 Task: Look for space in Al 'Azīzīyah, Iraq from 6th September, 2023 to 18th September, 2023 for 3 adults in price range Rs.6000 to Rs.12000. Place can be entire place with 2 bedrooms having 2 beds and 2 bathrooms. Property type can be house, flat, guest house, hotel. Booking option can be shelf check-in. Required host language is English.
Action: Mouse moved to (449, 102)
Screenshot: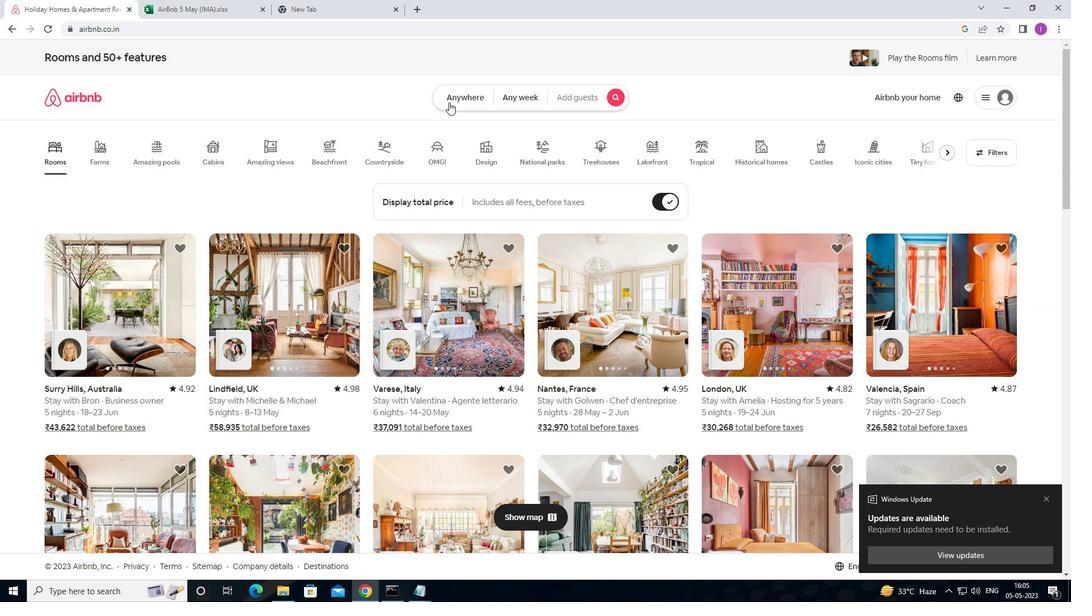 
Action: Mouse pressed left at (449, 102)
Screenshot: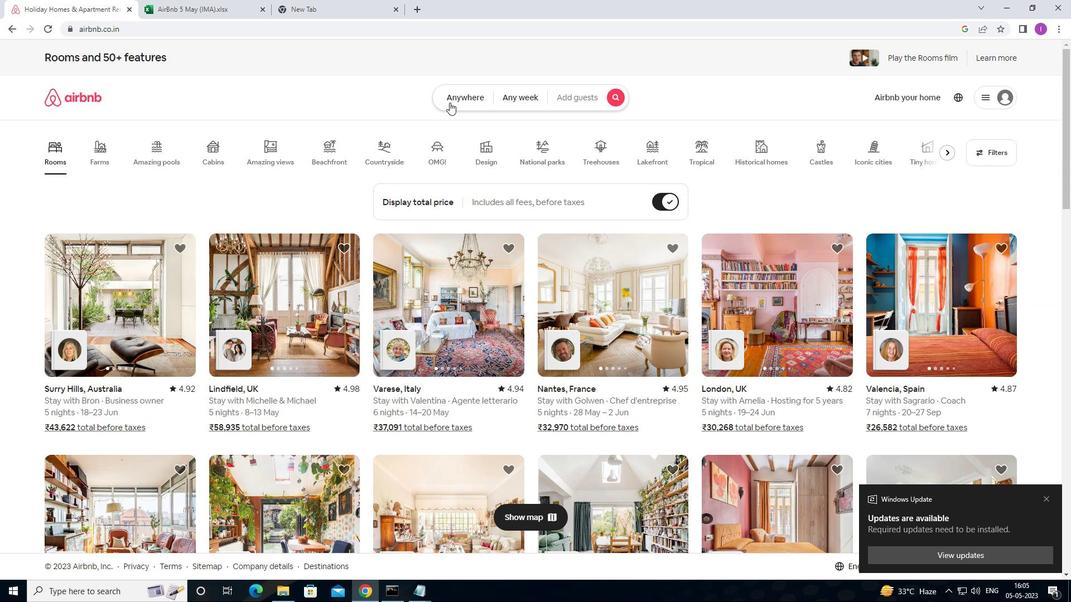 
Action: Mouse moved to (377, 148)
Screenshot: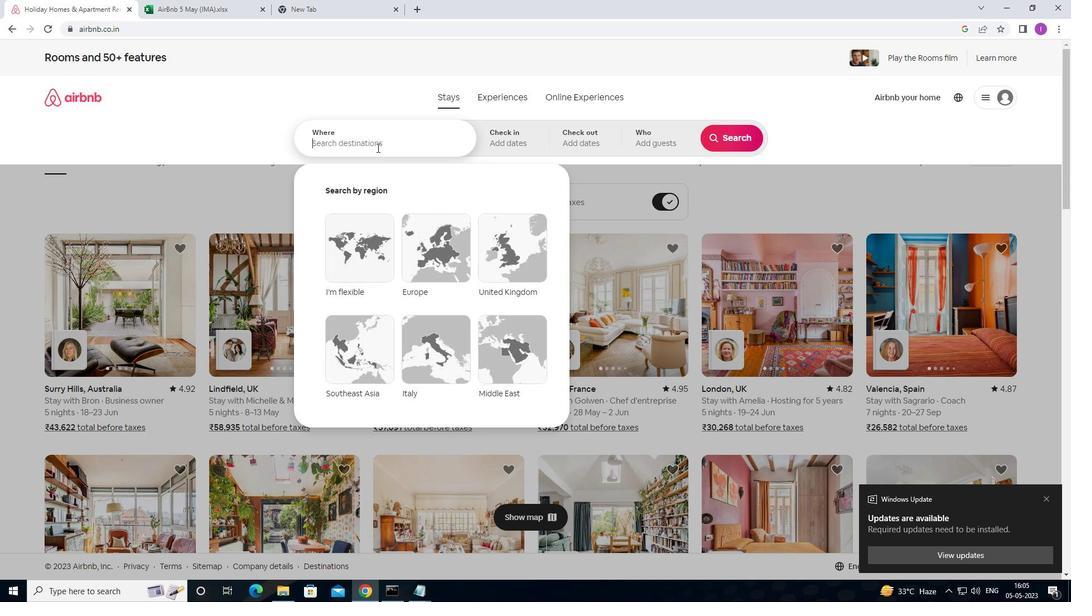 
Action: Mouse pressed left at (377, 148)
Screenshot: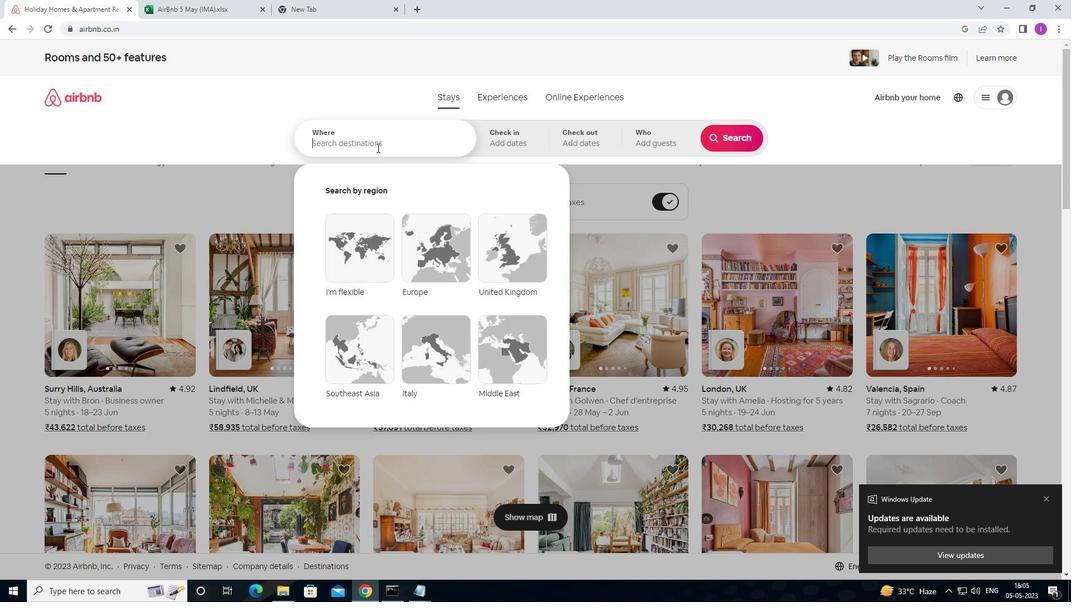 
Action: Mouse moved to (377, 147)
Screenshot: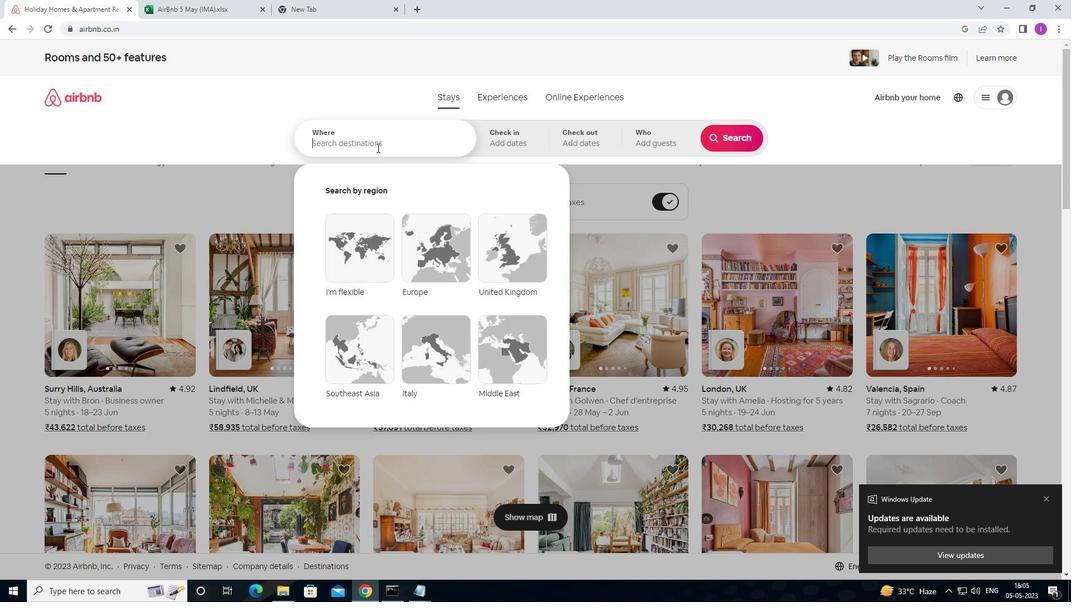 
Action: Key pressed <Key.shift>A<Key.shift>L<Key.space><Key.shift>AZIZIYAH,<Key.shift>IRAQ
Screenshot: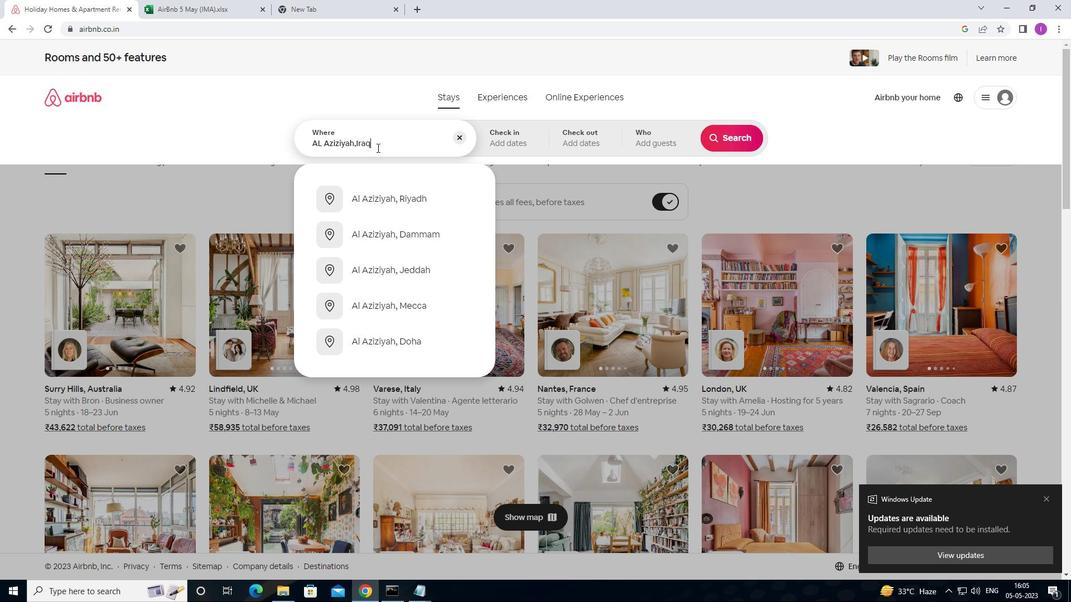 
Action: Mouse moved to (382, 198)
Screenshot: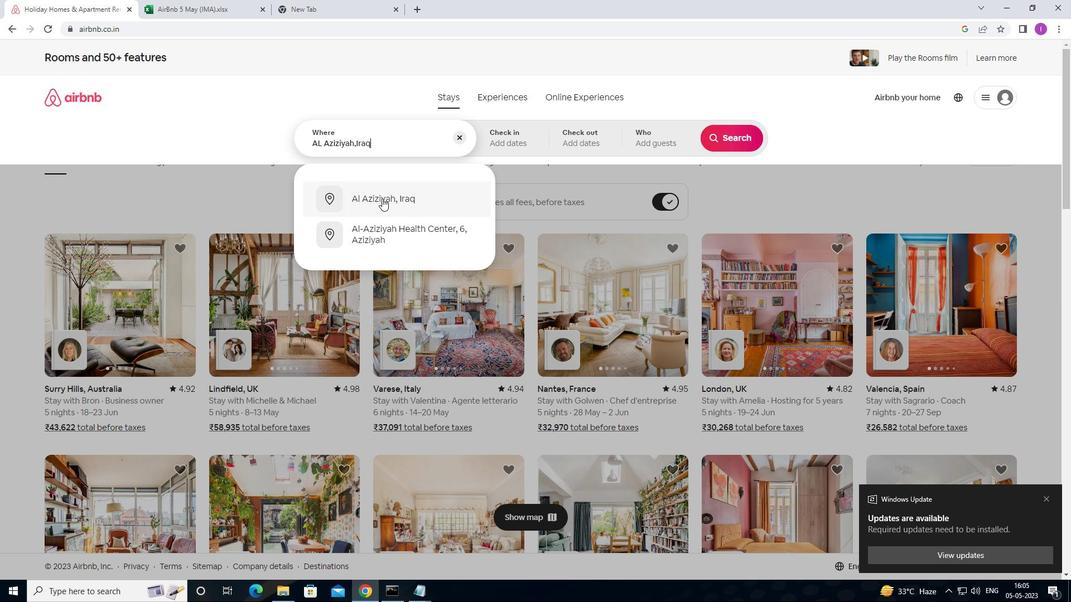 
Action: Mouse pressed left at (382, 198)
Screenshot: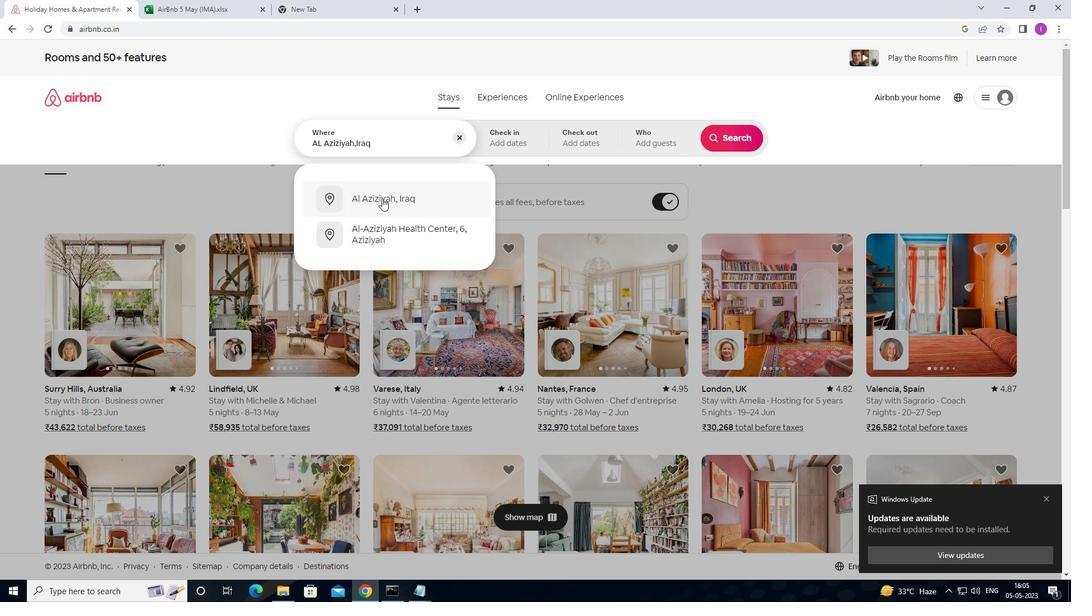 
Action: Mouse moved to (729, 227)
Screenshot: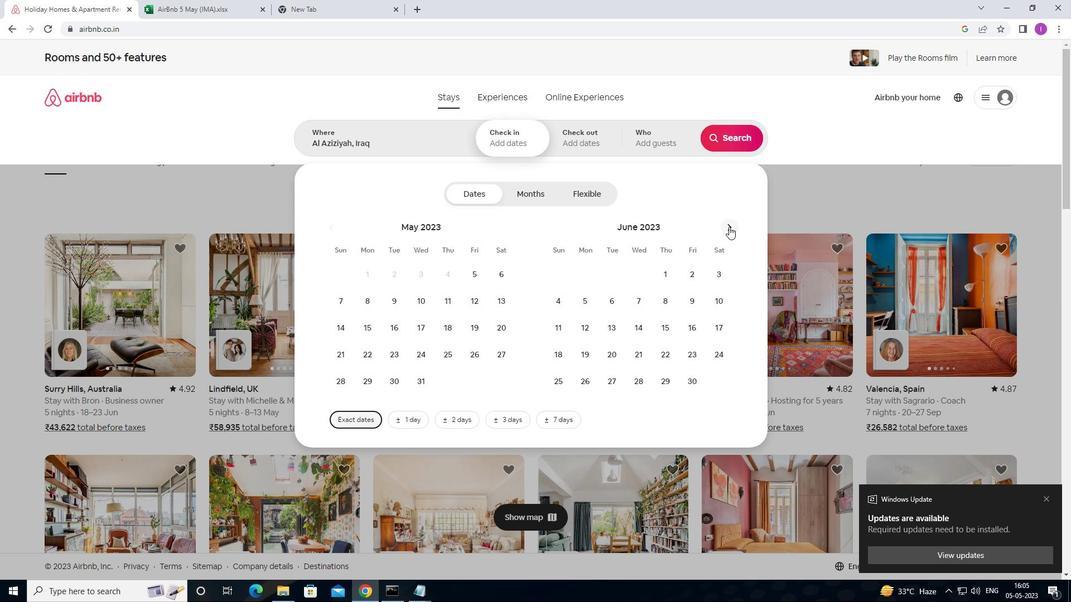 
Action: Mouse pressed left at (729, 227)
Screenshot: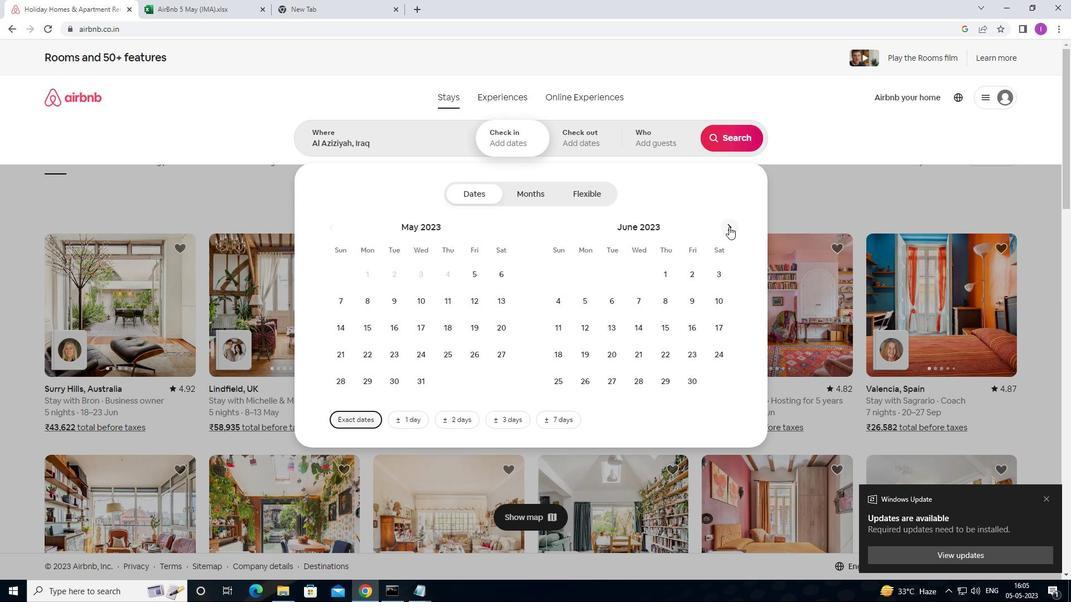 
Action: Mouse pressed left at (729, 227)
Screenshot: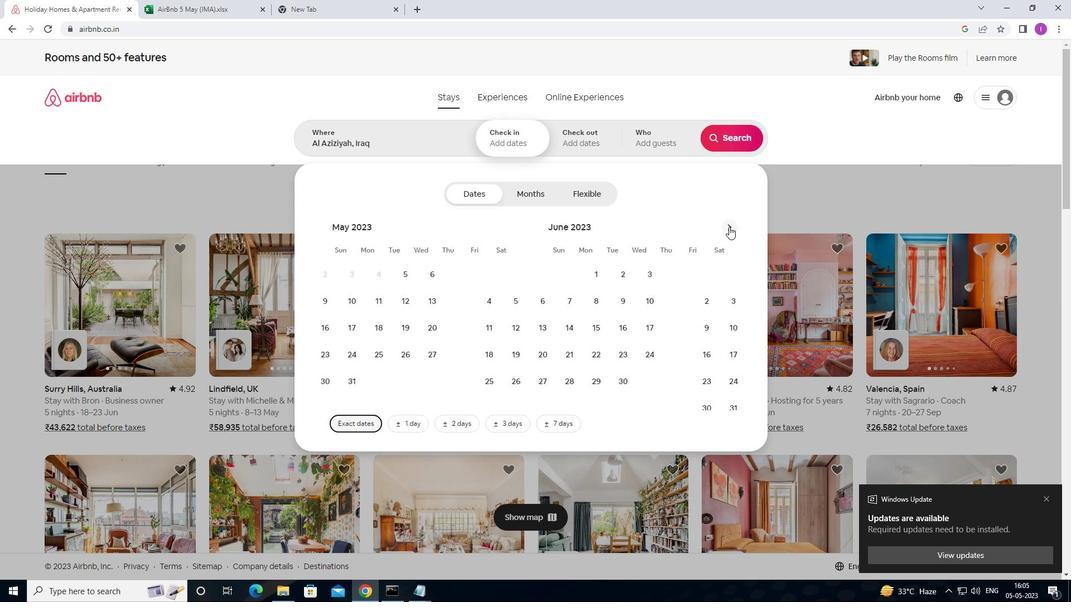 
Action: Mouse pressed left at (729, 227)
Screenshot: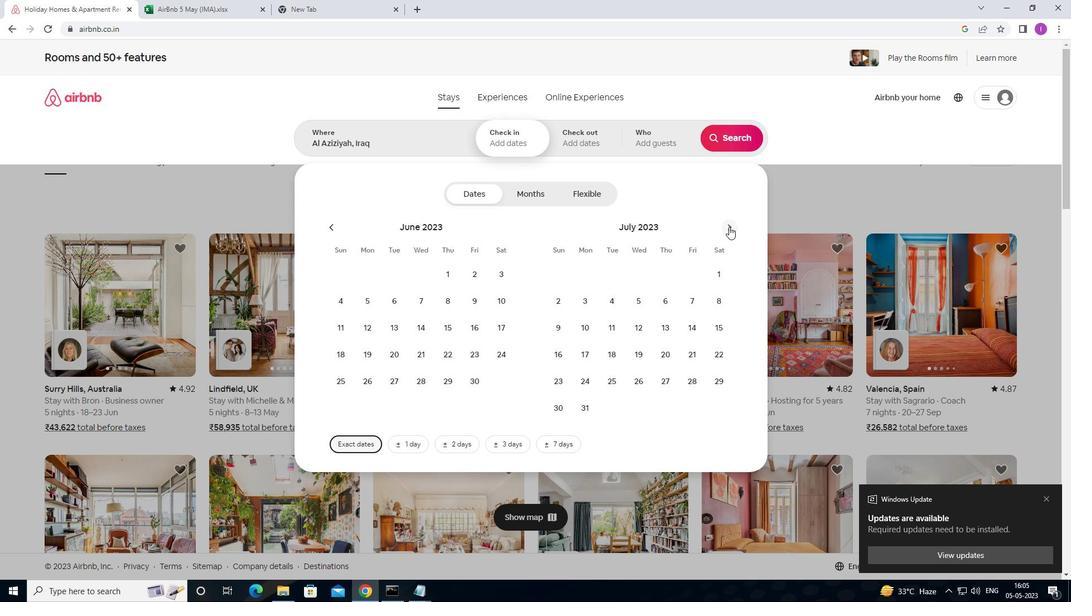
Action: Mouse pressed left at (729, 227)
Screenshot: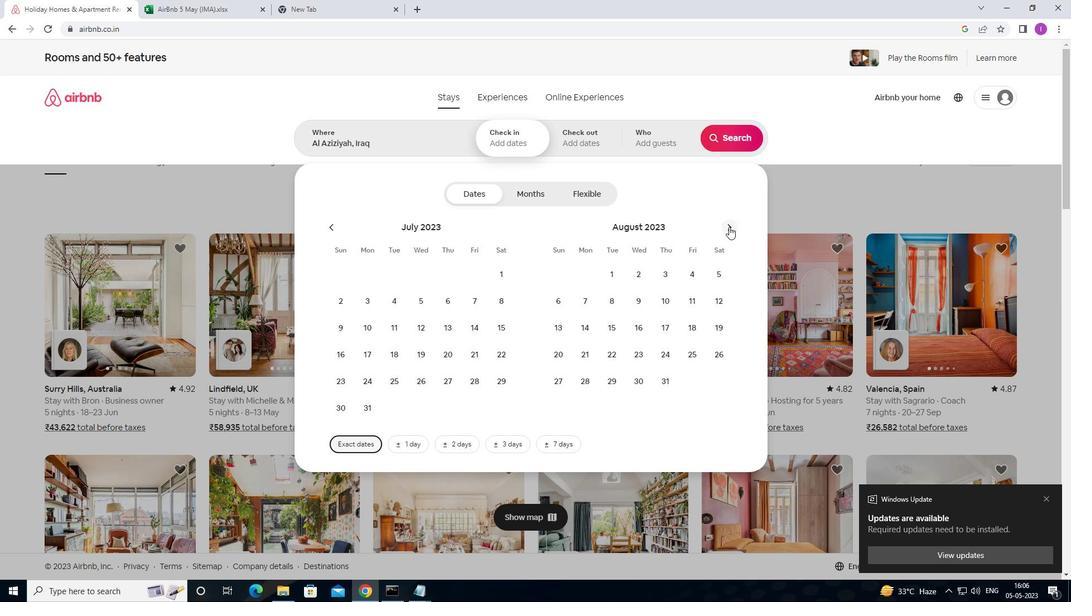 
Action: Mouse moved to (634, 302)
Screenshot: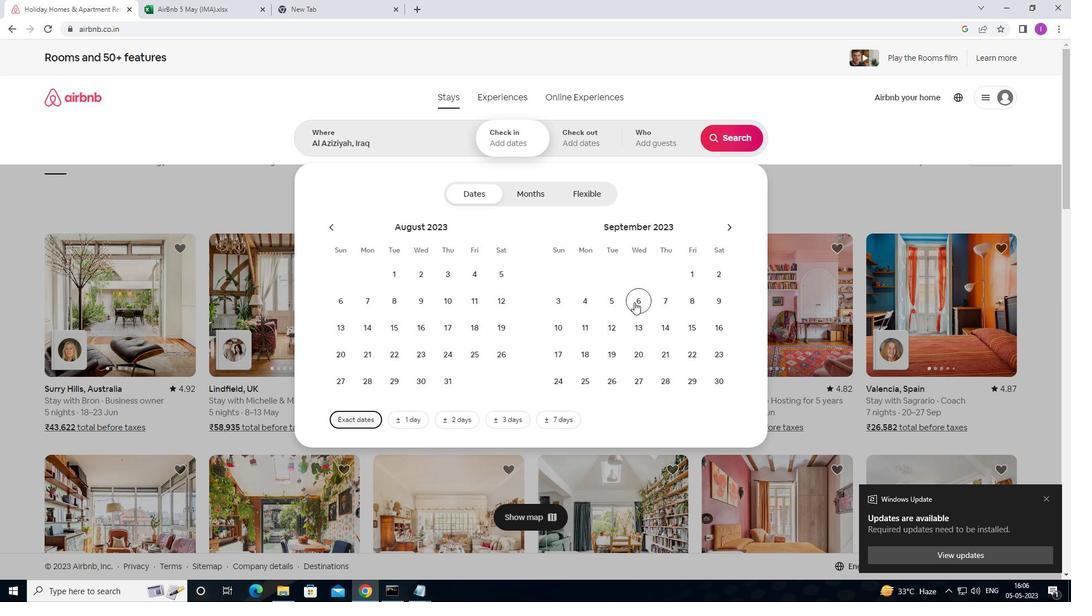 
Action: Mouse pressed left at (634, 302)
Screenshot: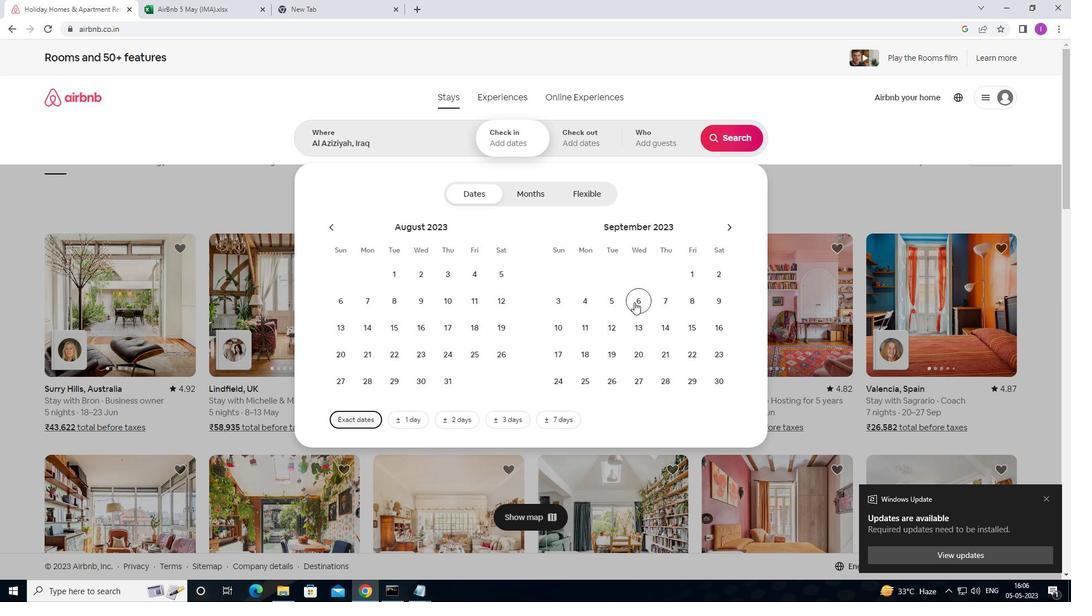 
Action: Mouse moved to (582, 354)
Screenshot: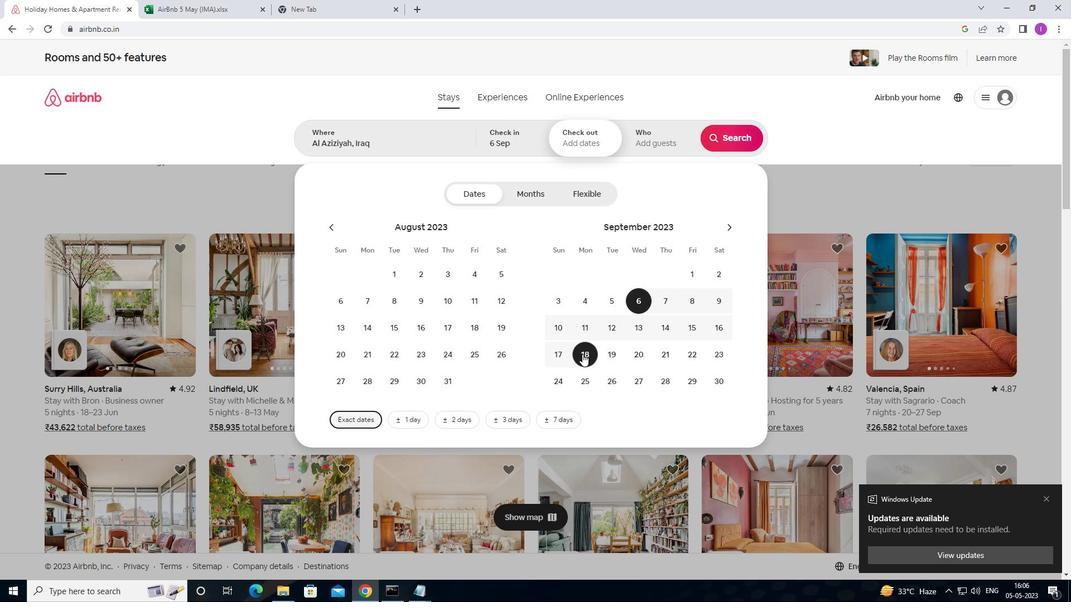 
Action: Mouse pressed left at (582, 354)
Screenshot: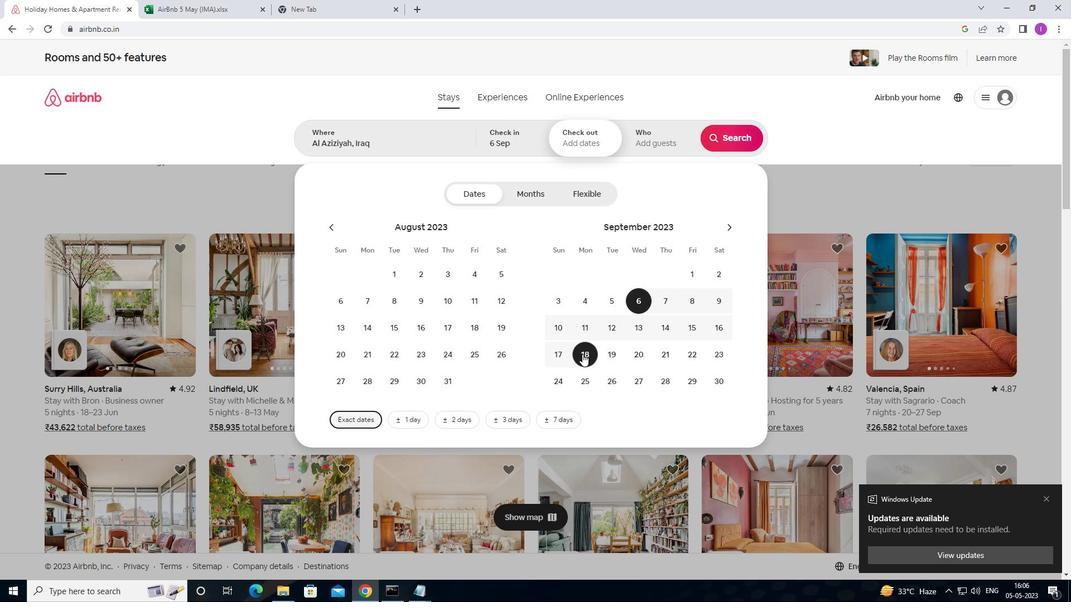 
Action: Mouse moved to (657, 148)
Screenshot: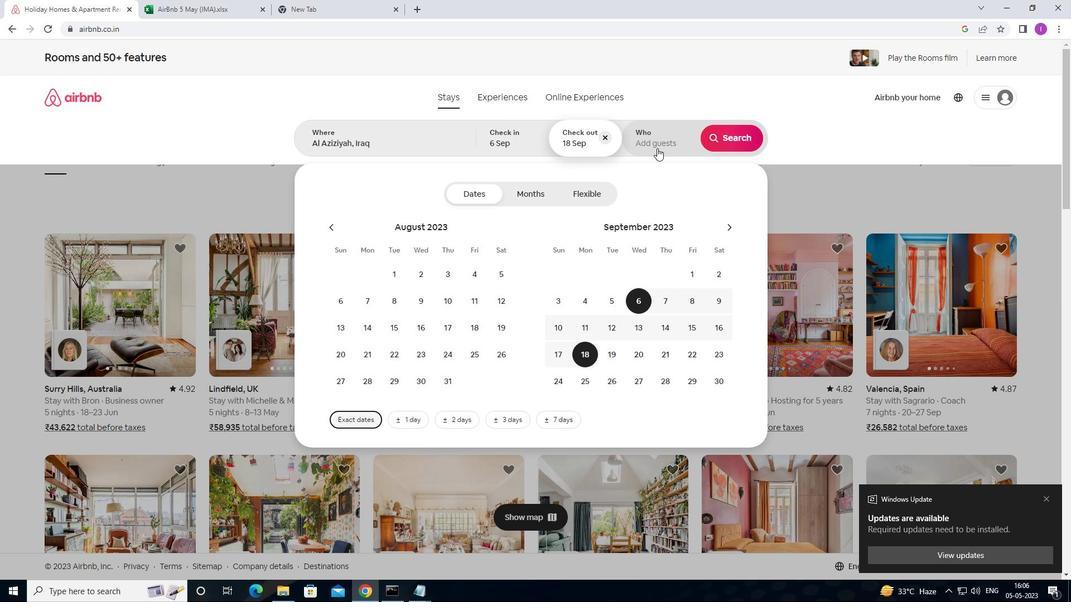 
Action: Mouse pressed left at (657, 148)
Screenshot: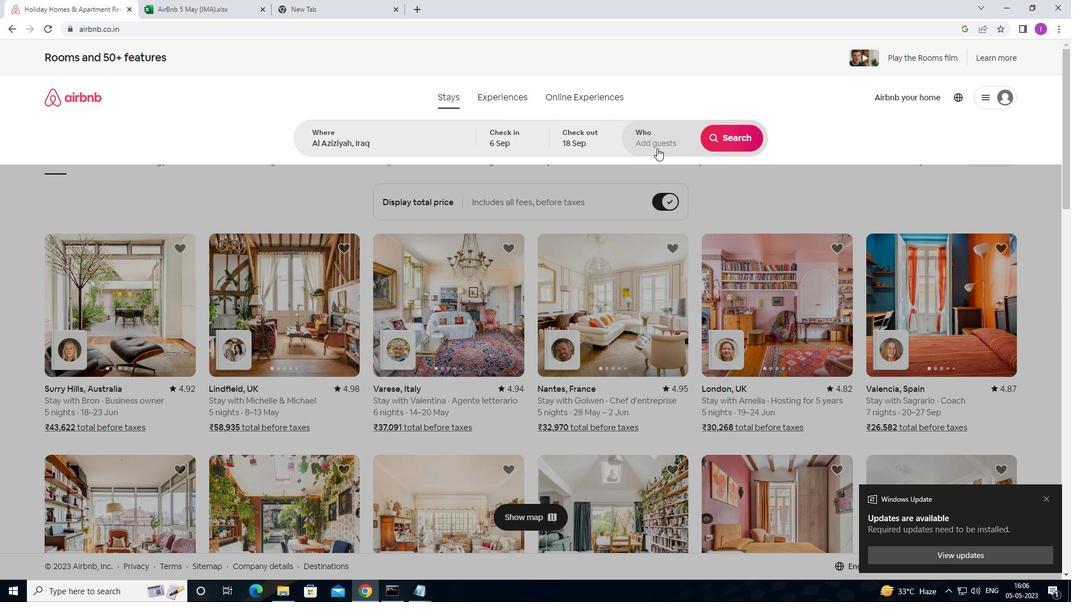 
Action: Mouse moved to (736, 192)
Screenshot: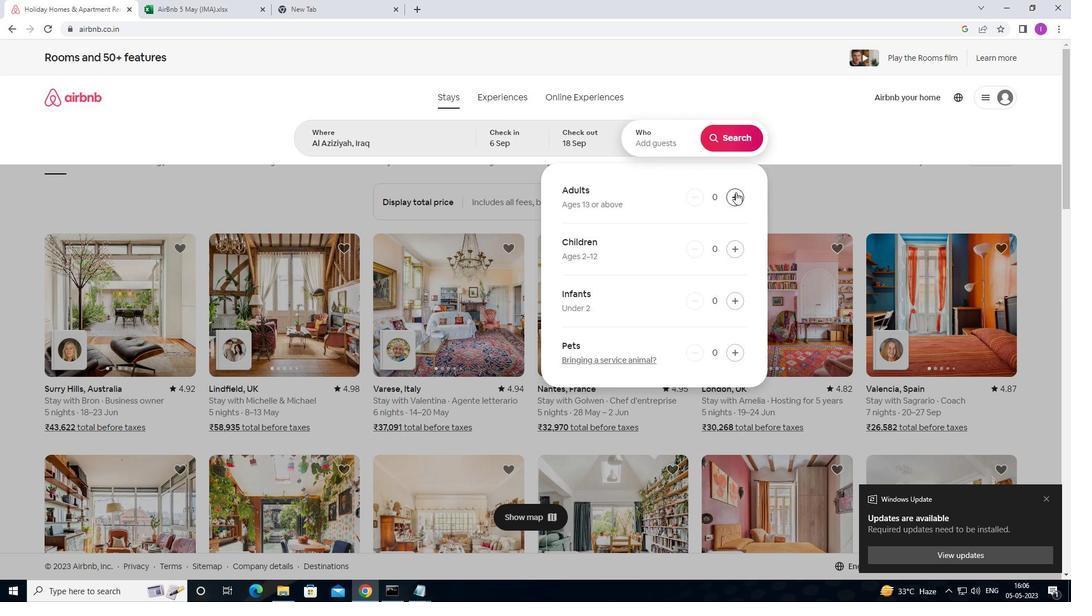 
Action: Mouse pressed left at (736, 192)
Screenshot: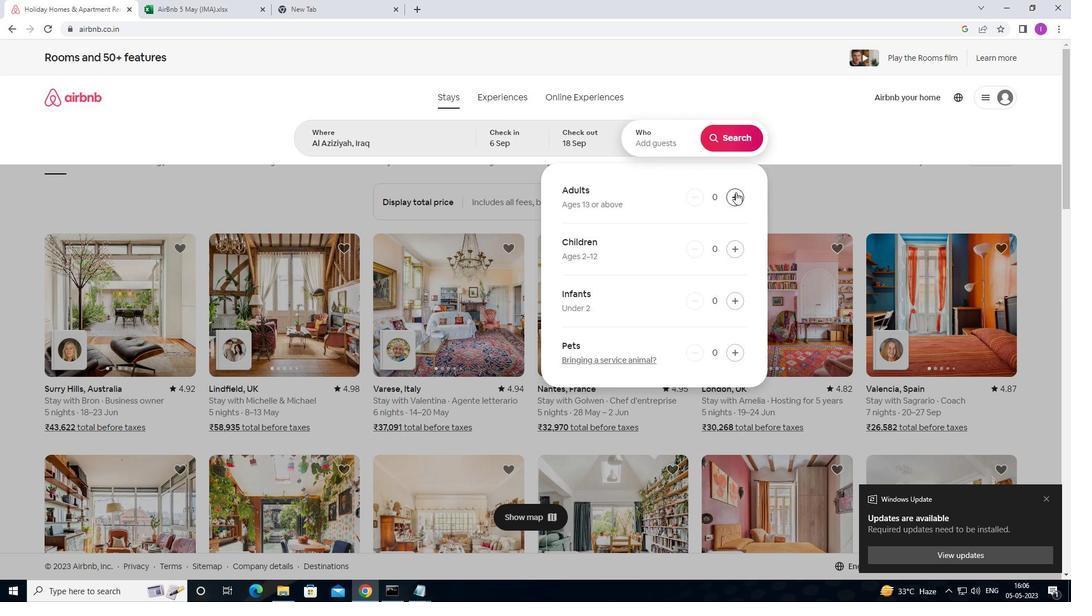 
Action: Mouse pressed left at (736, 192)
Screenshot: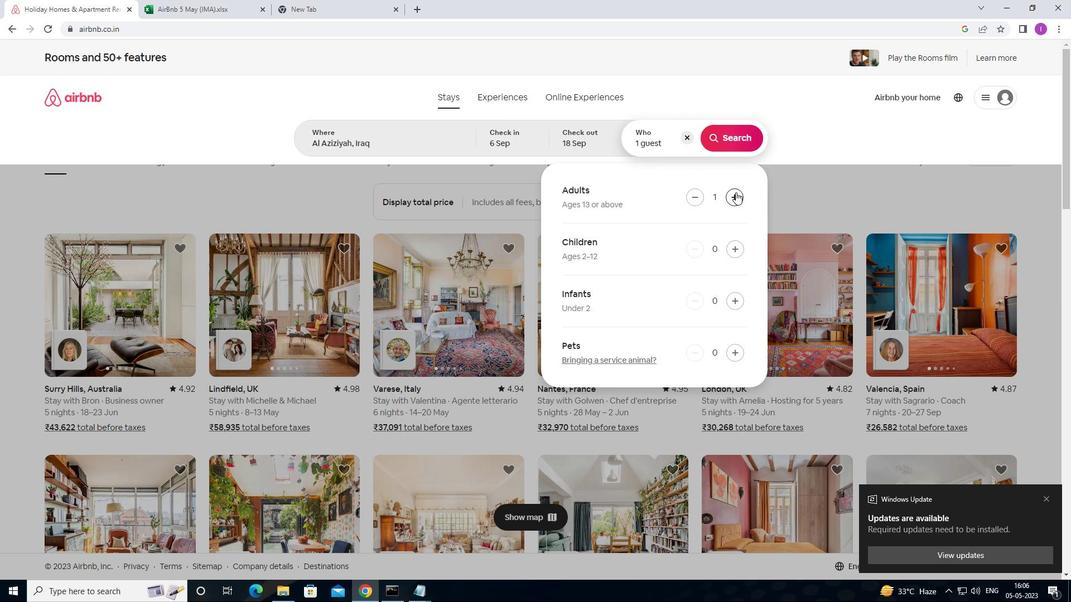 
Action: Mouse moved to (736, 192)
Screenshot: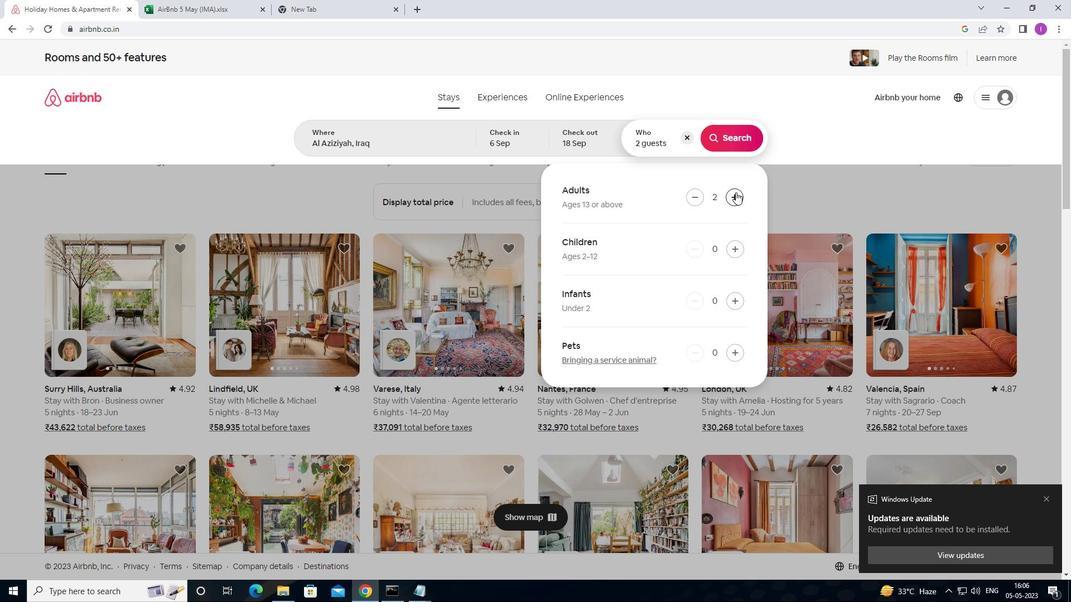 
Action: Mouse pressed left at (736, 192)
Screenshot: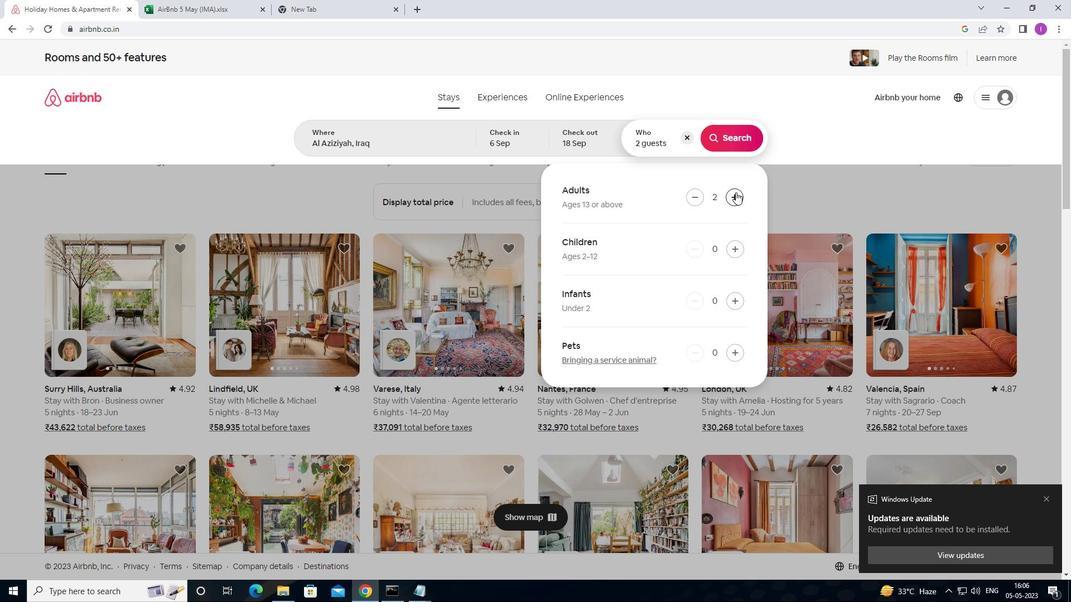 
Action: Mouse moved to (723, 141)
Screenshot: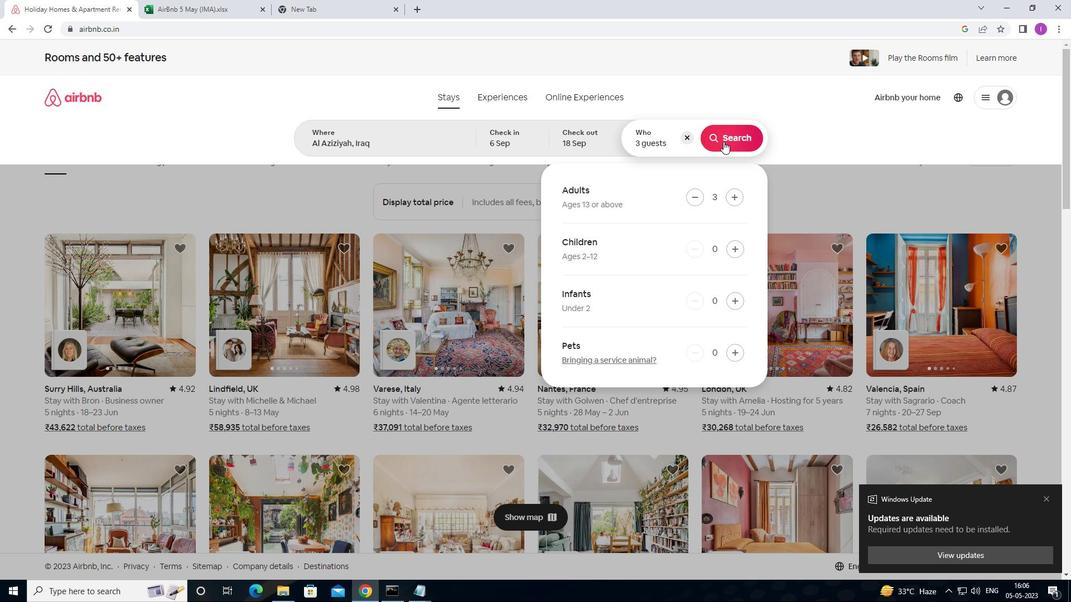 
Action: Mouse pressed left at (723, 141)
Screenshot: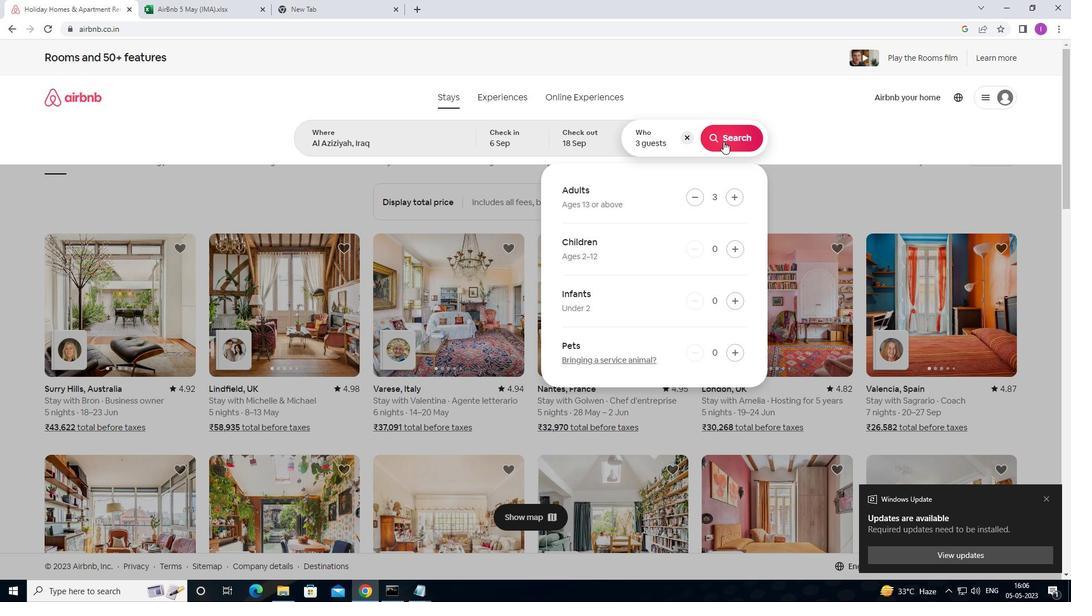 
Action: Mouse moved to (1027, 106)
Screenshot: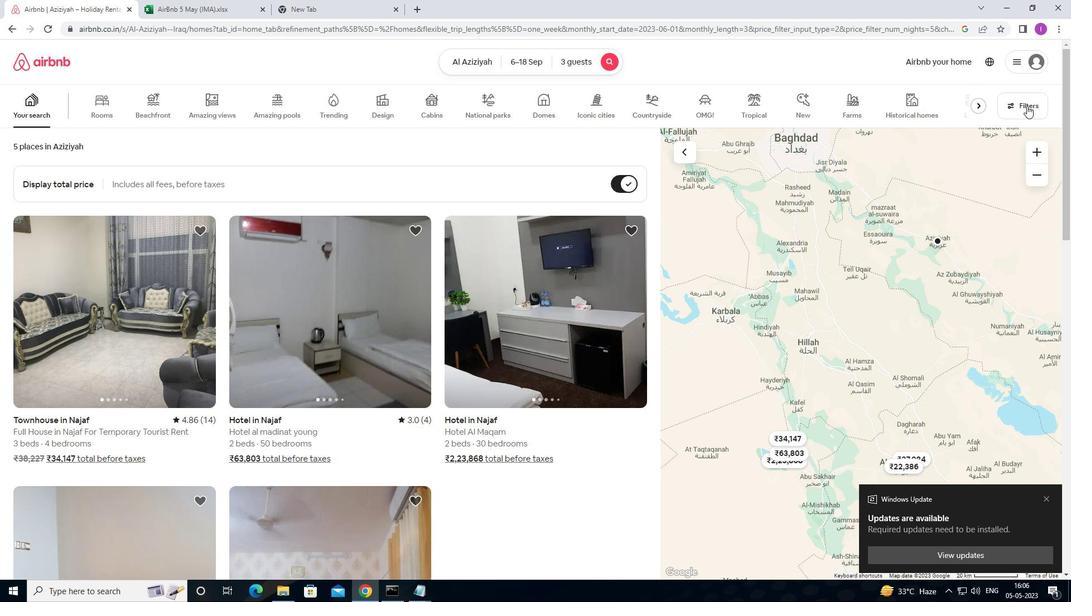 
Action: Mouse pressed left at (1027, 106)
Screenshot: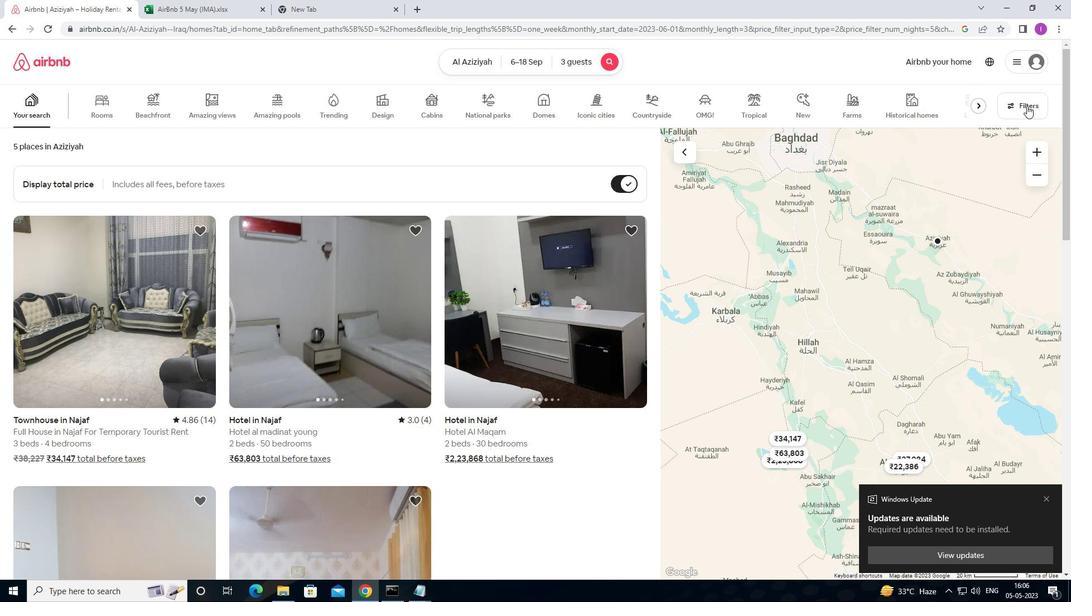 
Action: Mouse moved to (397, 375)
Screenshot: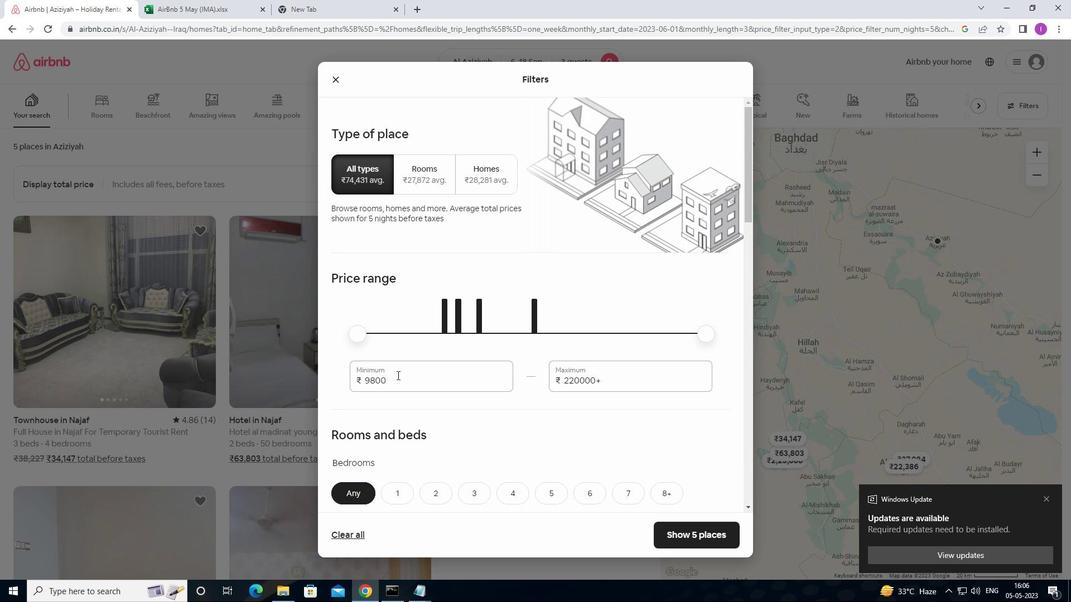 
Action: Mouse pressed left at (397, 375)
Screenshot: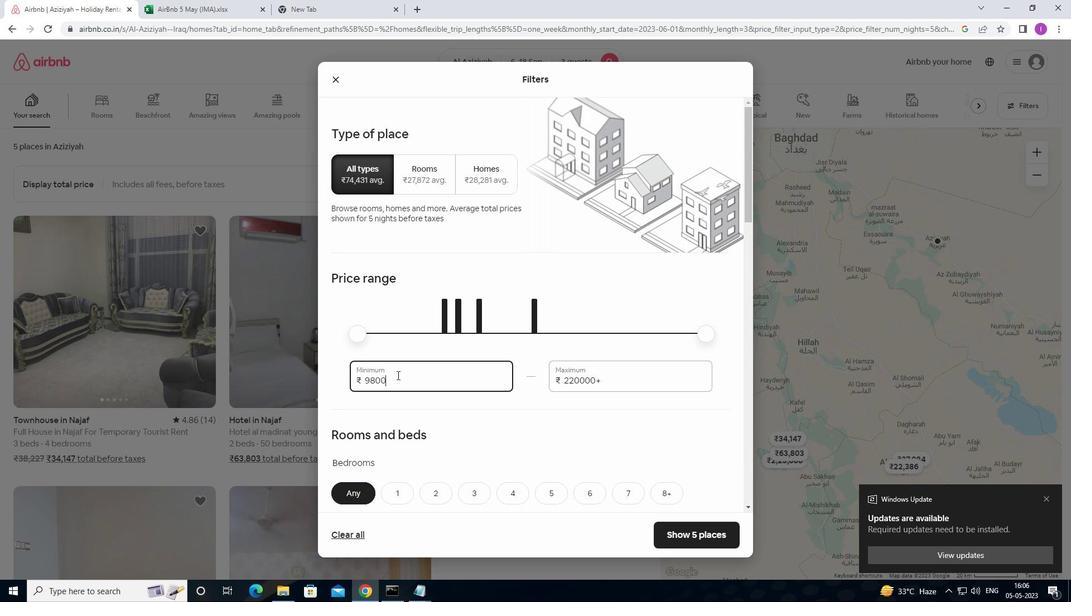
Action: Mouse moved to (370, 351)
Screenshot: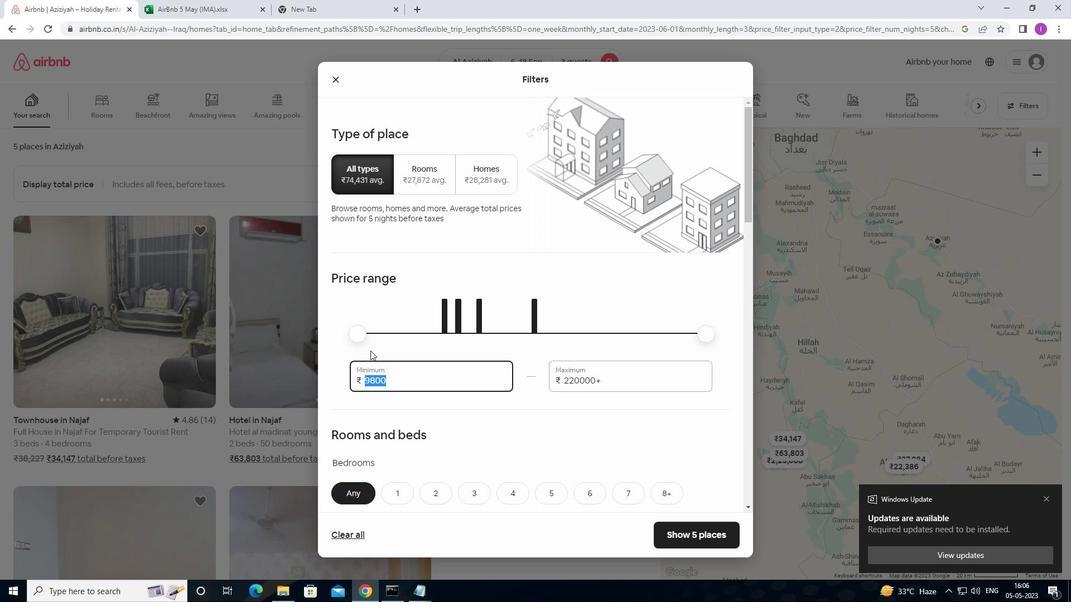 
Action: Key pressed 69
Screenshot: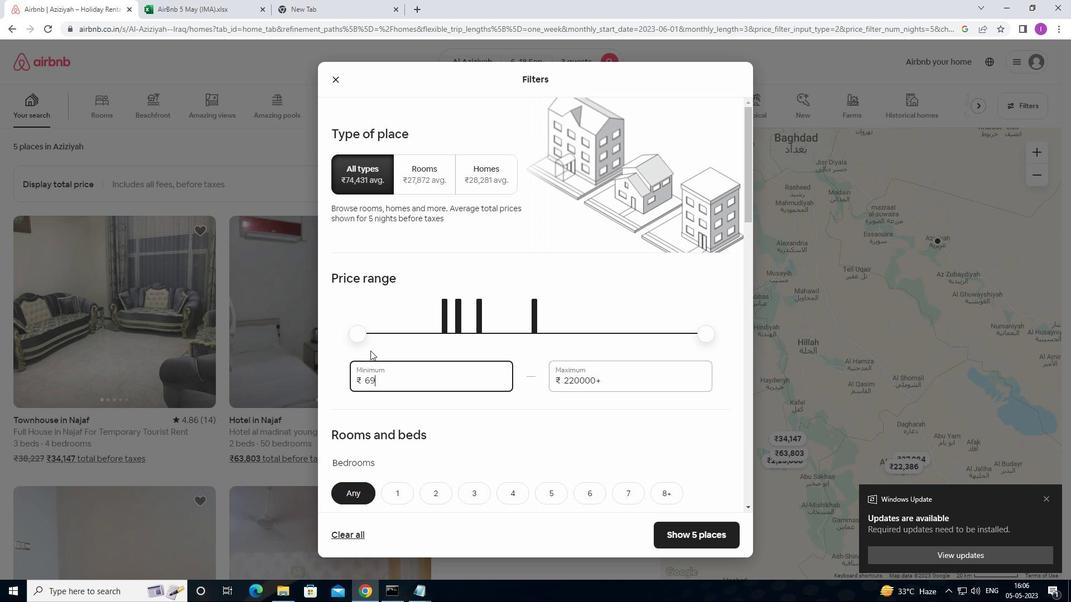 
Action: Mouse moved to (373, 350)
Screenshot: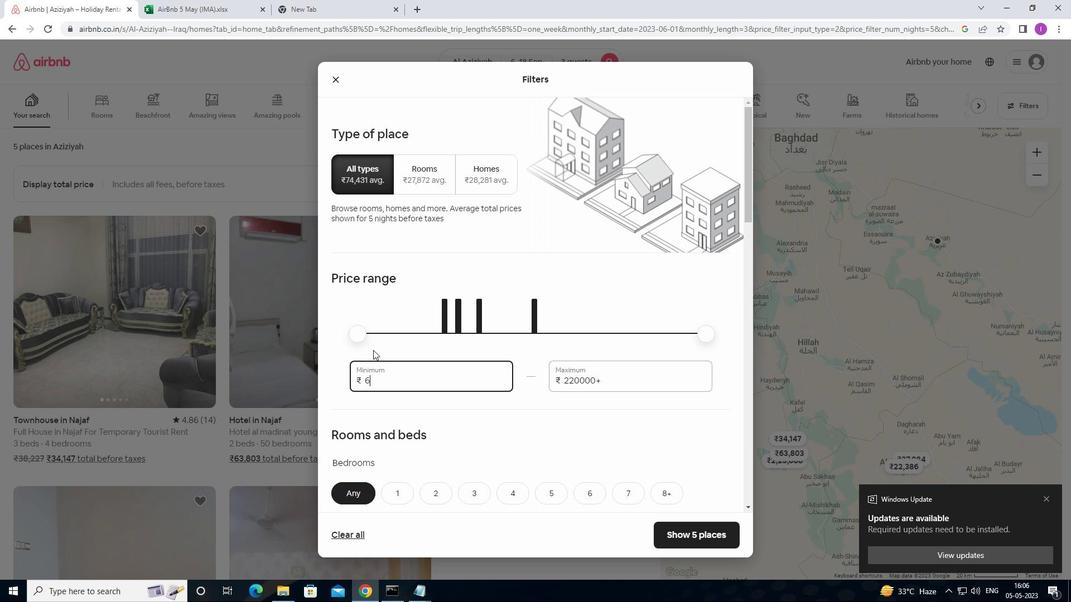 
Action: Key pressed <Key.backspace>
Screenshot: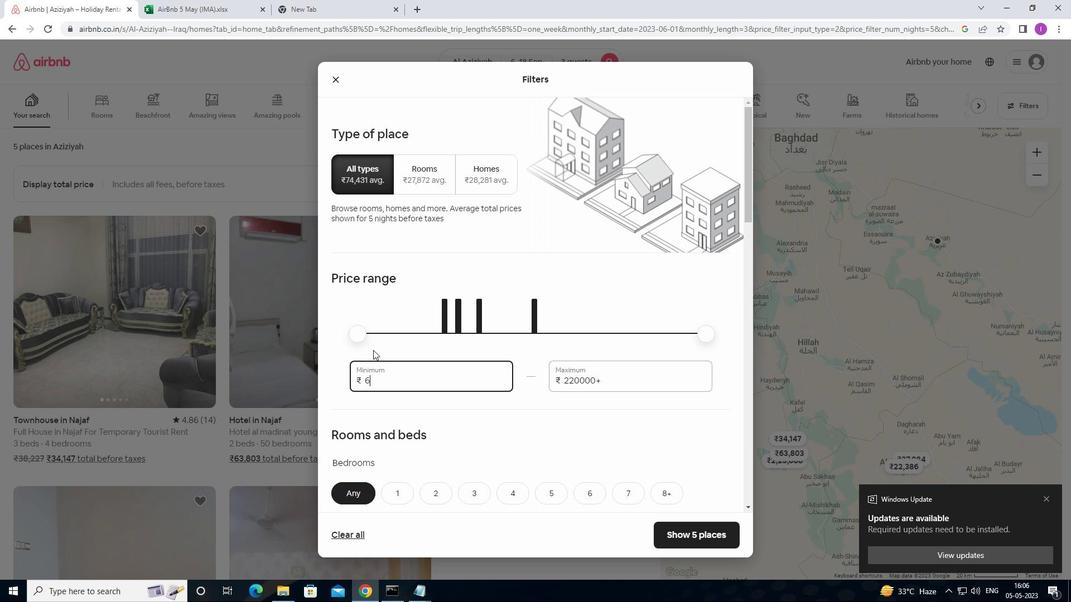 
Action: Mouse moved to (375, 350)
Screenshot: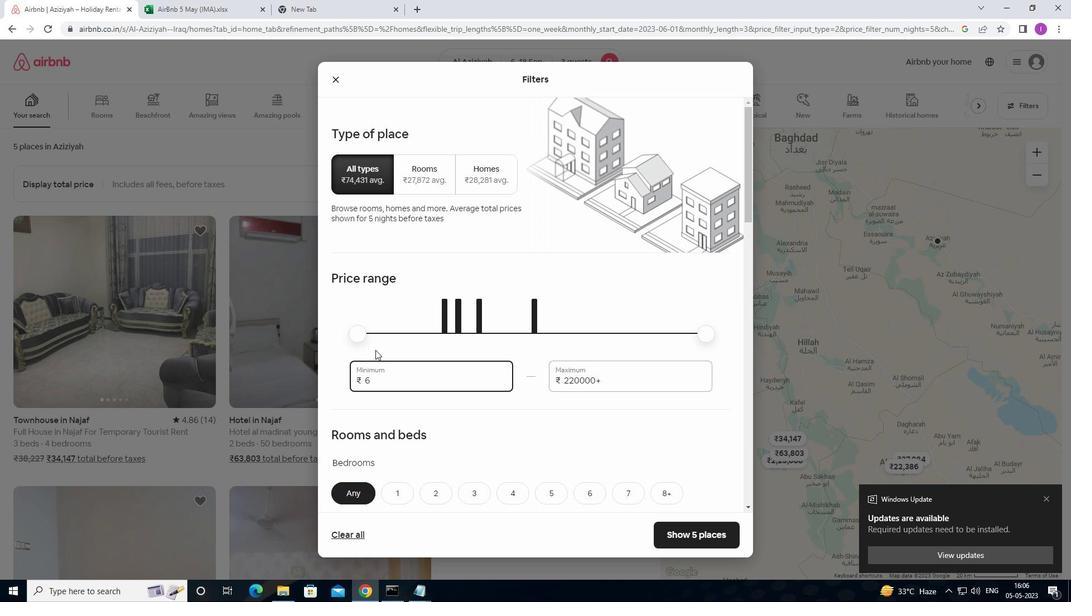 
Action: Key pressed 000
Screenshot: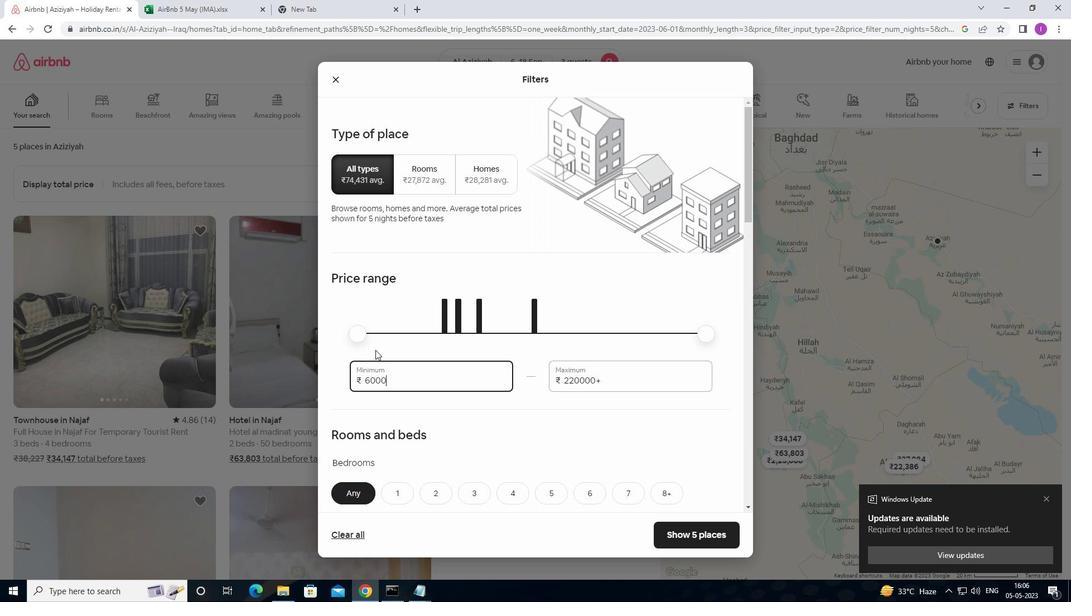 
Action: Mouse moved to (611, 379)
Screenshot: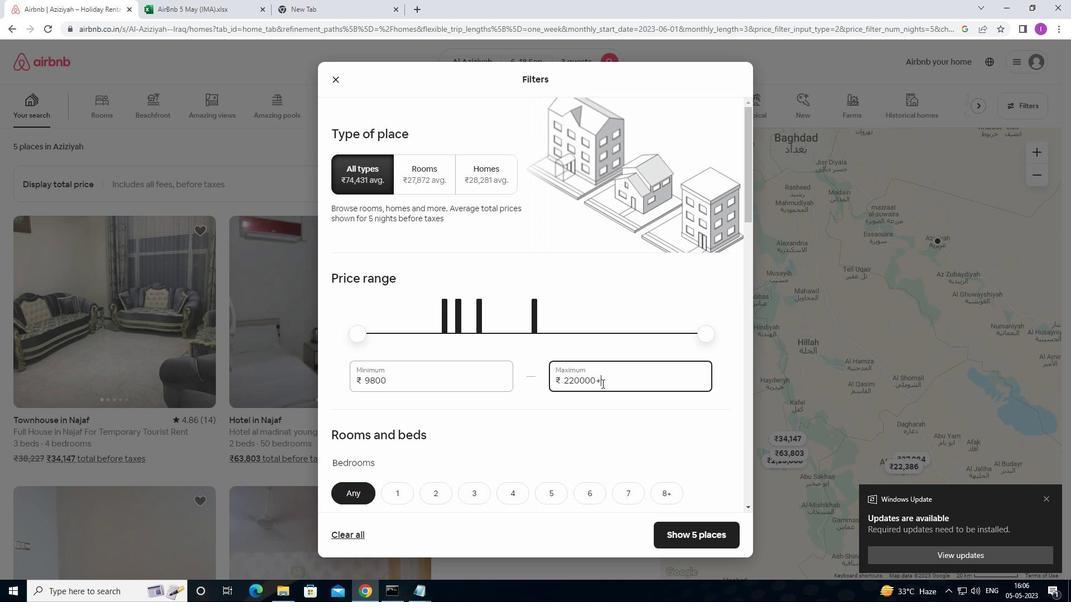 
Action: Mouse pressed left at (611, 379)
Screenshot: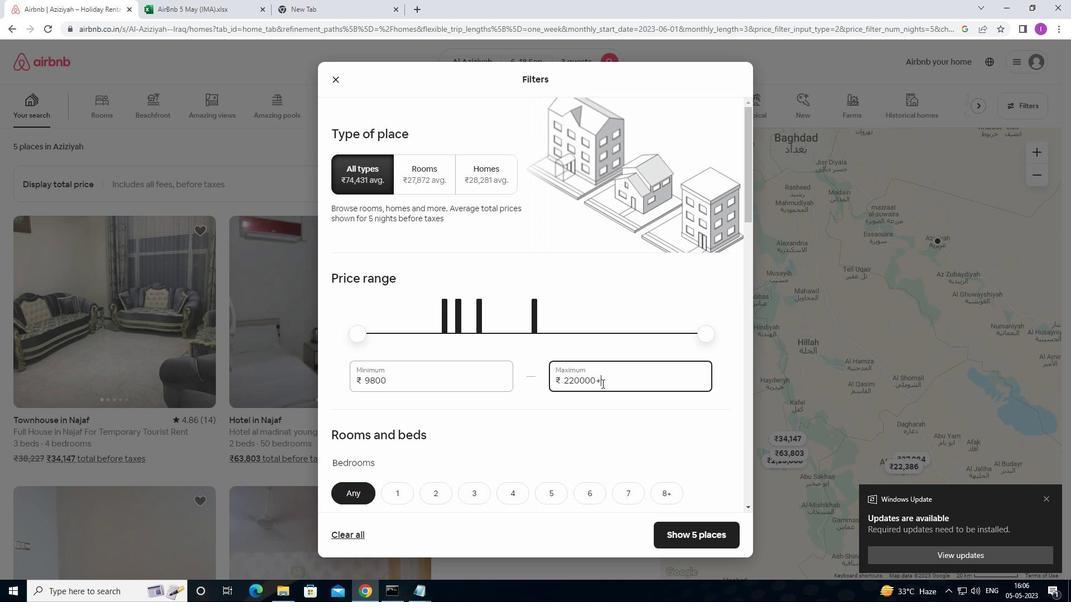 
Action: Mouse moved to (554, 390)
Screenshot: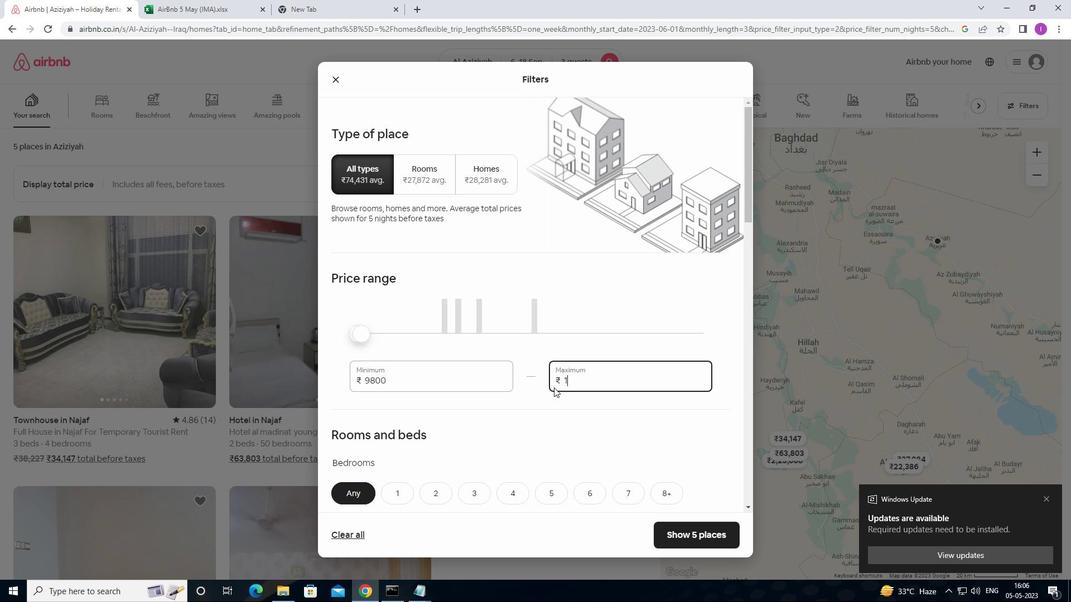 
Action: Key pressed 1
Screenshot: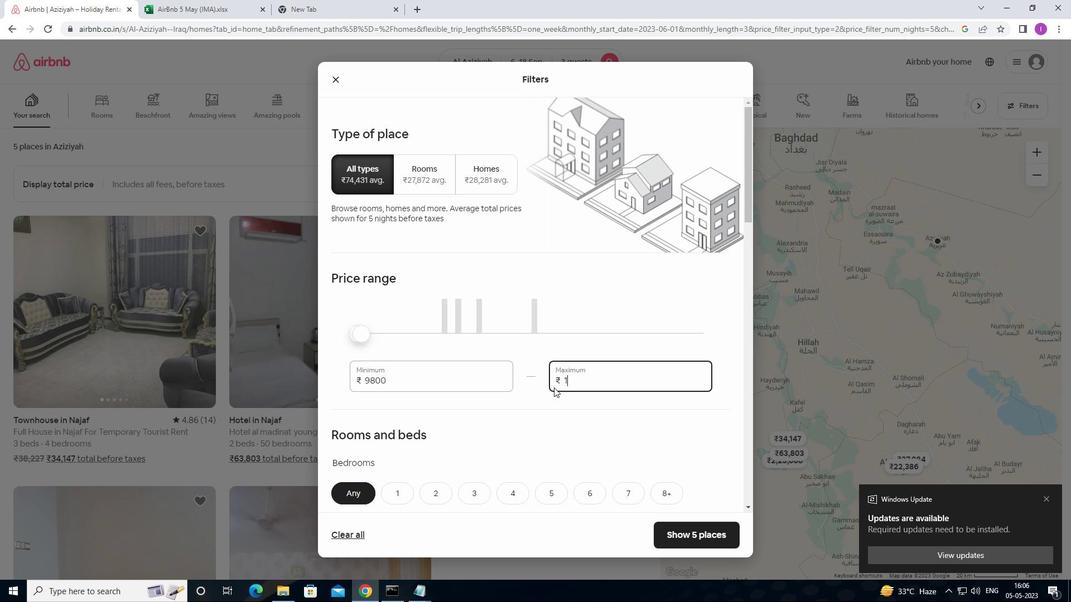 
Action: Mouse moved to (554, 387)
Screenshot: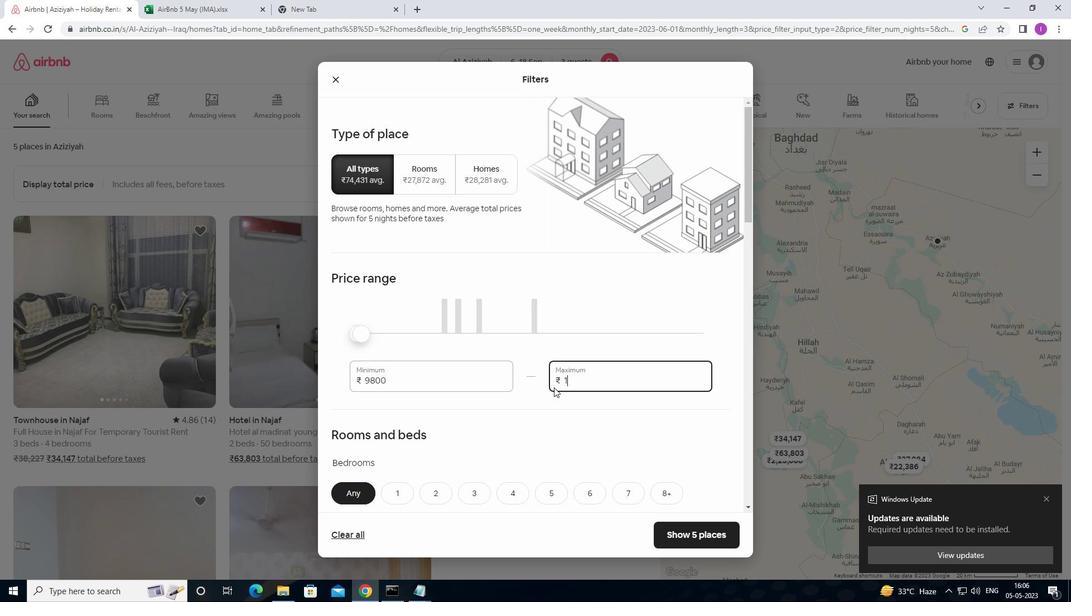 
Action: Key pressed 2
Screenshot: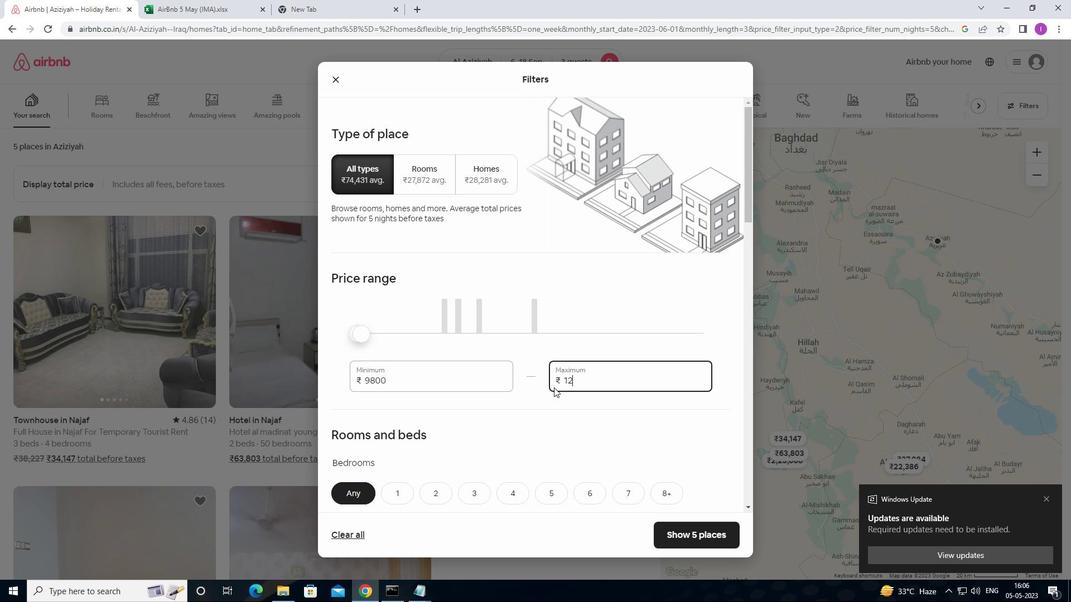 
Action: Mouse moved to (554, 387)
Screenshot: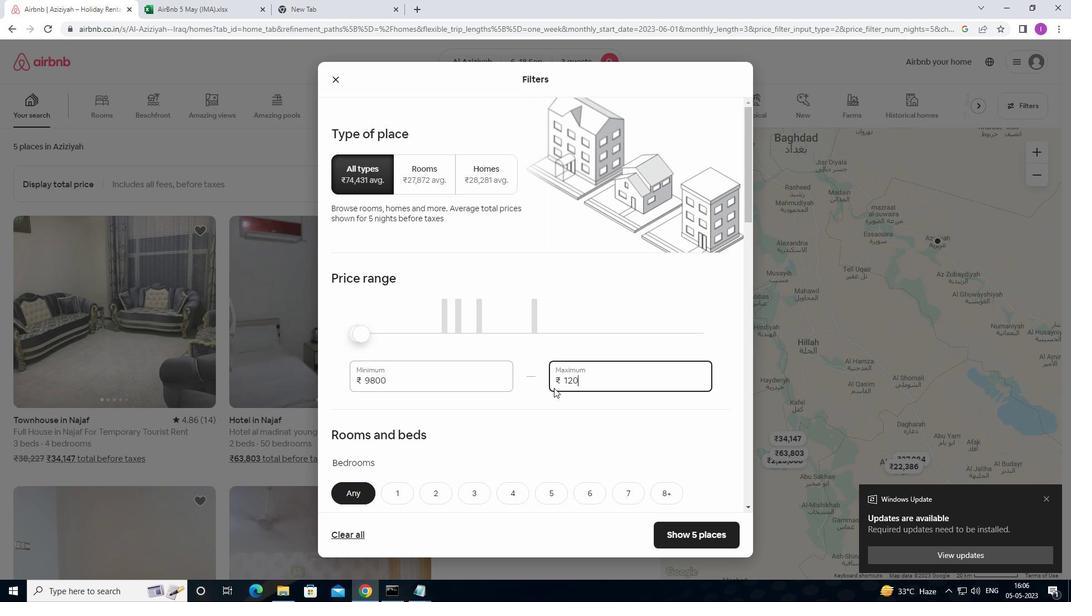 
Action: Key pressed 0
Screenshot: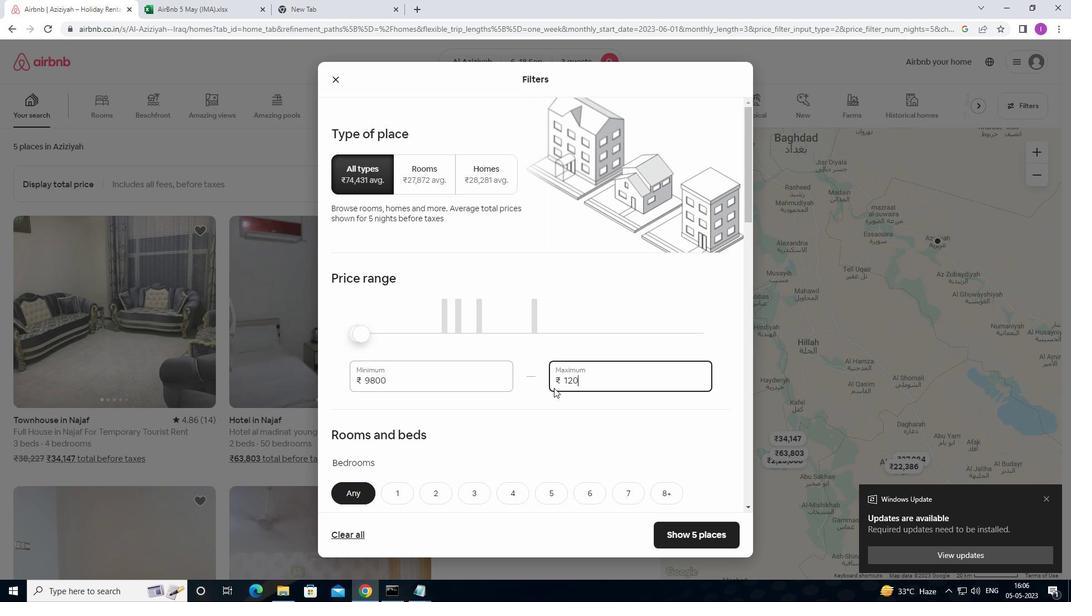 
Action: Mouse moved to (554, 388)
Screenshot: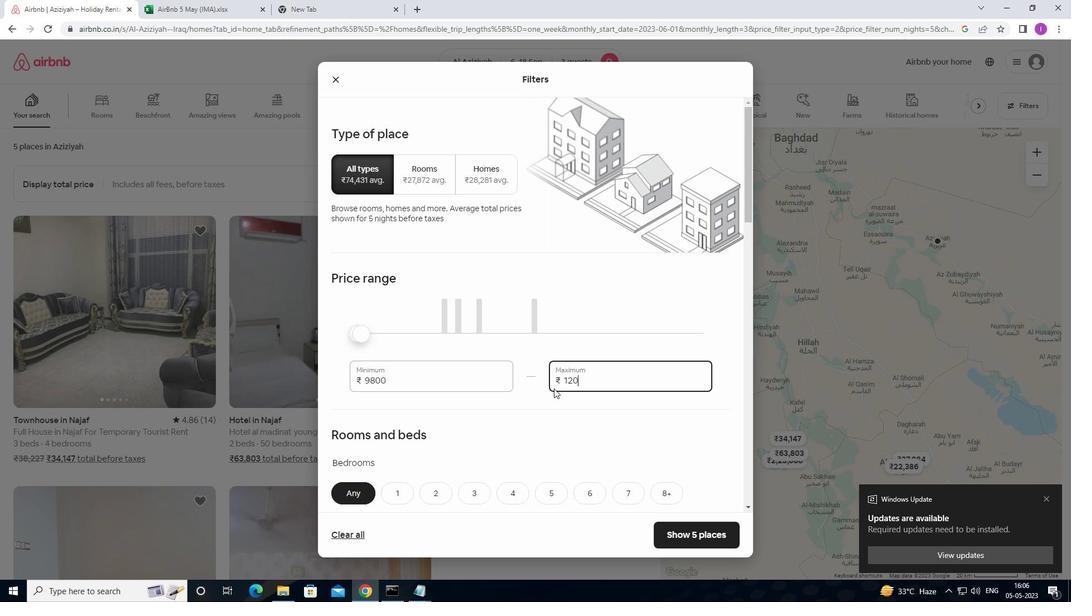 
Action: Key pressed 00
Screenshot: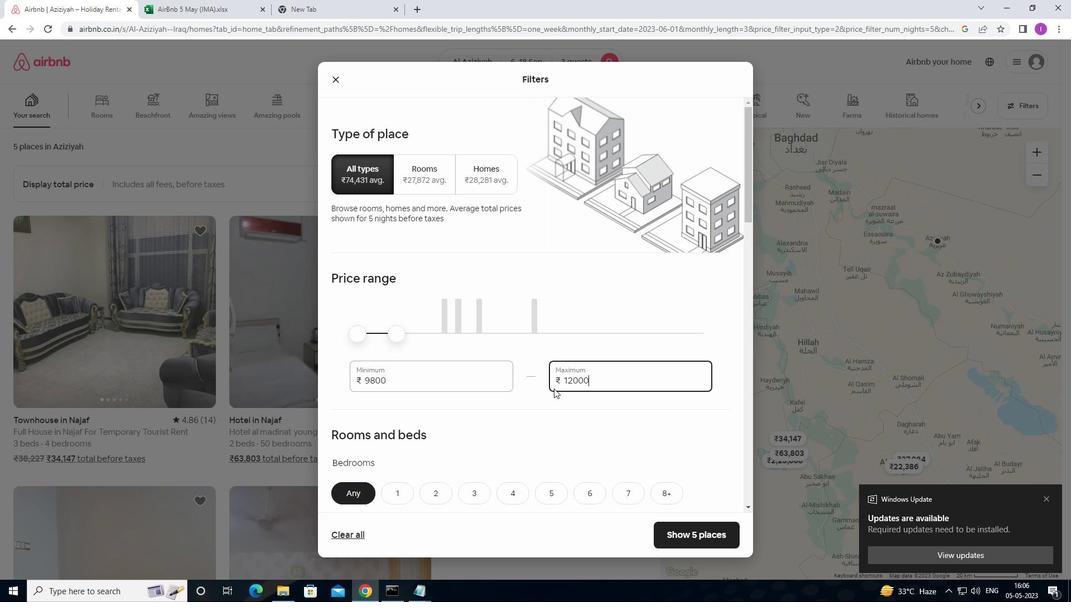 
Action: Mouse moved to (554, 388)
Screenshot: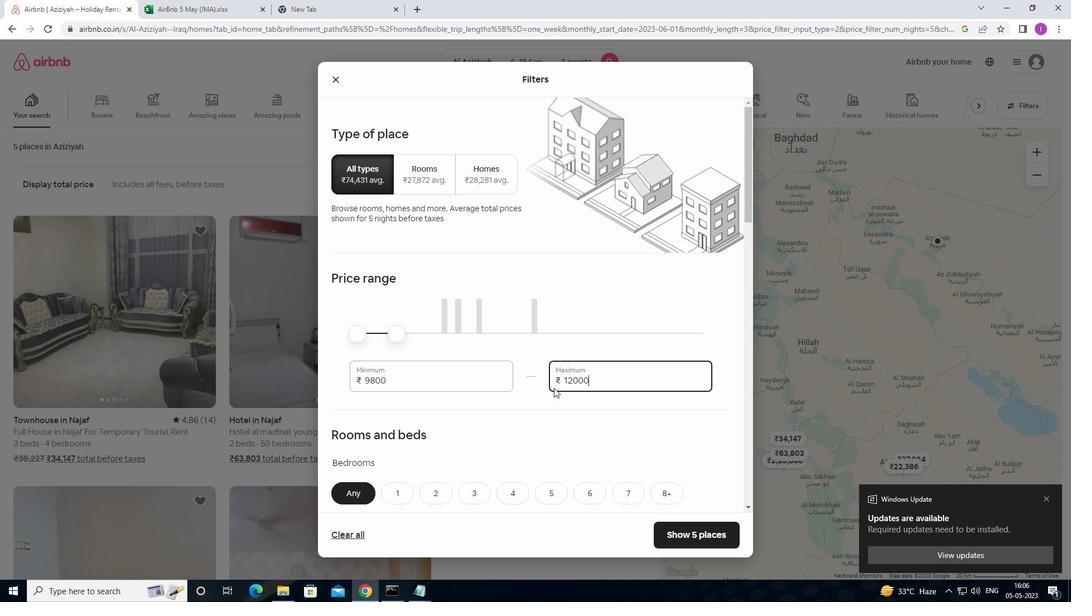
Action: Mouse scrolled (554, 387) with delta (0, 0)
Screenshot: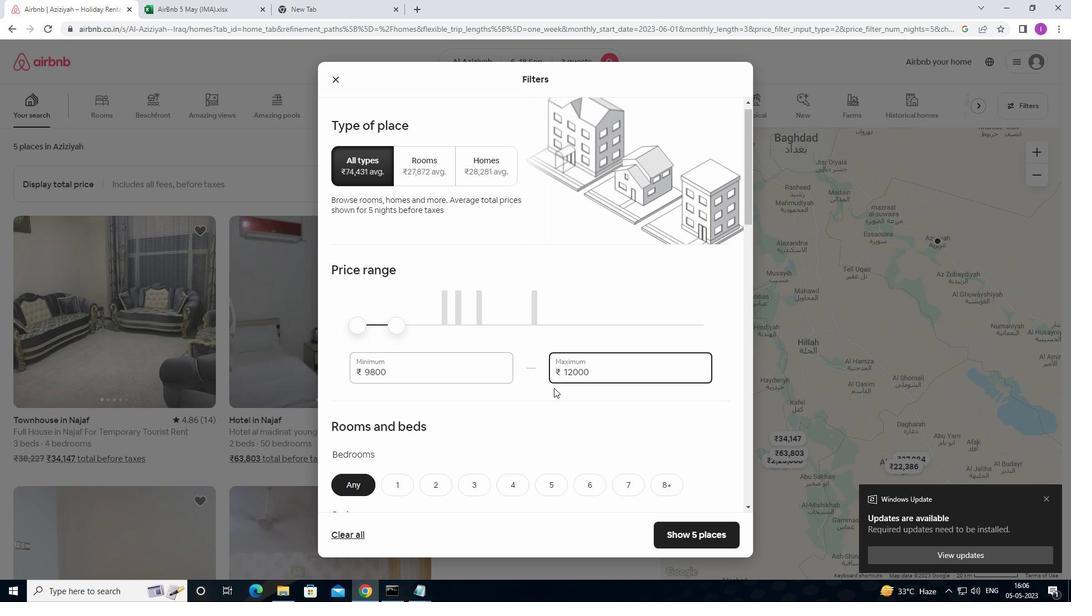 
Action: Mouse moved to (556, 381)
Screenshot: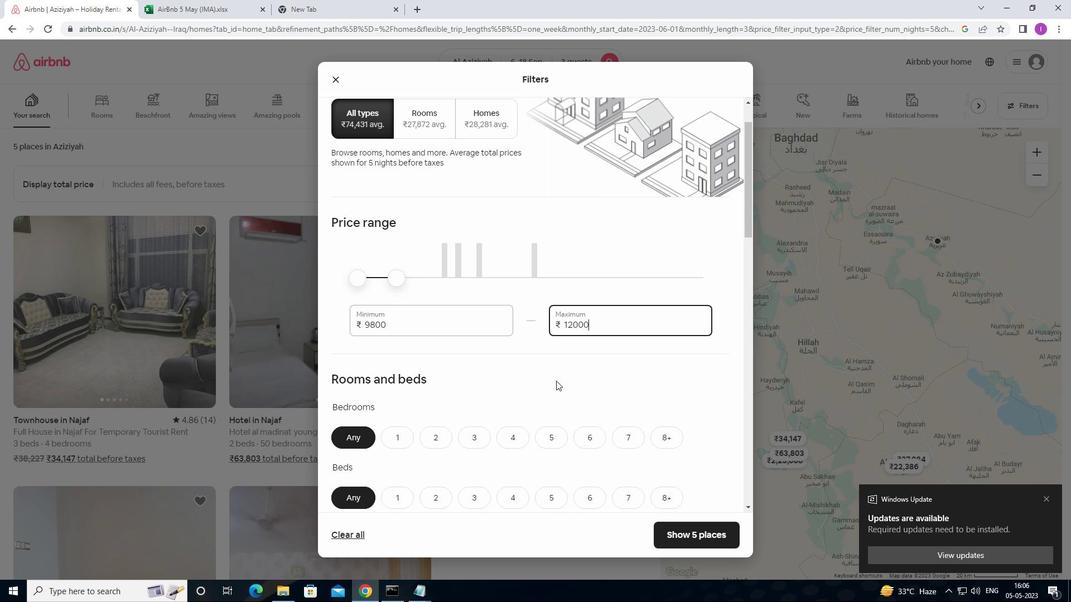 
Action: Mouse scrolled (556, 380) with delta (0, 0)
Screenshot: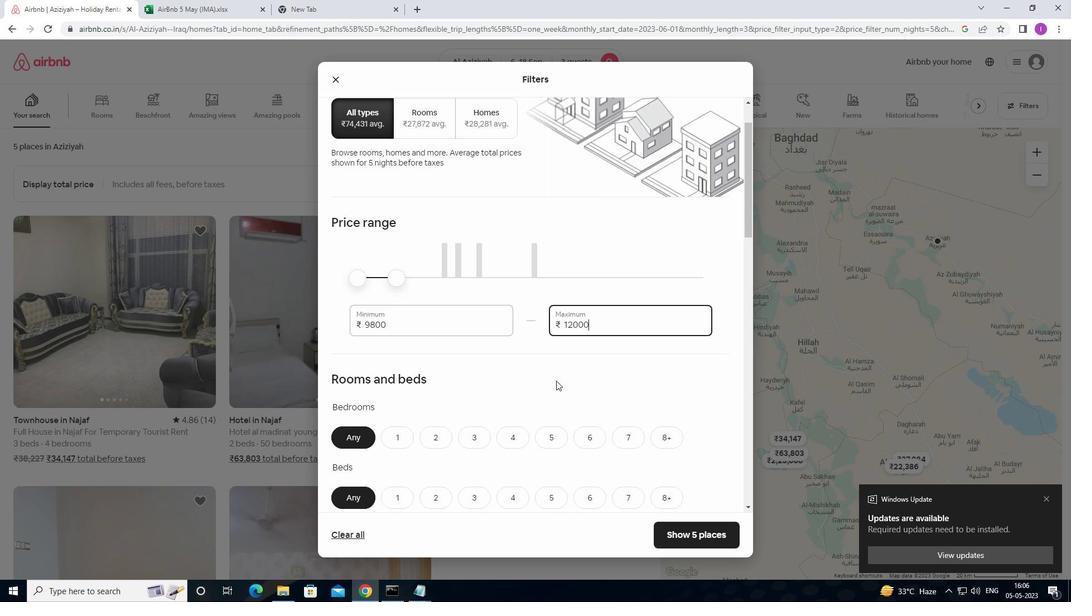 
Action: Mouse scrolled (556, 380) with delta (0, 0)
Screenshot: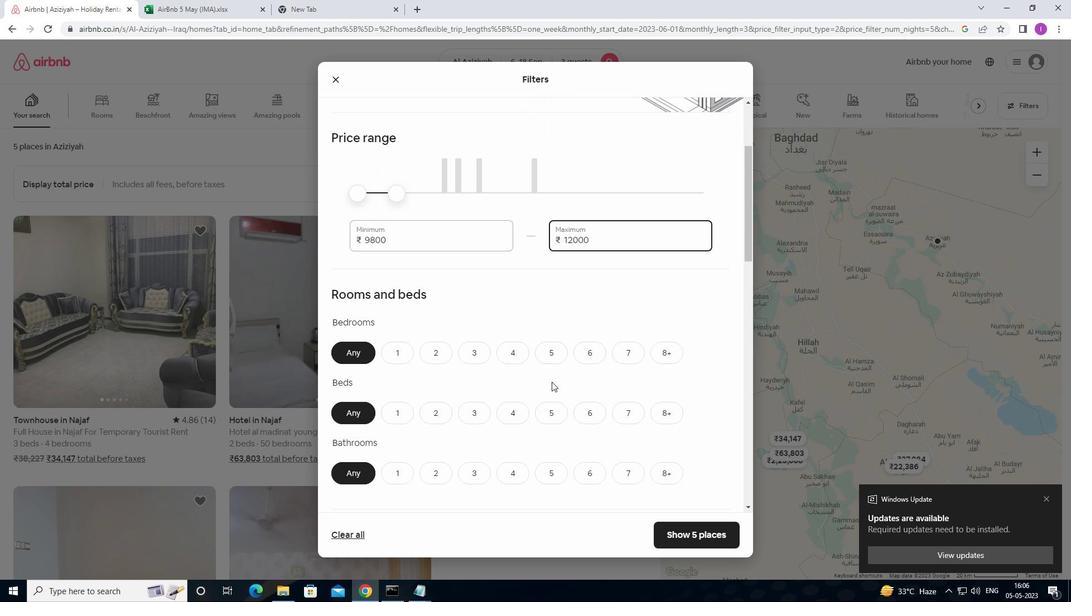 
Action: Mouse moved to (440, 333)
Screenshot: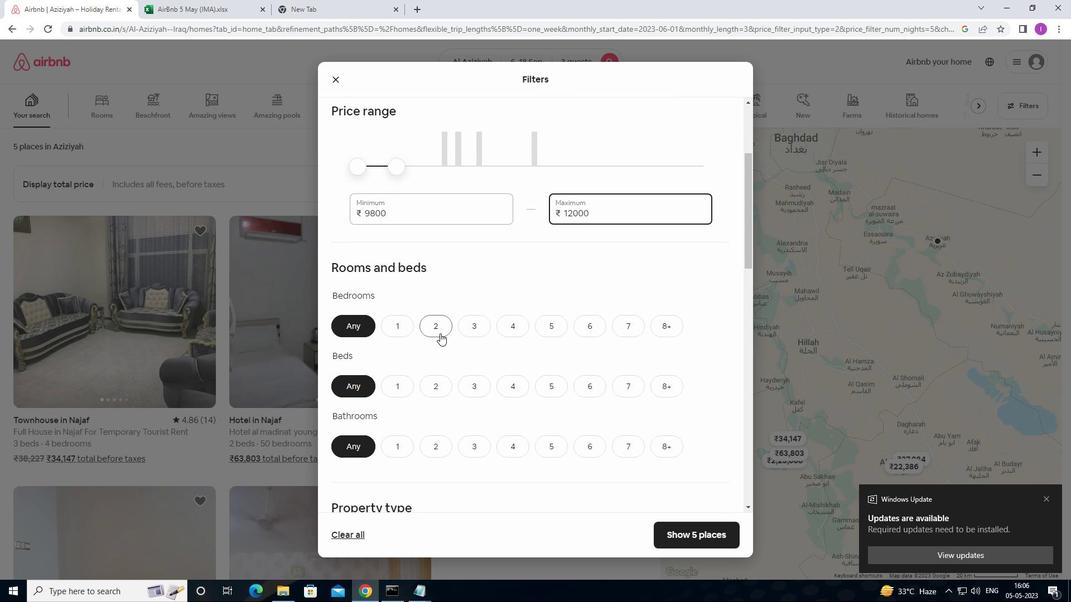 
Action: Mouse pressed left at (440, 333)
Screenshot: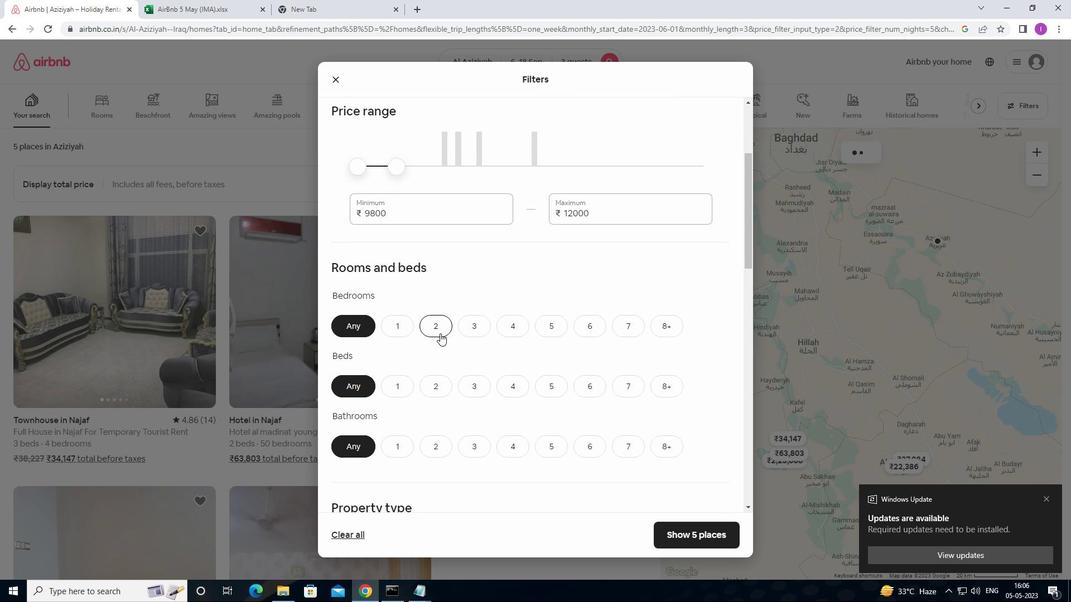 
Action: Mouse moved to (448, 383)
Screenshot: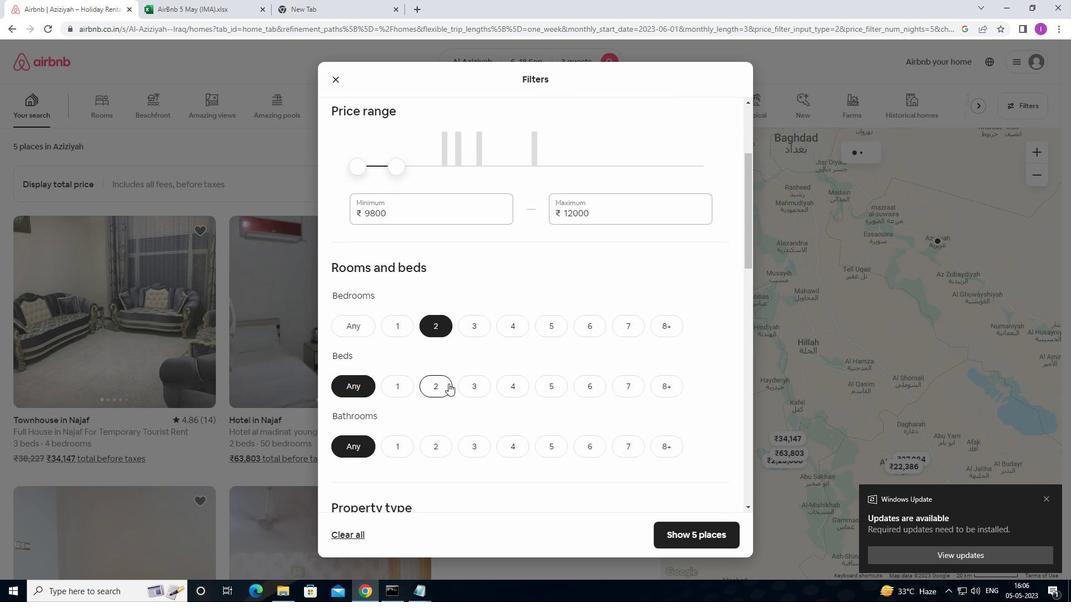 
Action: Mouse pressed left at (448, 383)
Screenshot: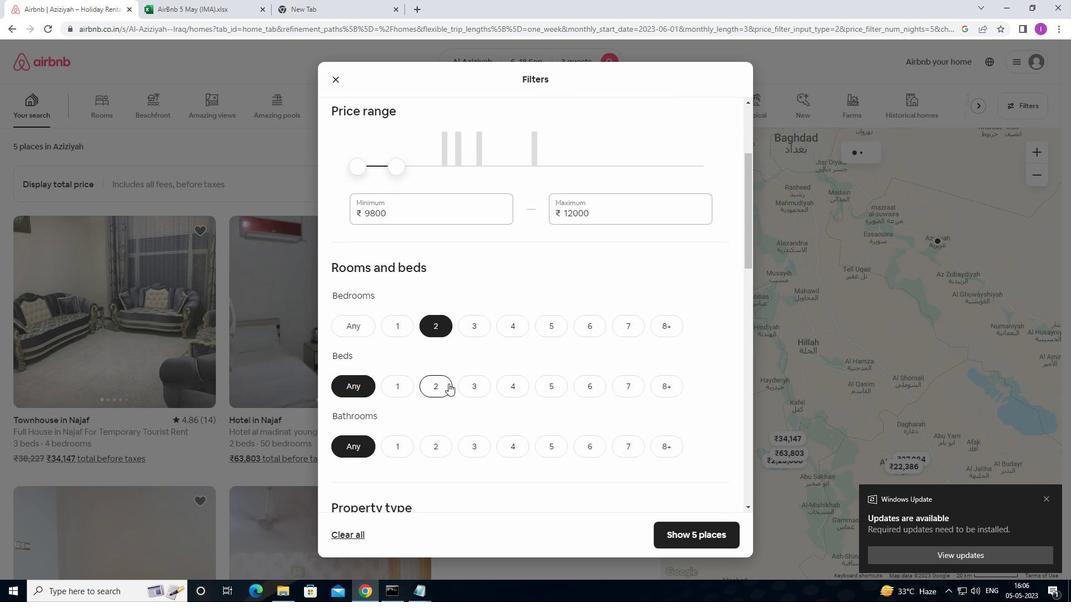 
Action: Mouse moved to (463, 413)
Screenshot: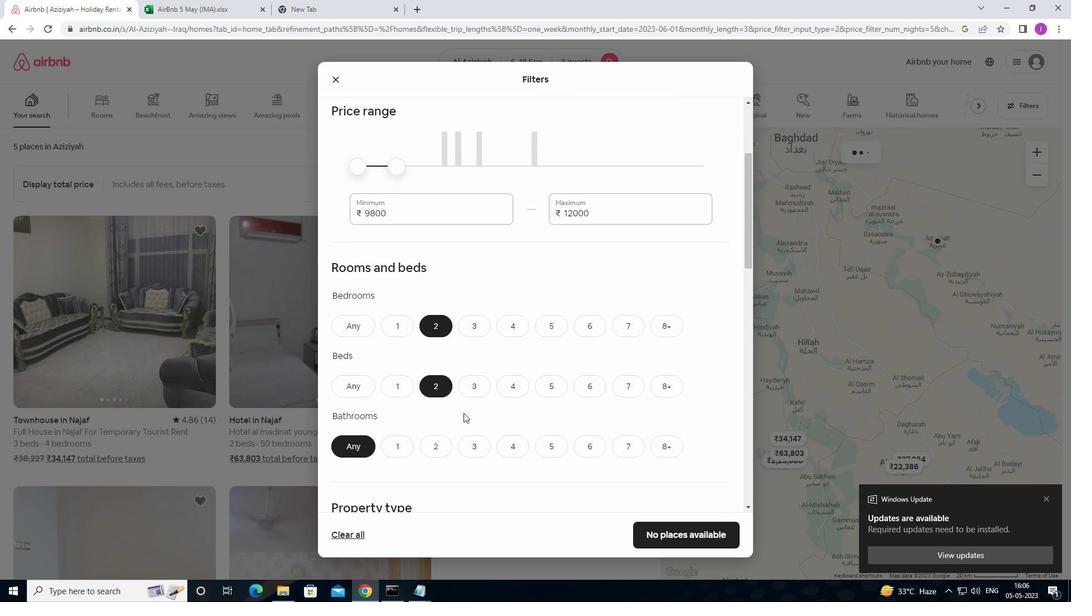 
Action: Mouse scrolled (463, 412) with delta (0, 0)
Screenshot: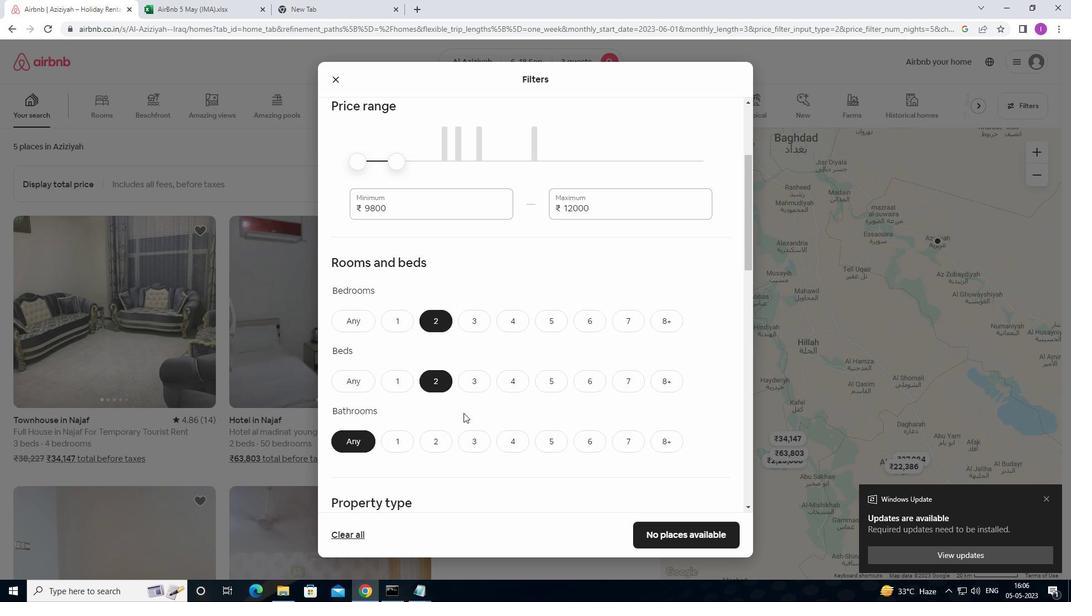 
Action: Mouse moved to (428, 386)
Screenshot: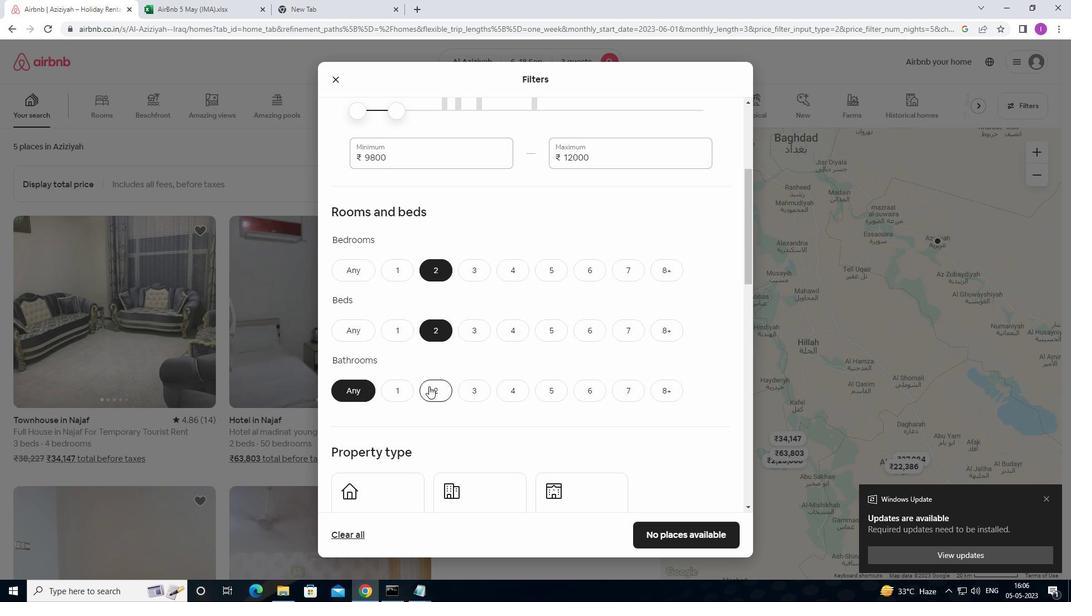 
Action: Mouse pressed left at (428, 386)
Screenshot: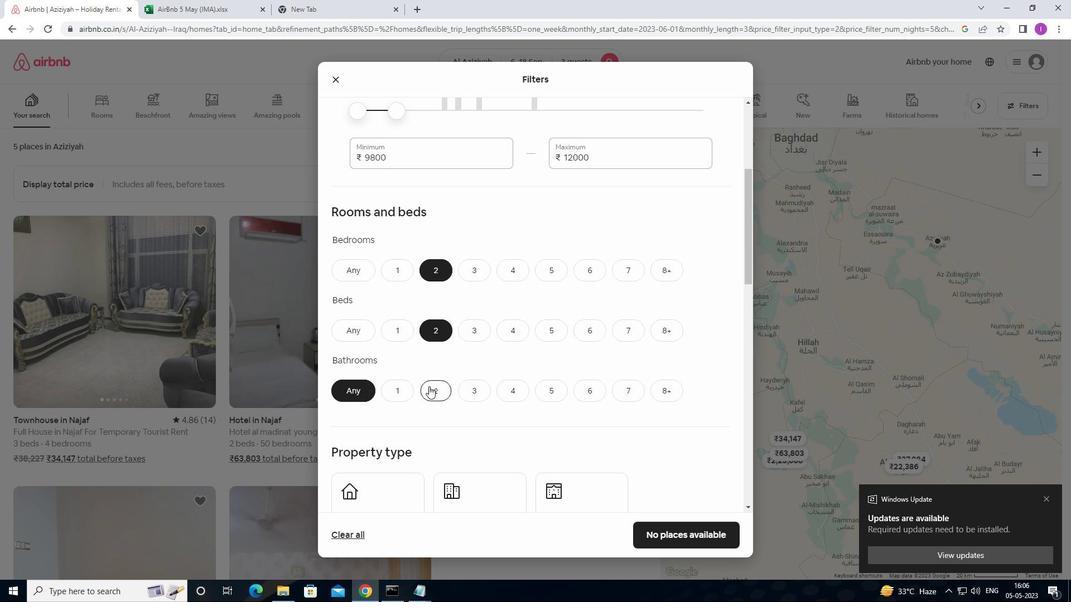 
Action: Mouse moved to (438, 448)
Screenshot: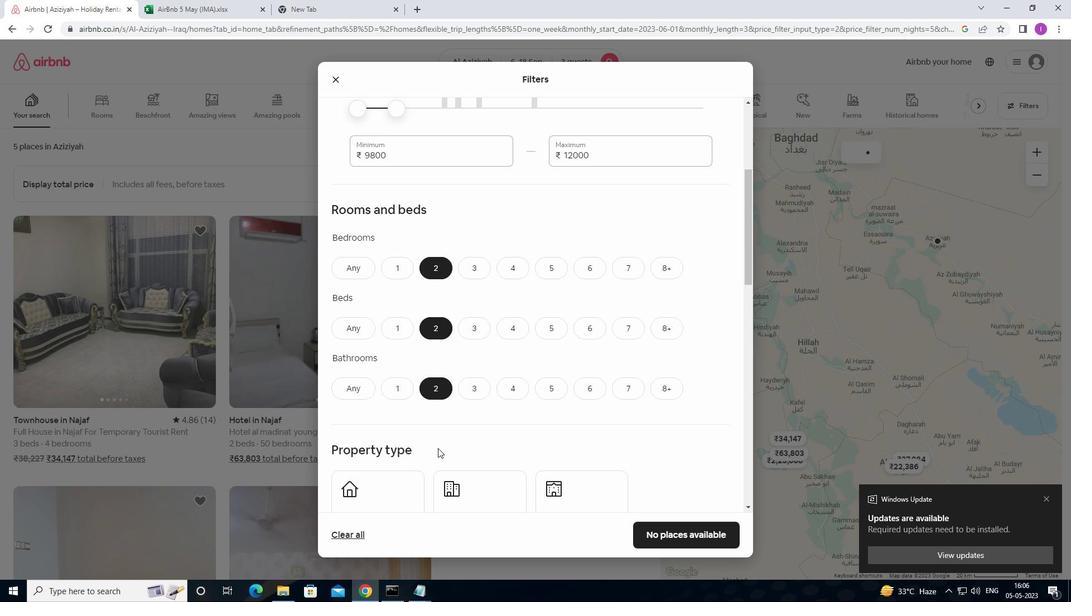 
Action: Mouse scrolled (438, 448) with delta (0, 0)
Screenshot: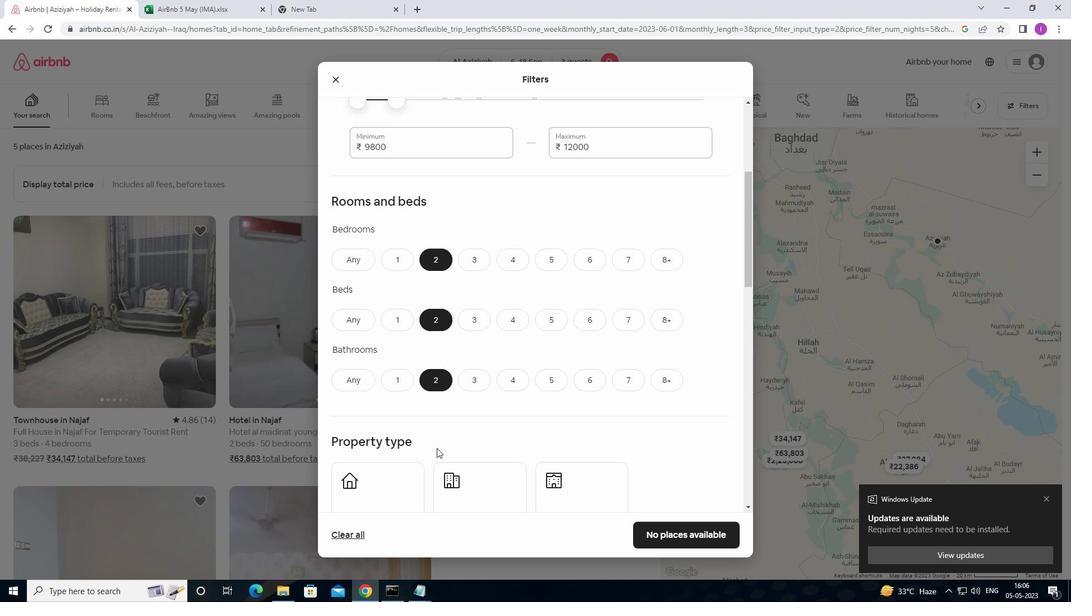 
Action: Mouse scrolled (438, 448) with delta (0, 0)
Screenshot: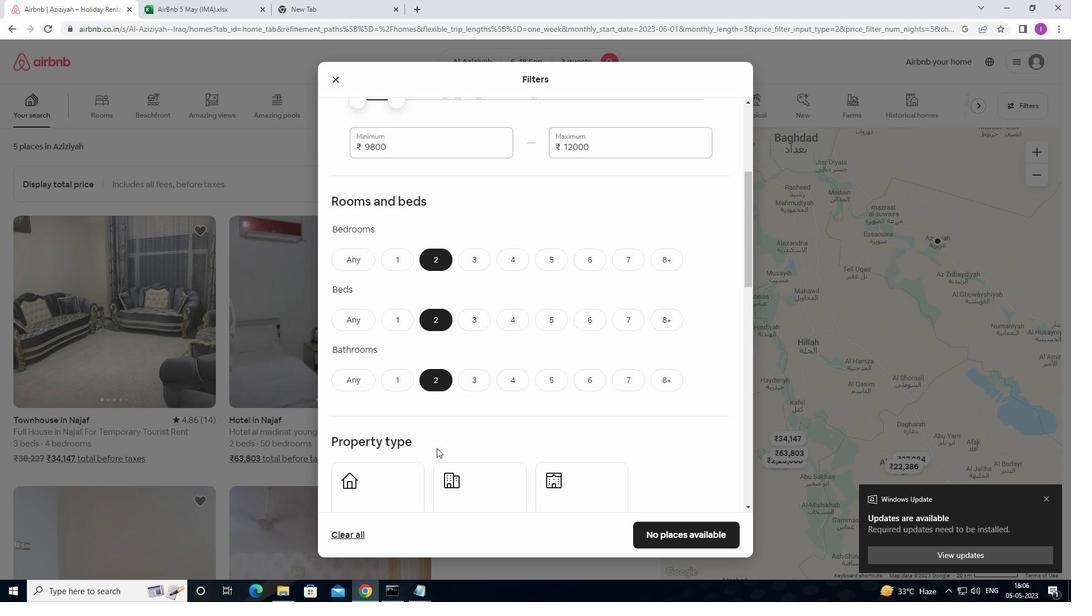 
Action: Mouse moved to (399, 401)
Screenshot: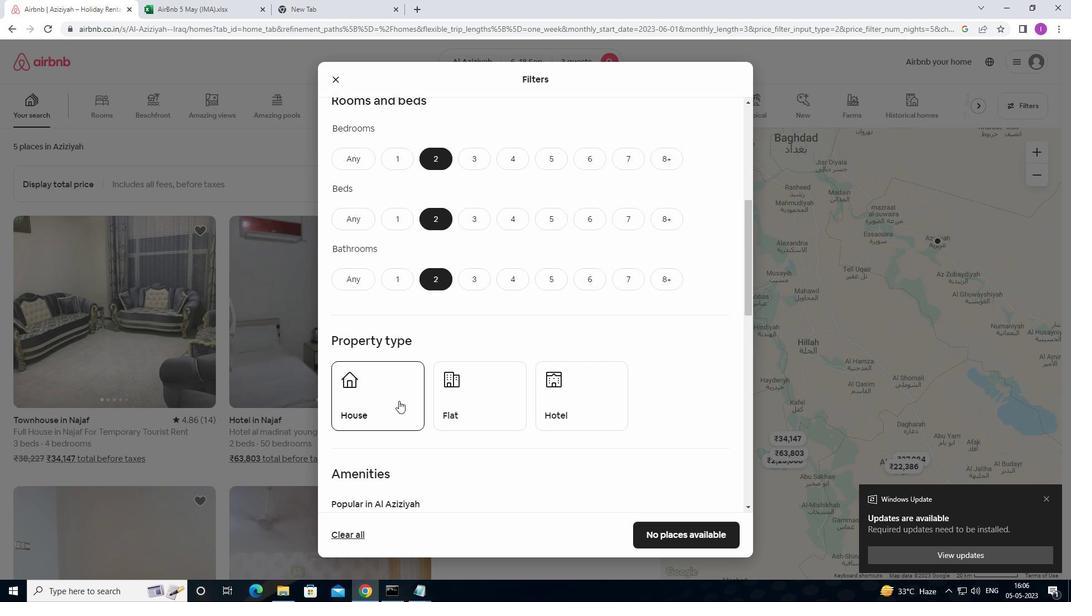 
Action: Mouse pressed left at (399, 401)
Screenshot: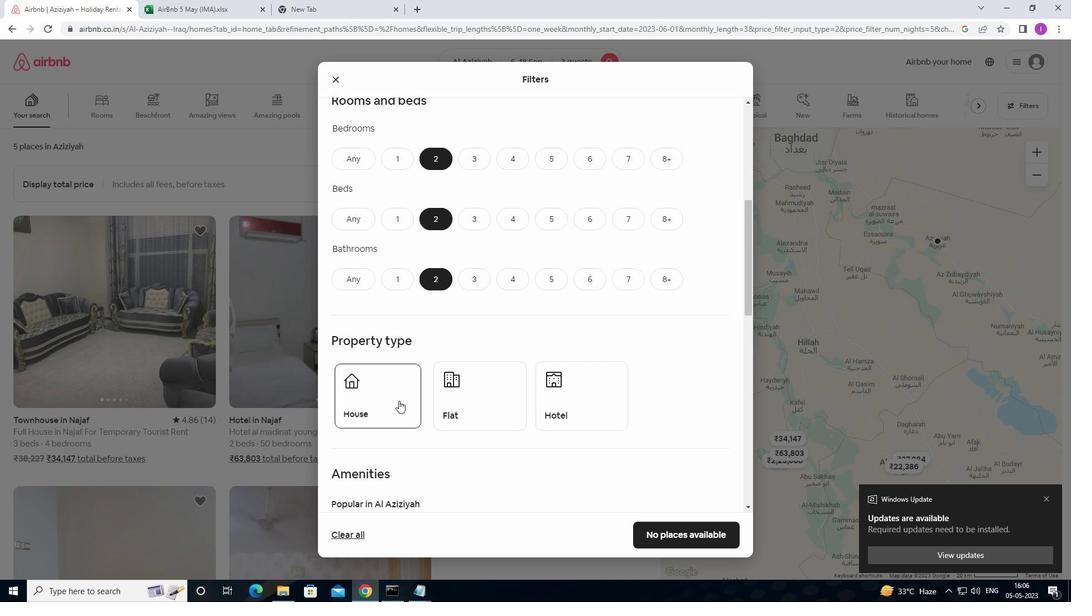 
Action: Mouse moved to (464, 412)
Screenshot: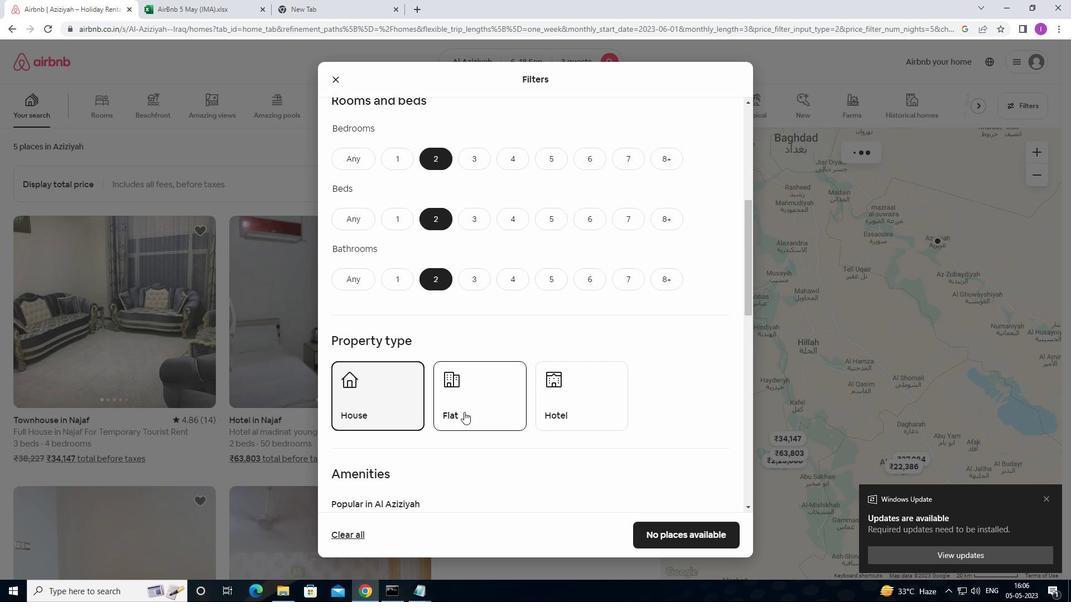 
Action: Mouse pressed left at (464, 412)
Screenshot: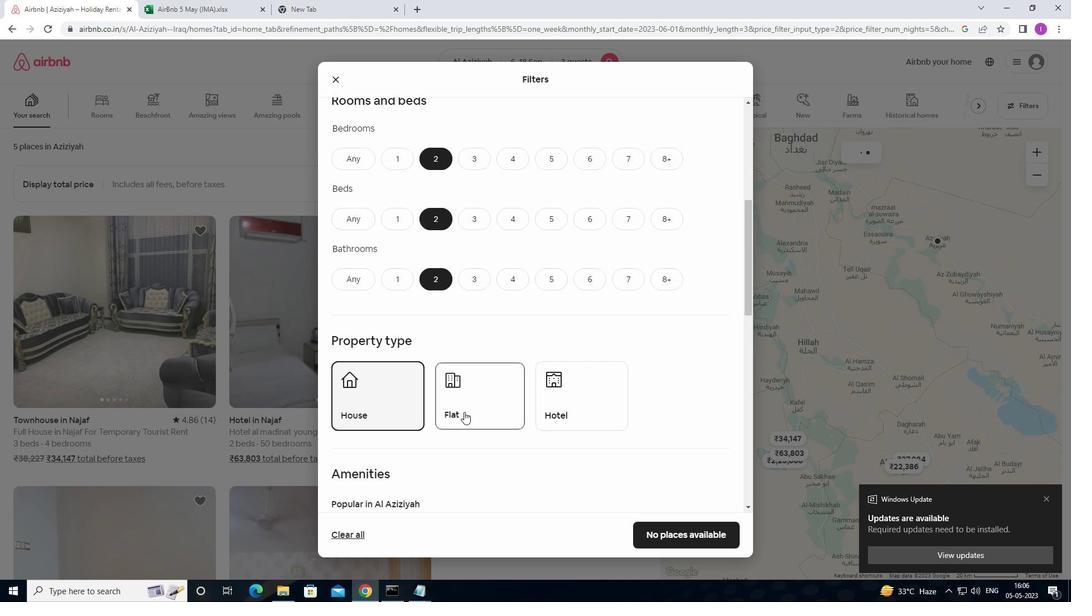
Action: Mouse moved to (557, 422)
Screenshot: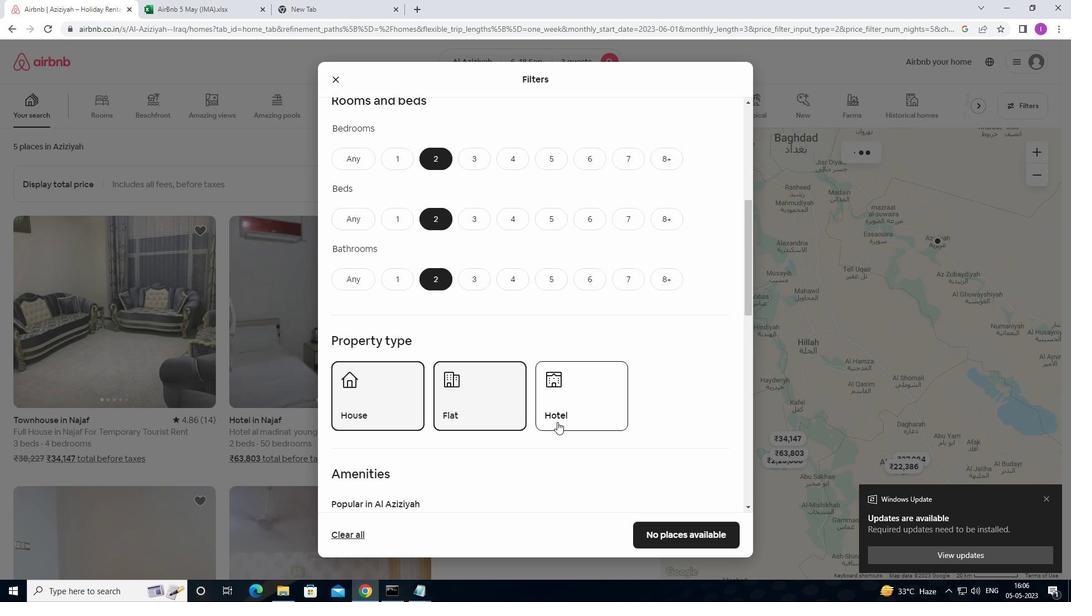 
Action: Mouse pressed left at (557, 422)
Screenshot: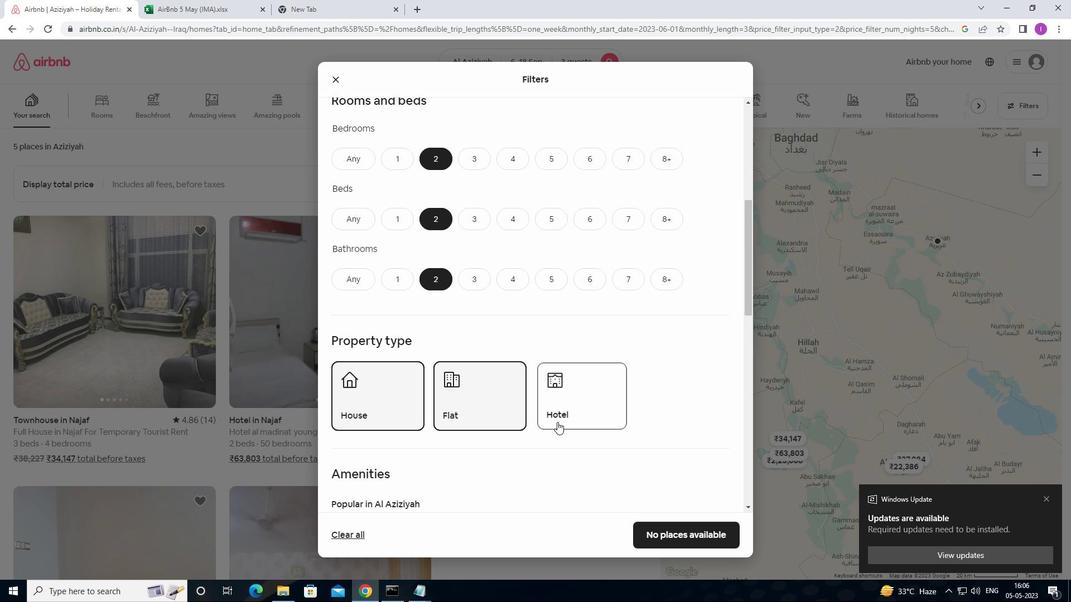 
Action: Mouse moved to (558, 422)
Screenshot: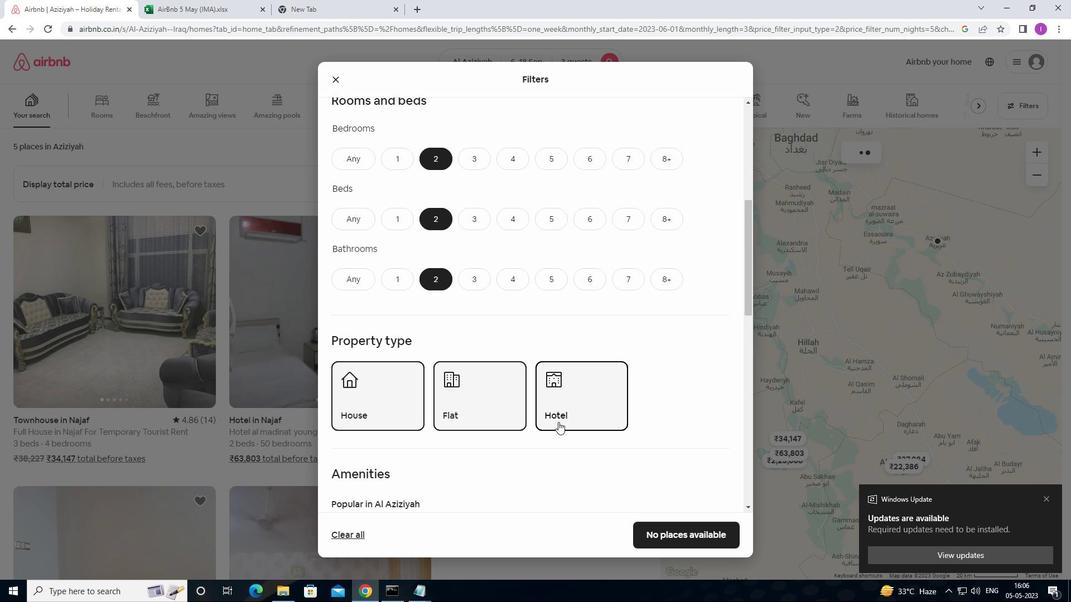
Action: Mouse pressed left at (558, 422)
Screenshot: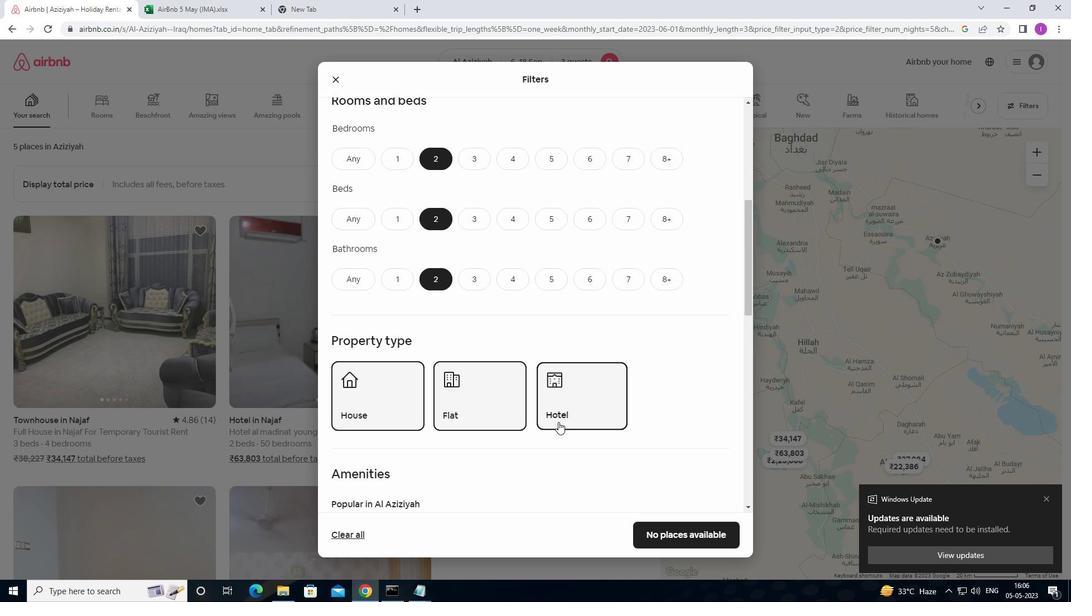 
Action: Mouse moved to (561, 416)
Screenshot: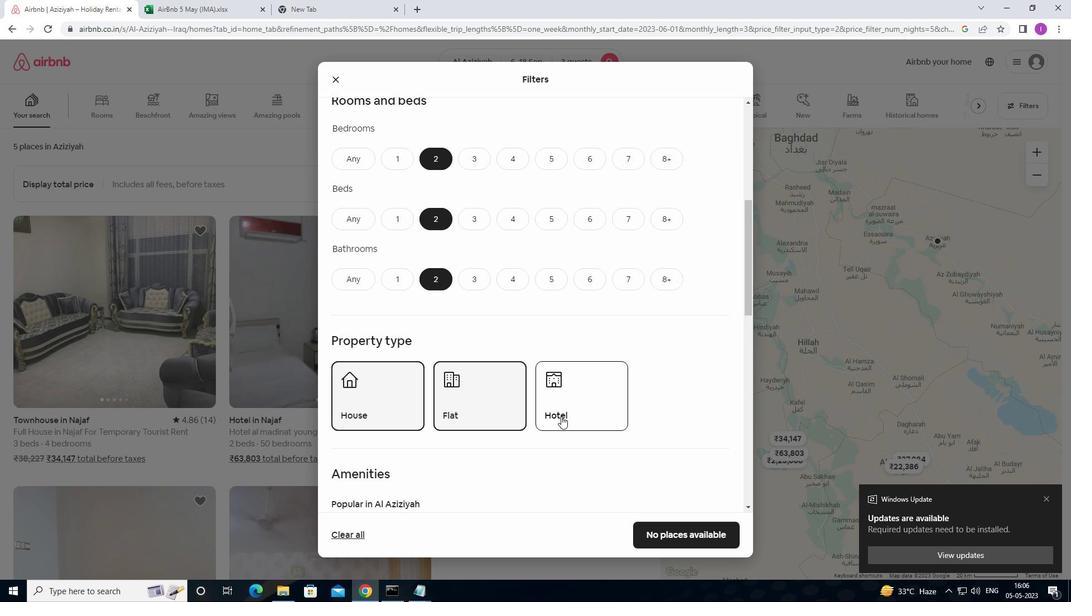 
Action: Mouse pressed left at (561, 416)
Screenshot: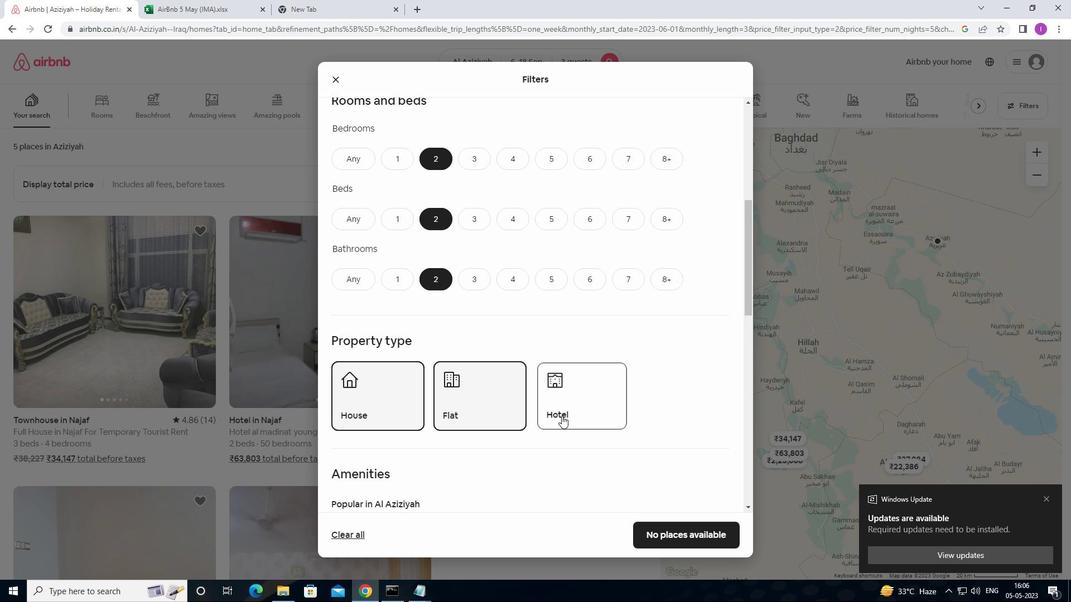 
Action: Mouse moved to (506, 477)
Screenshot: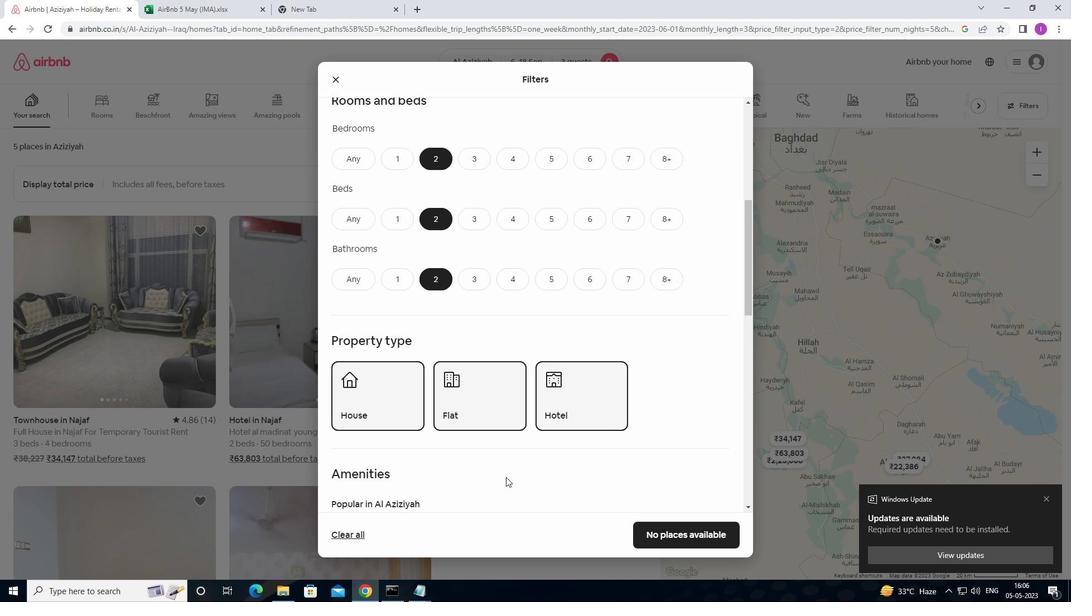 
Action: Mouse scrolled (506, 477) with delta (0, 0)
Screenshot: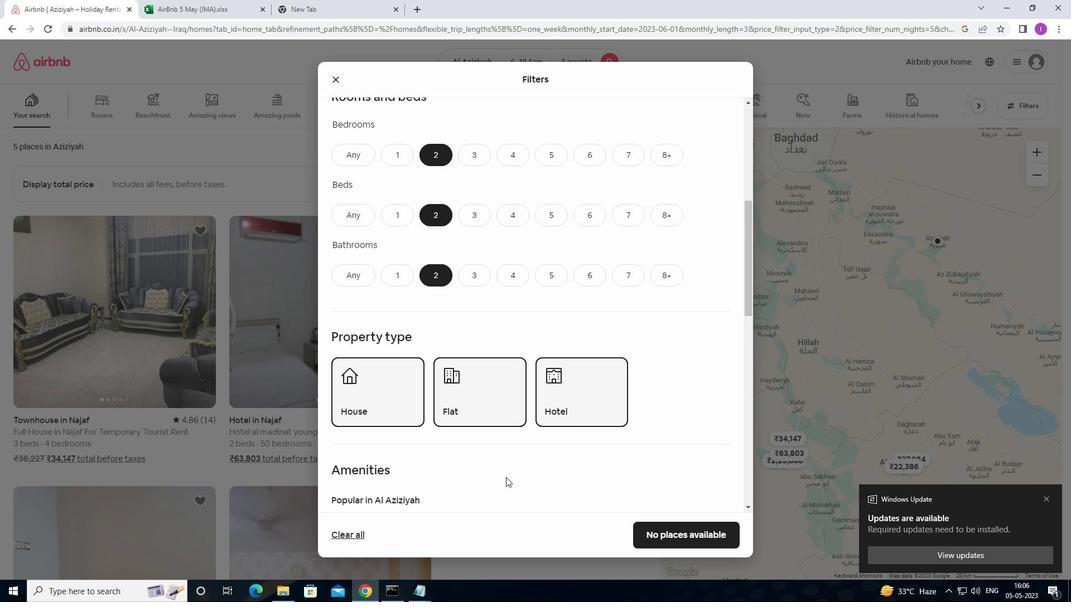 
Action: Mouse moved to (506, 477)
Screenshot: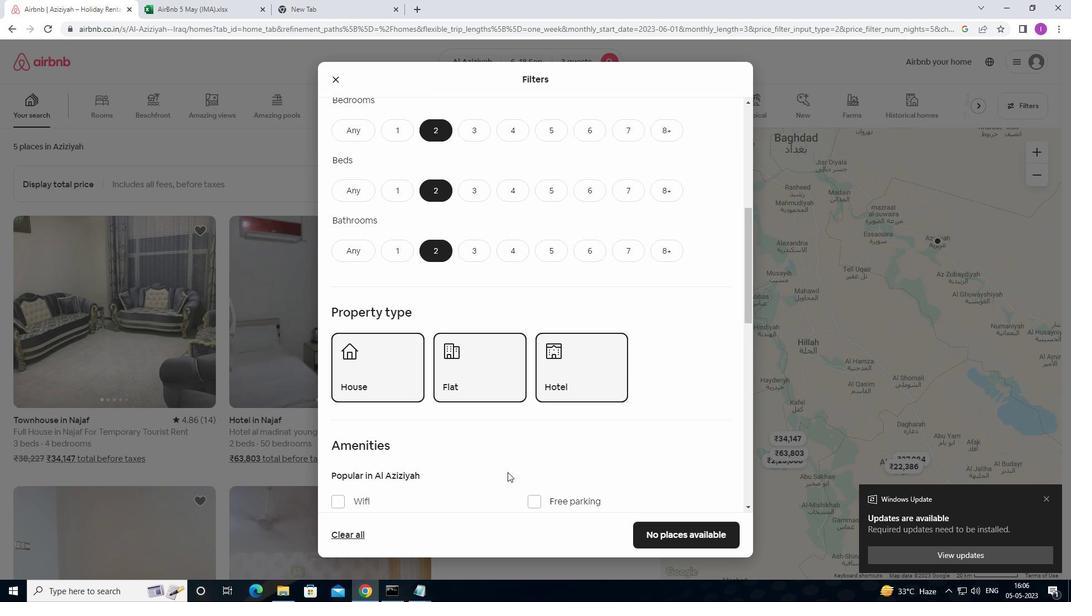 
Action: Mouse scrolled (506, 477) with delta (0, 0)
Screenshot: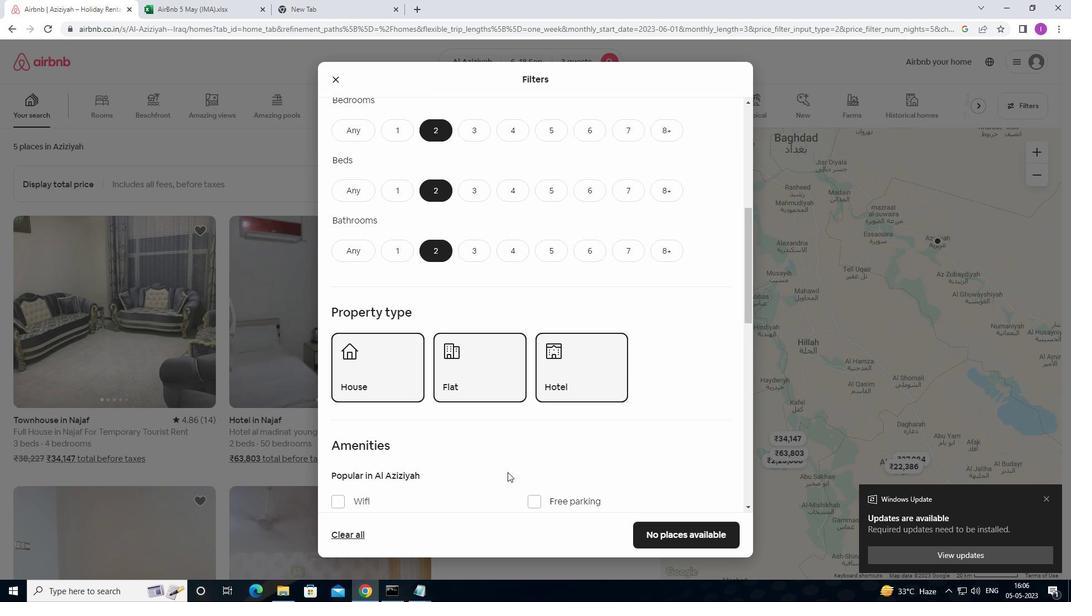 
Action: Mouse moved to (511, 468)
Screenshot: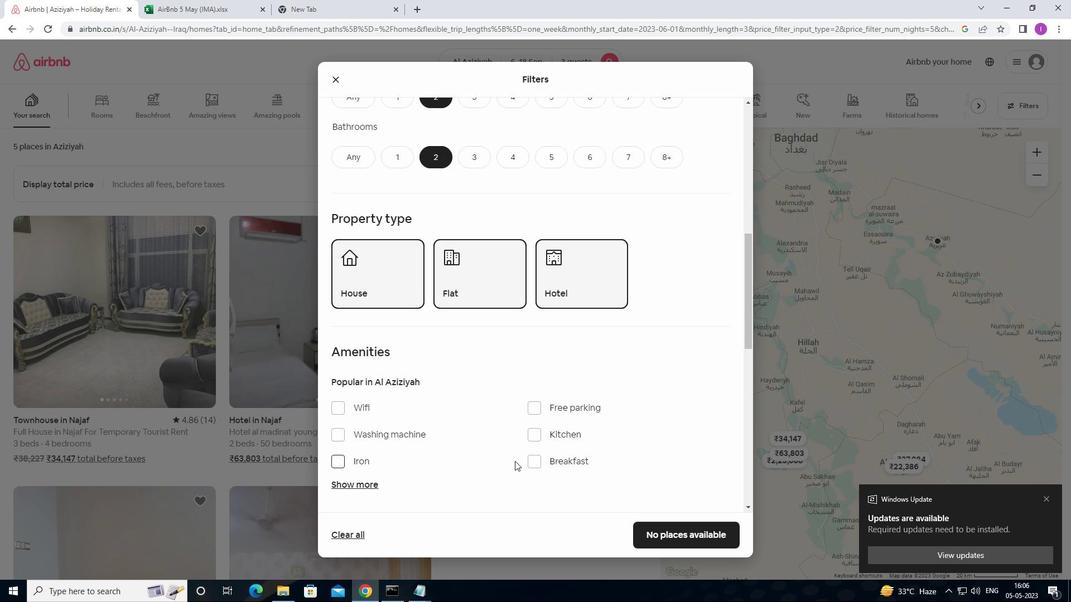 
Action: Mouse scrolled (511, 467) with delta (0, 0)
Screenshot: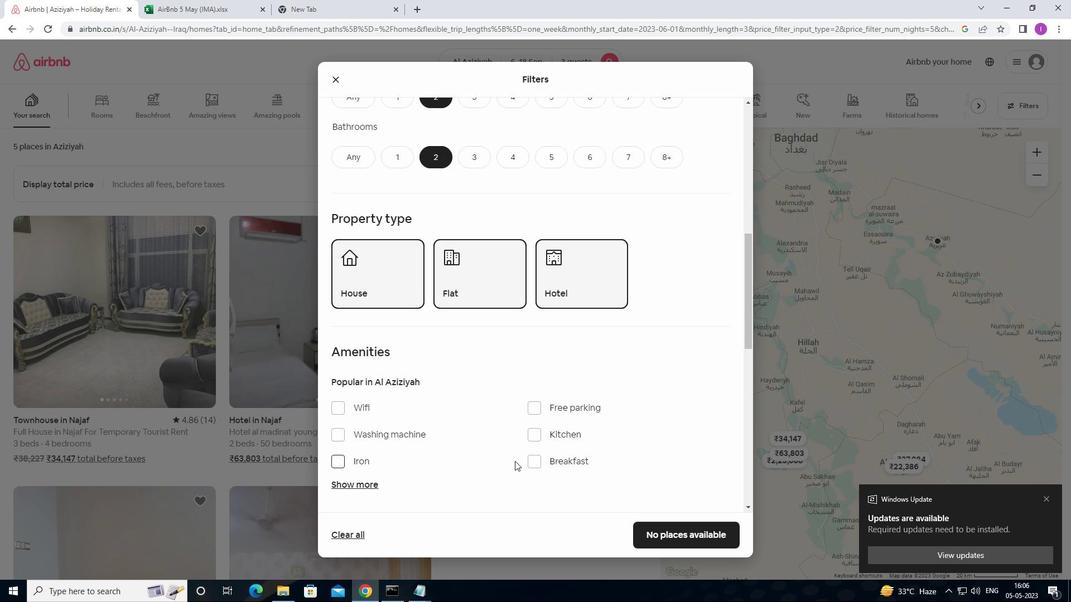 
Action: Mouse moved to (522, 450)
Screenshot: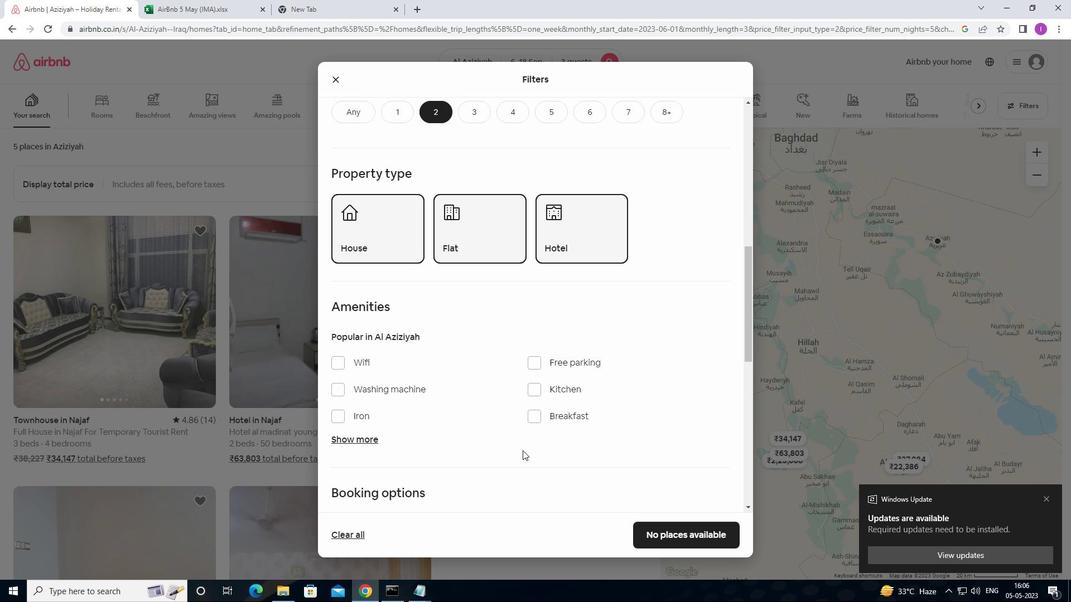 
Action: Mouse scrolled (522, 450) with delta (0, 0)
Screenshot: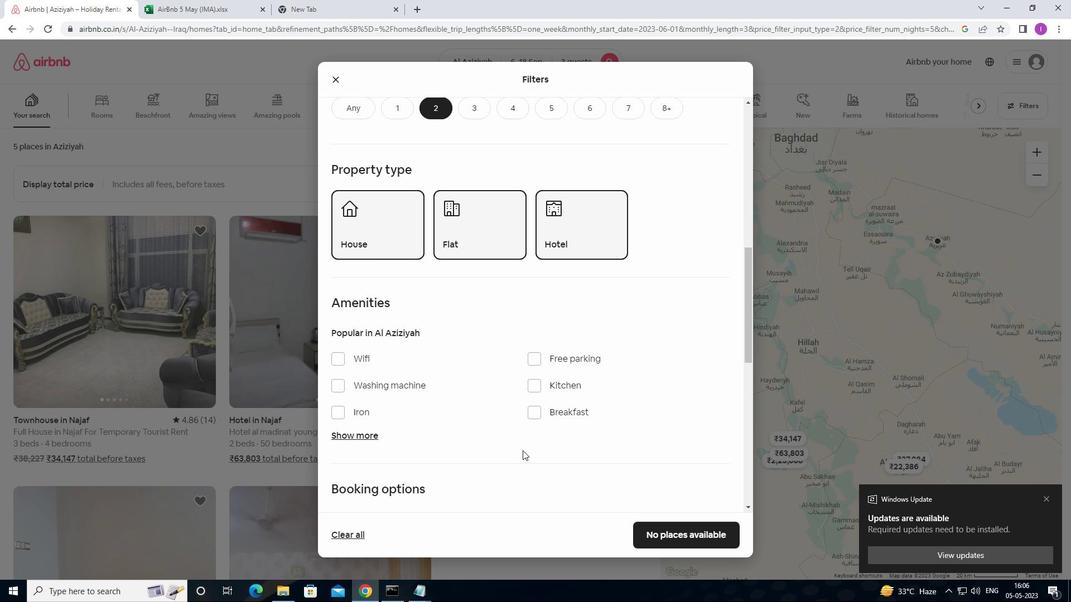 
Action: Mouse scrolled (522, 450) with delta (0, 0)
Screenshot: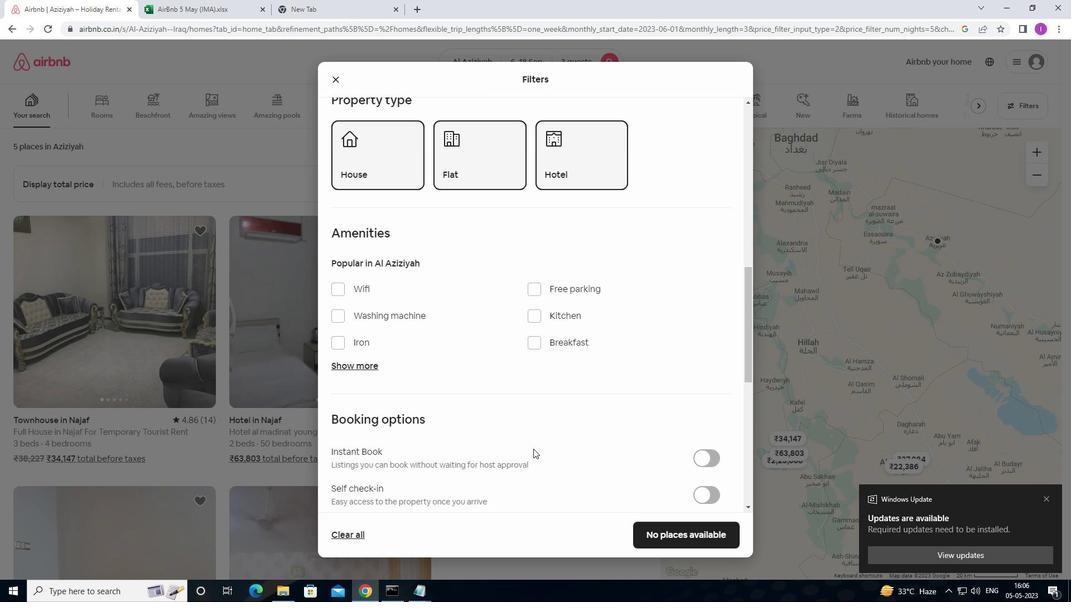 
Action: Mouse moved to (698, 458)
Screenshot: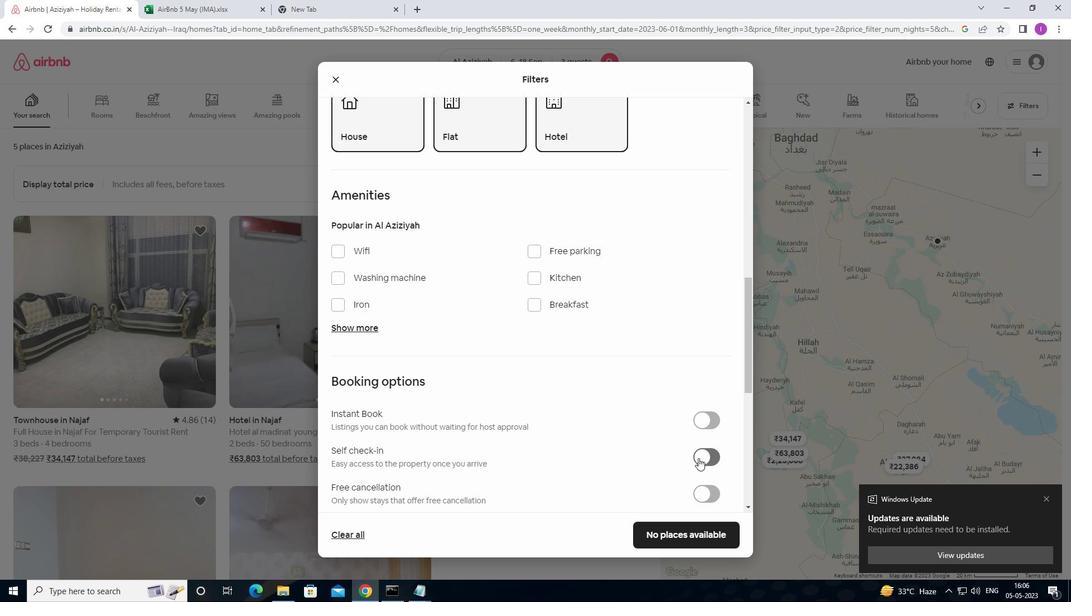 
Action: Mouse pressed left at (698, 458)
Screenshot: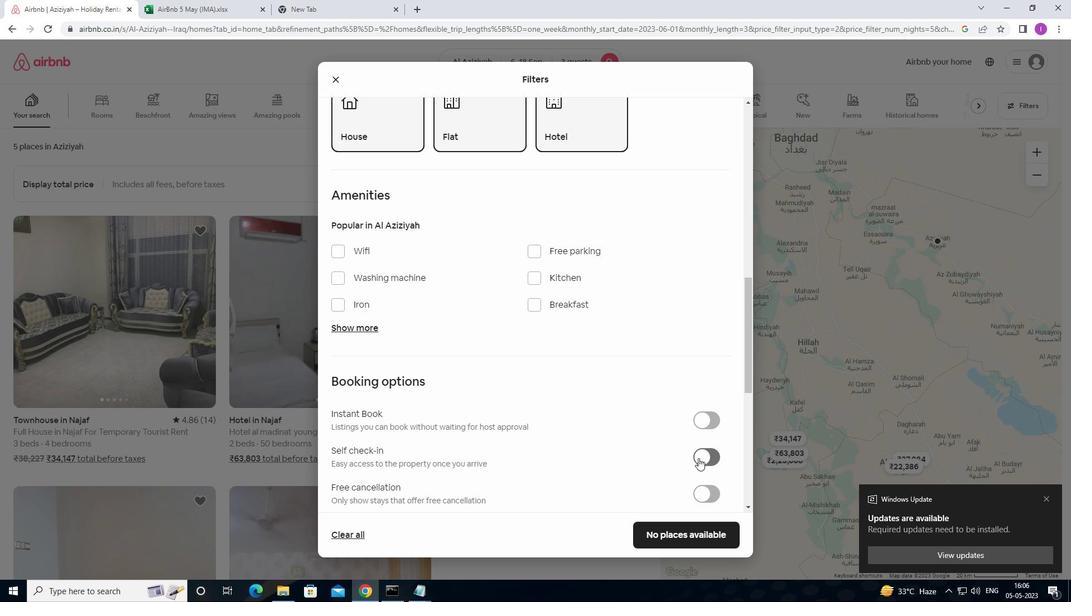 
Action: Mouse moved to (516, 470)
Screenshot: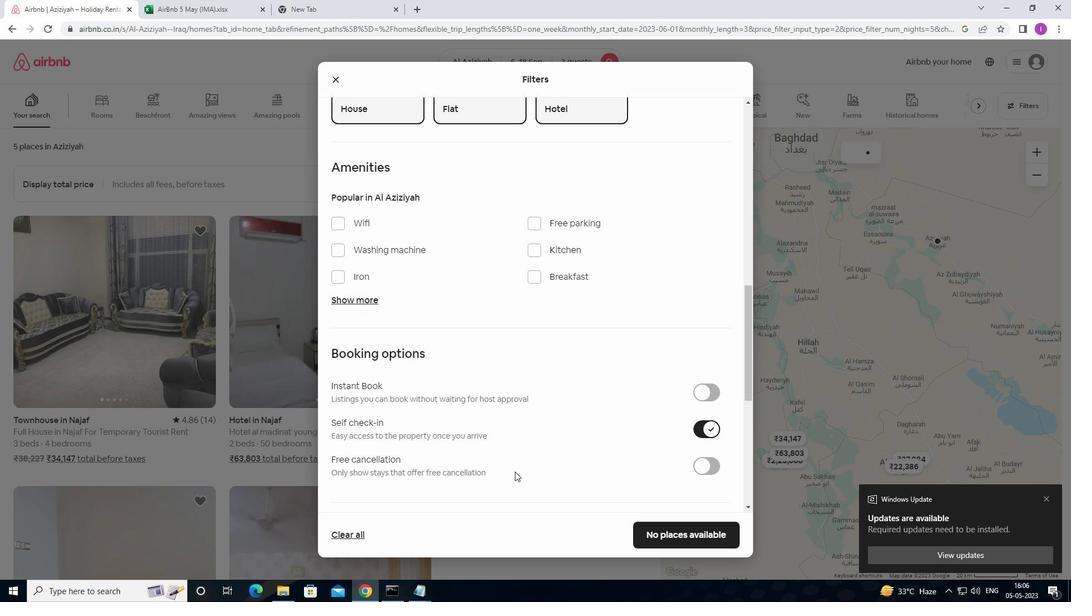 
Action: Mouse scrolled (516, 469) with delta (0, 0)
Screenshot: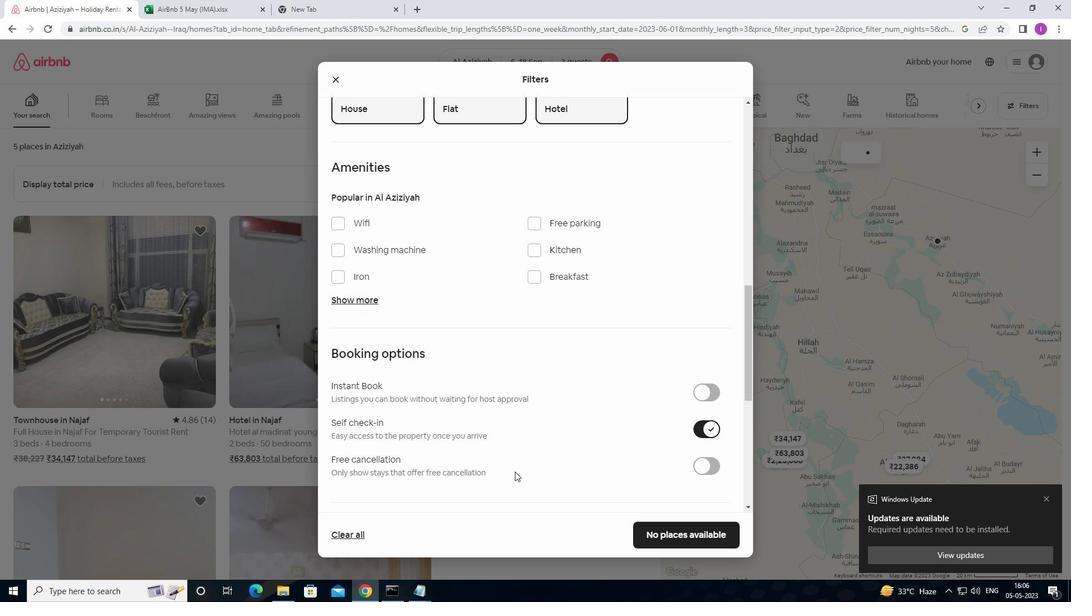 
Action: Mouse moved to (515, 471)
Screenshot: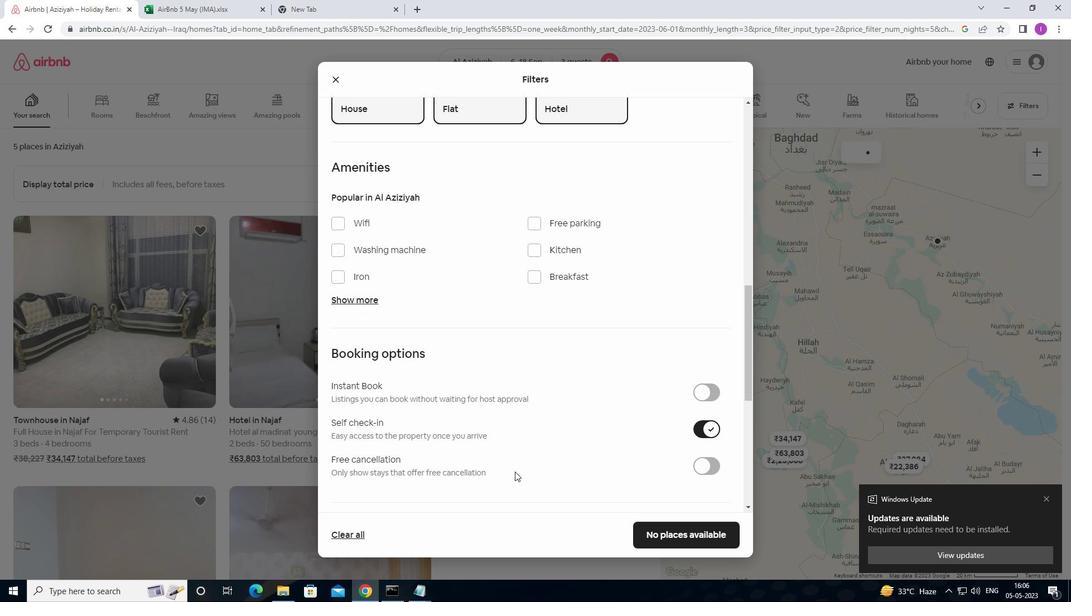 
Action: Mouse scrolled (515, 471) with delta (0, 0)
Screenshot: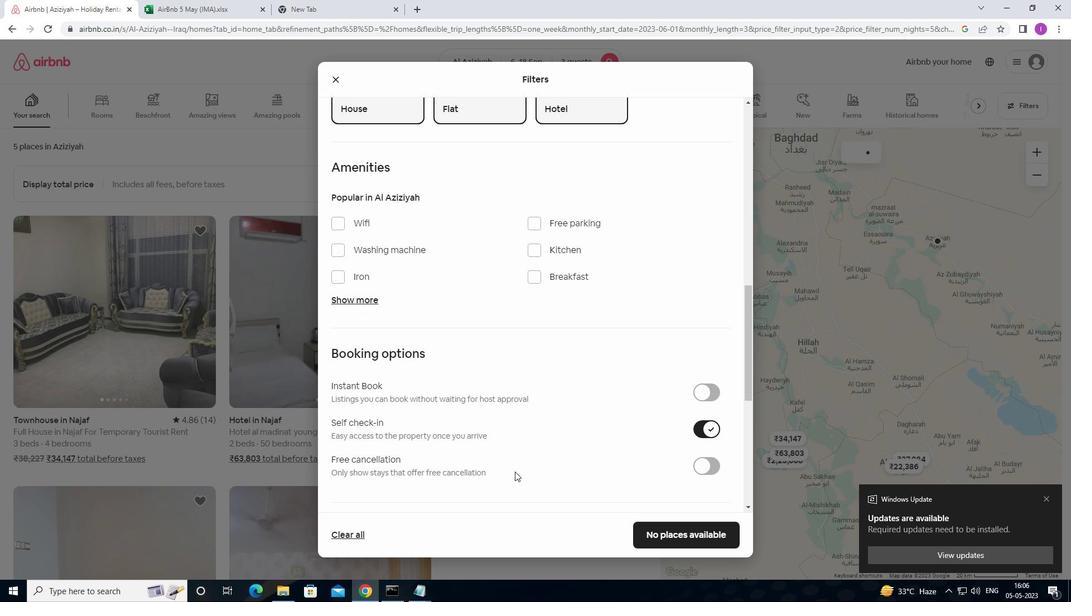 
Action: Mouse moved to (515, 472)
Screenshot: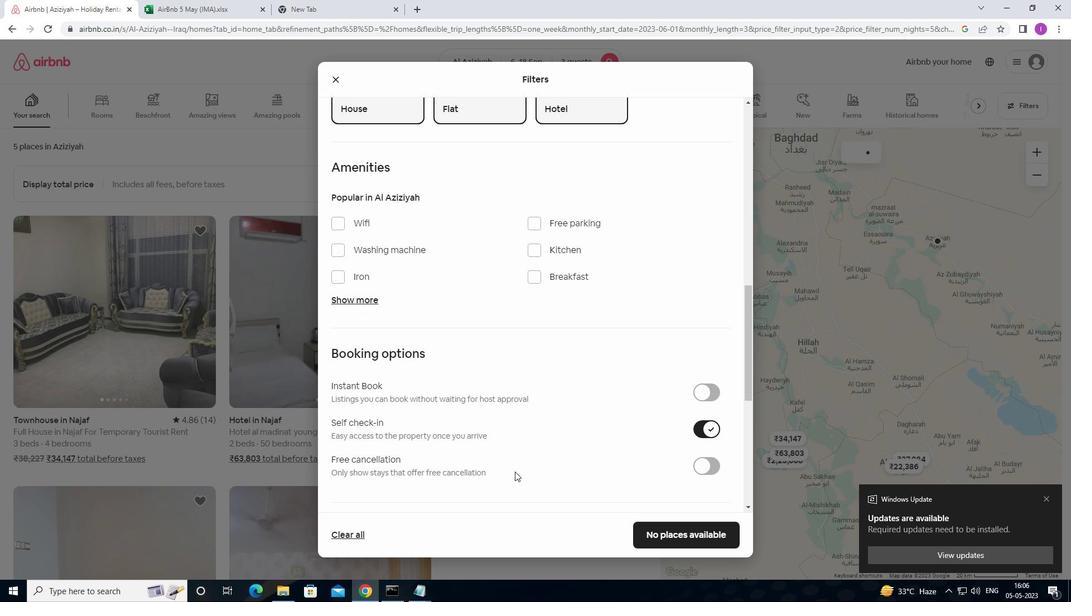
Action: Mouse scrolled (515, 471) with delta (0, 0)
Screenshot: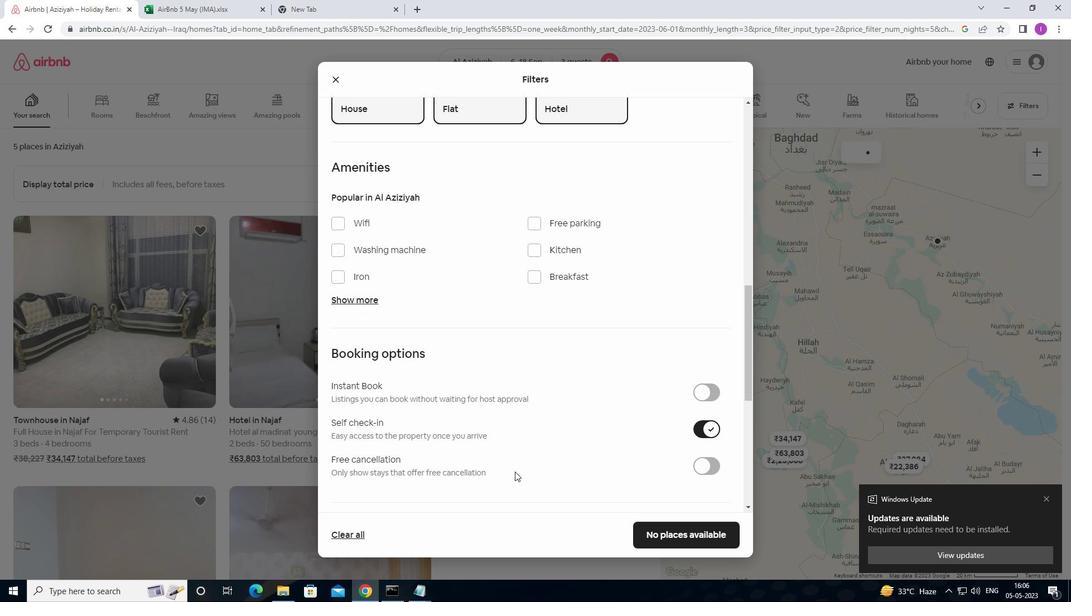 
Action: Mouse scrolled (515, 471) with delta (0, 0)
Screenshot: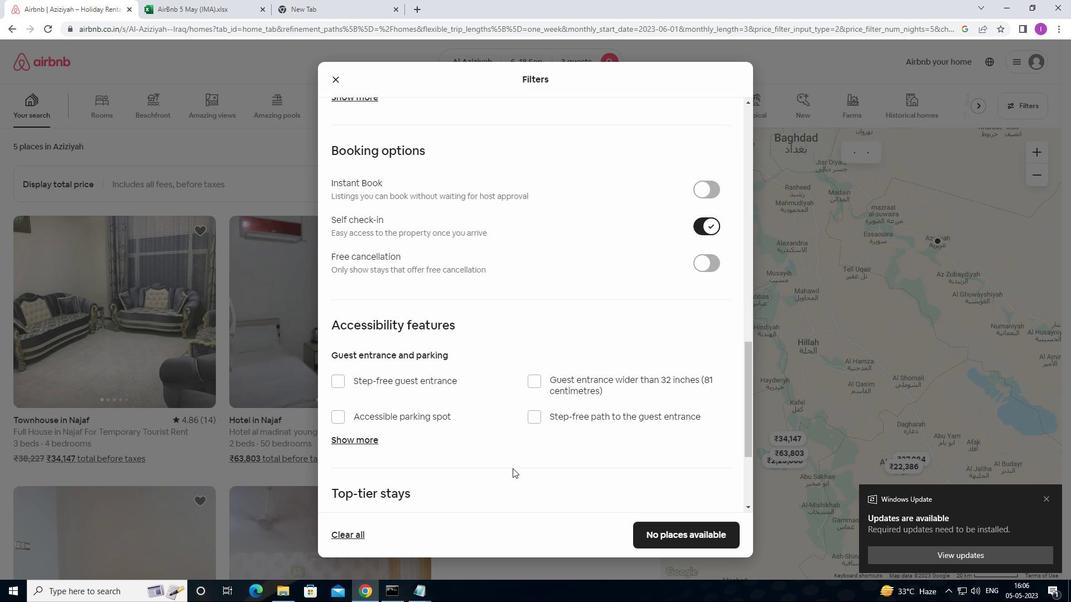 
Action: Mouse scrolled (515, 471) with delta (0, 0)
Screenshot: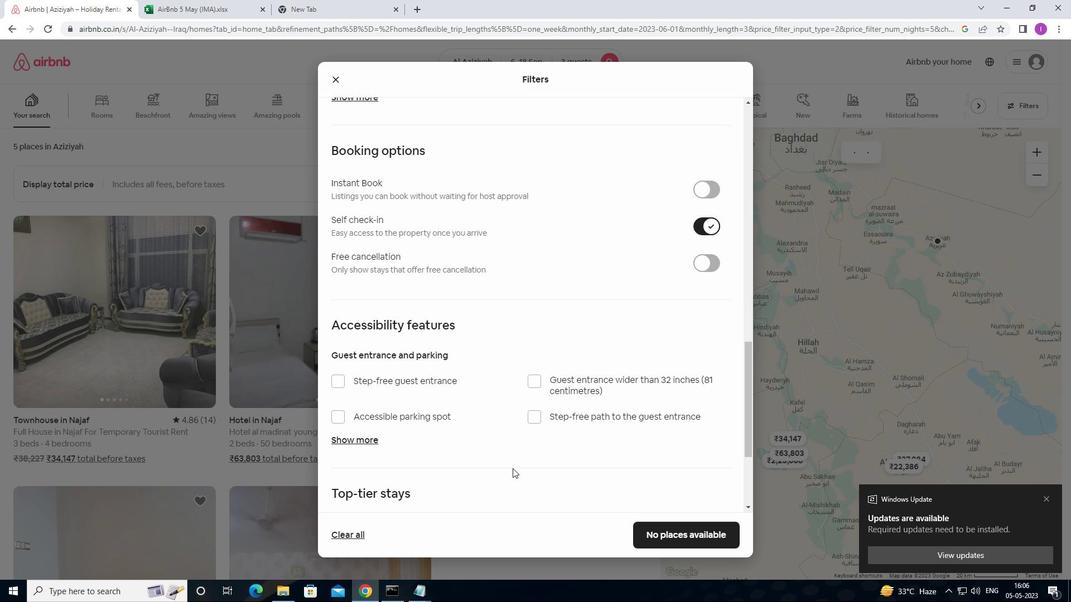 
Action: Mouse moved to (512, 467)
Screenshot: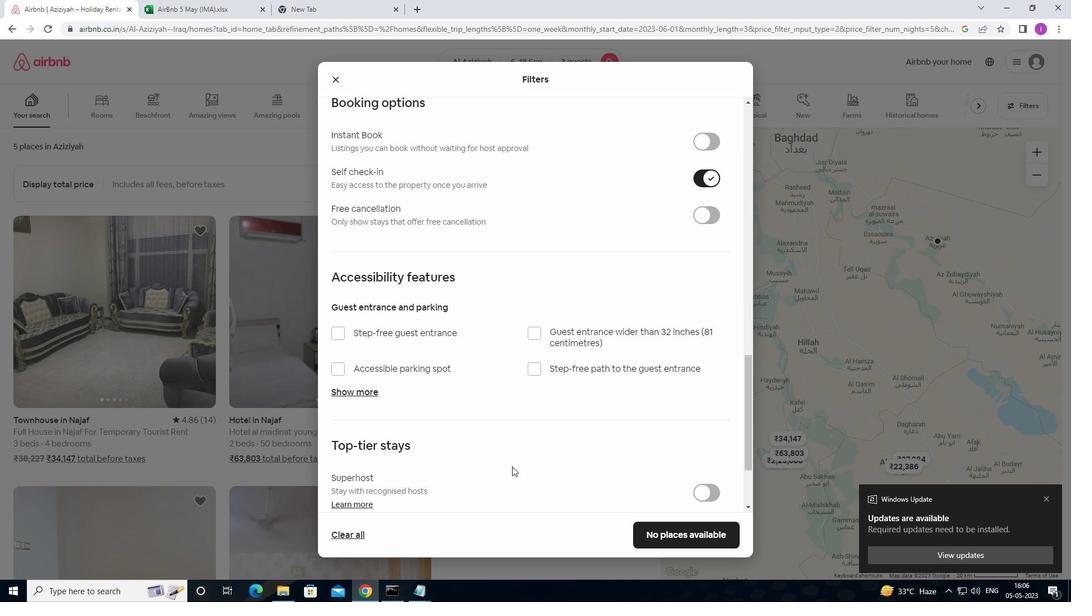 
Action: Mouse scrolled (512, 466) with delta (0, 0)
Screenshot: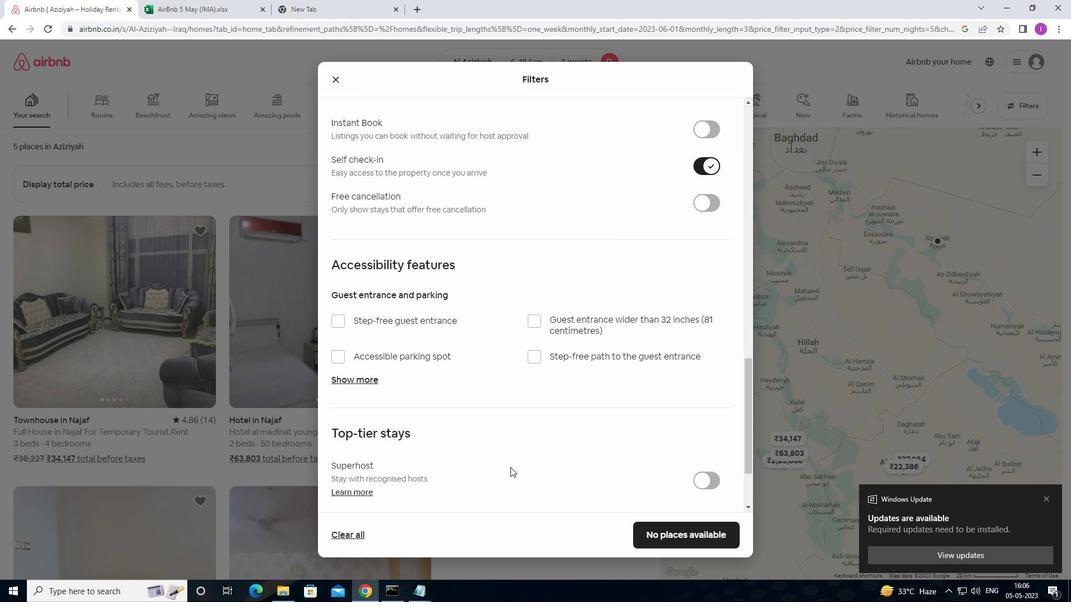 
Action: Mouse moved to (512, 467)
Screenshot: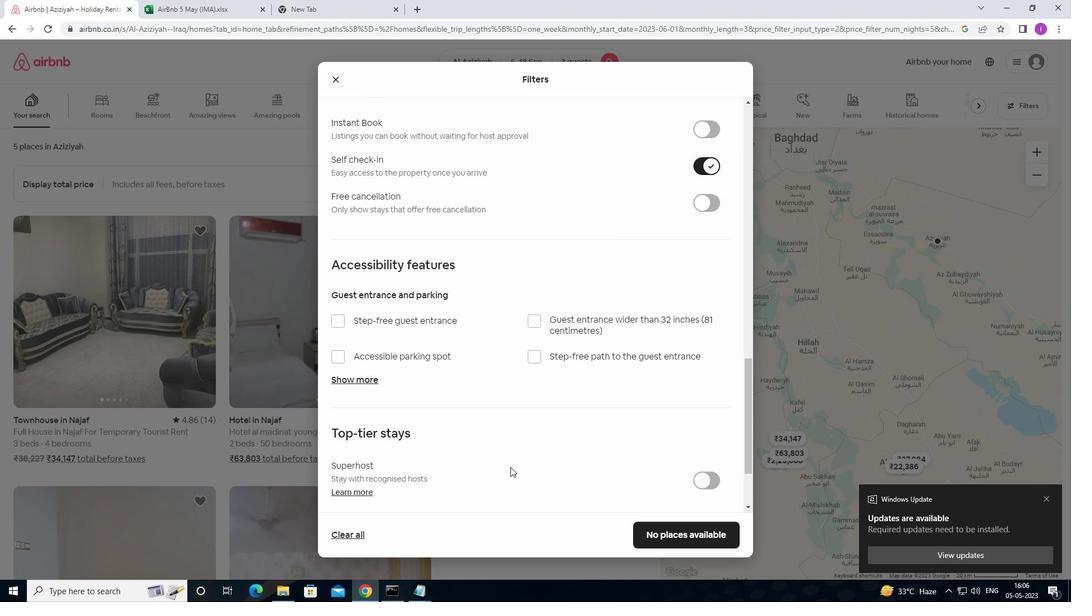 
Action: Mouse scrolled (512, 466) with delta (0, 0)
Screenshot: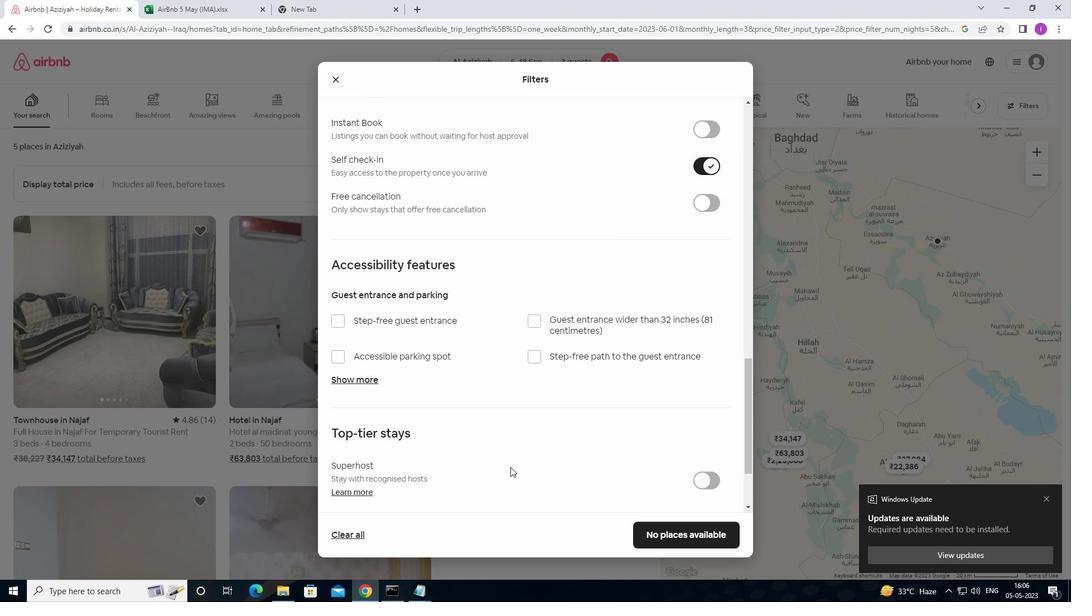 
Action: Mouse scrolled (512, 466) with delta (0, 0)
Screenshot: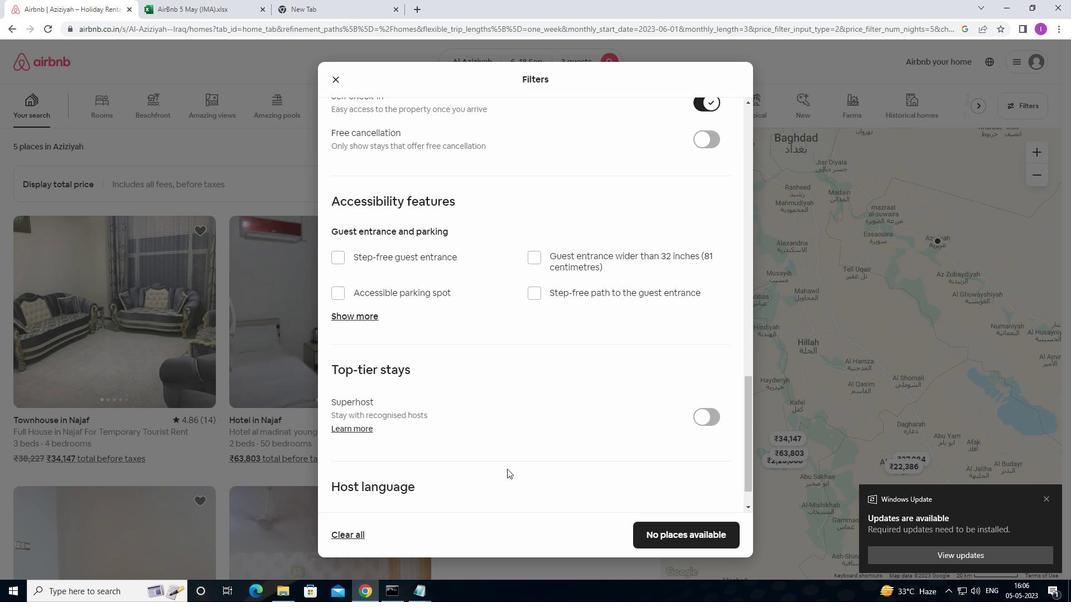 
Action: Mouse moved to (510, 467)
Screenshot: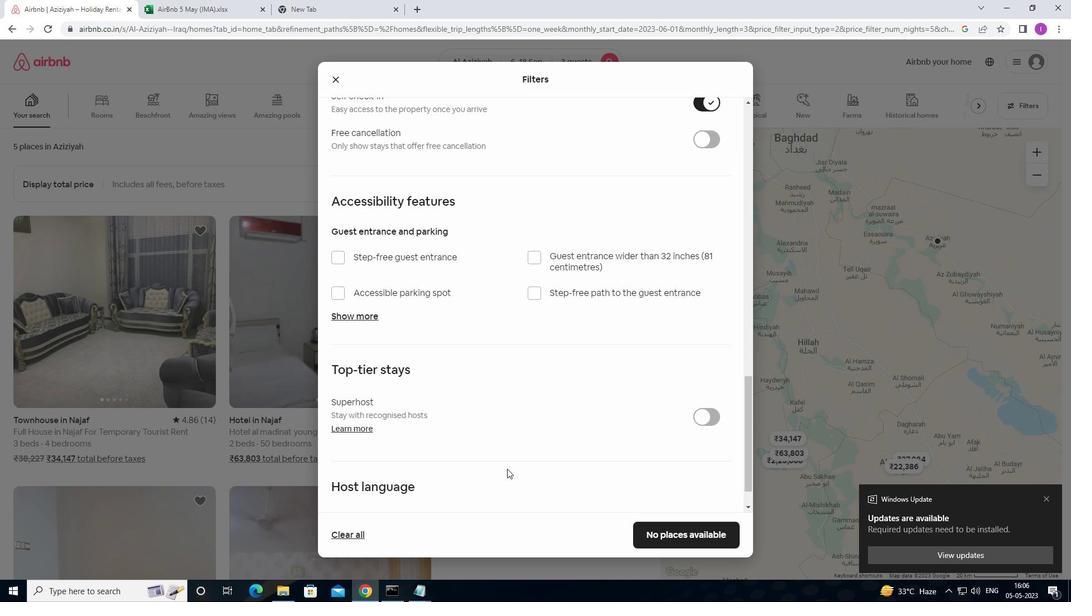 
Action: Mouse scrolled (510, 467) with delta (0, 0)
Screenshot: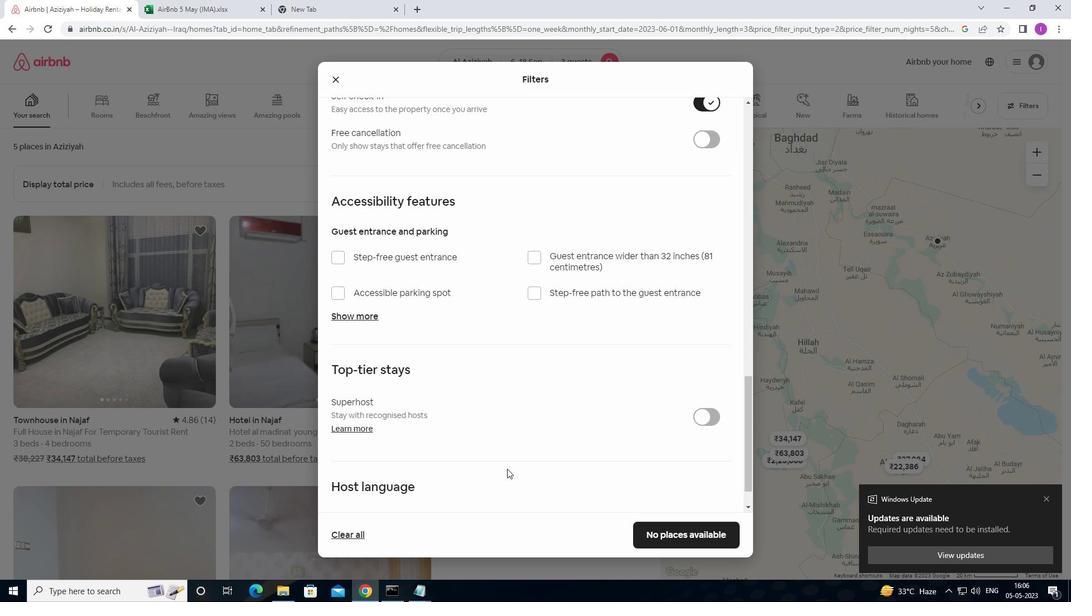 
Action: Mouse moved to (495, 481)
Screenshot: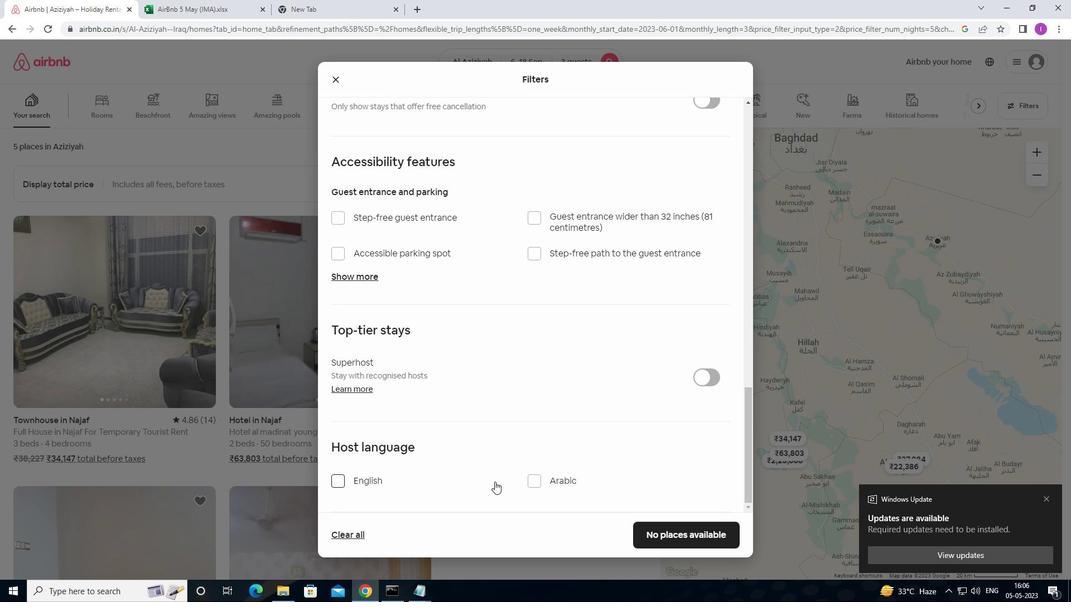 
Action: Mouse scrolled (495, 481) with delta (0, 0)
Screenshot: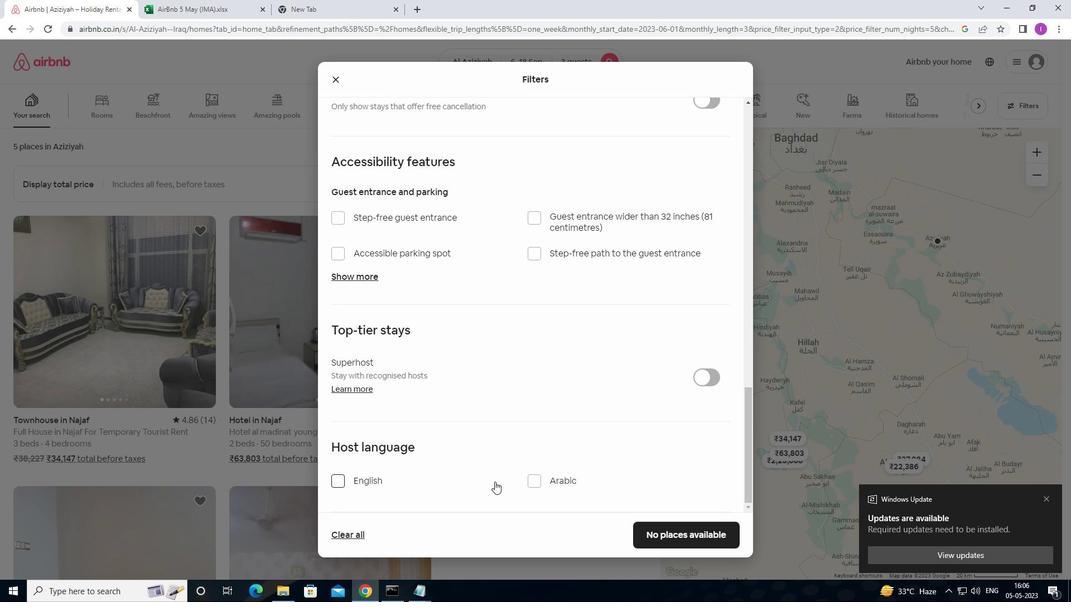 
Action: Mouse moved to (495, 482)
Screenshot: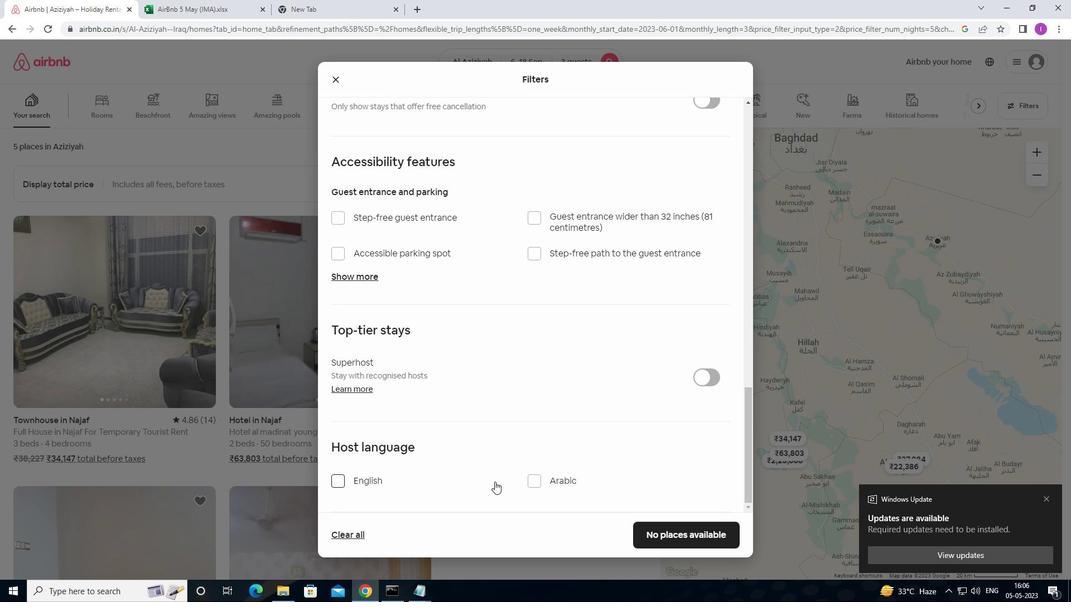
Action: Mouse scrolled (495, 481) with delta (0, 0)
Screenshot: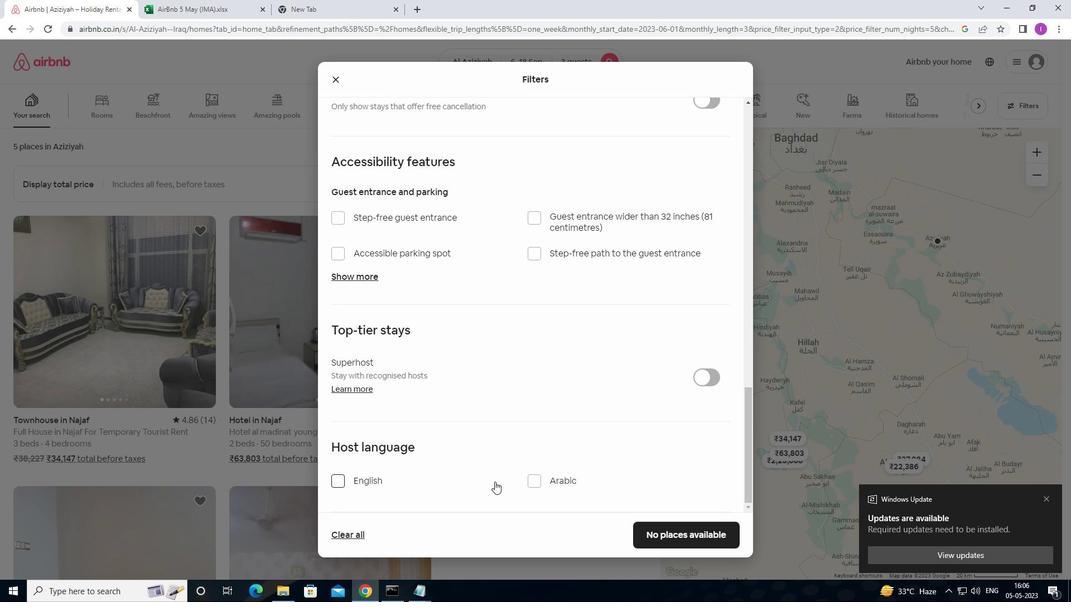 
Action: Mouse moved to (495, 482)
Screenshot: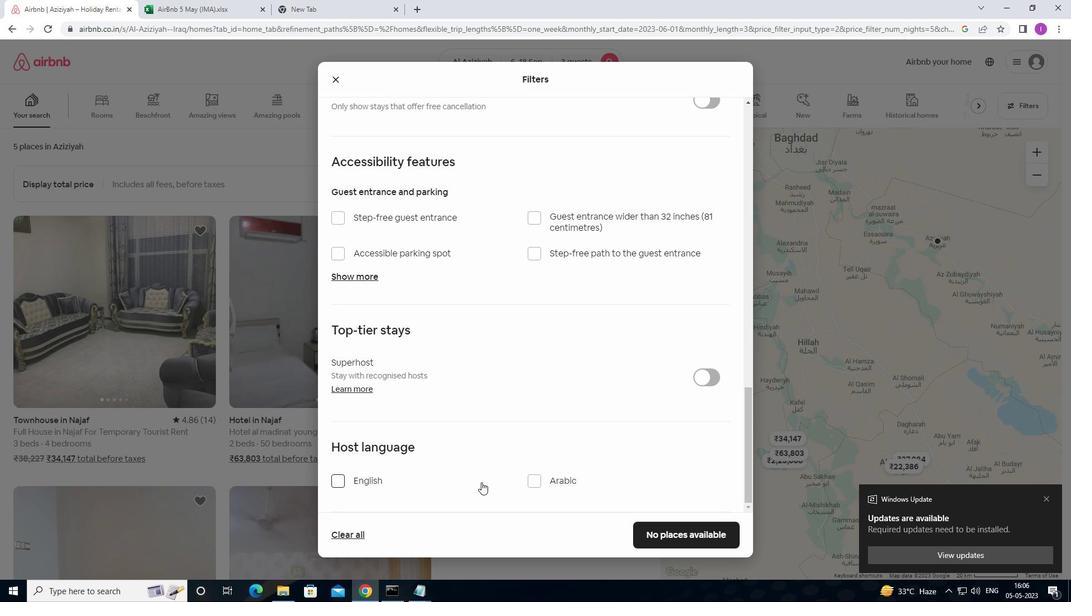
Action: Mouse scrolled (495, 481) with delta (0, 0)
Screenshot: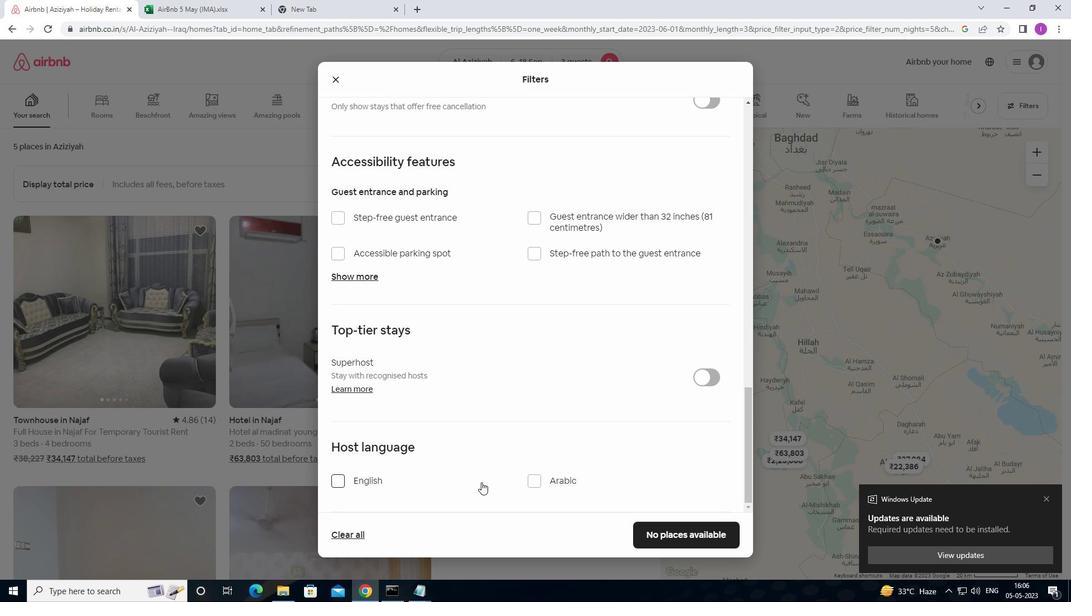 
Action: Mouse moved to (336, 481)
Screenshot: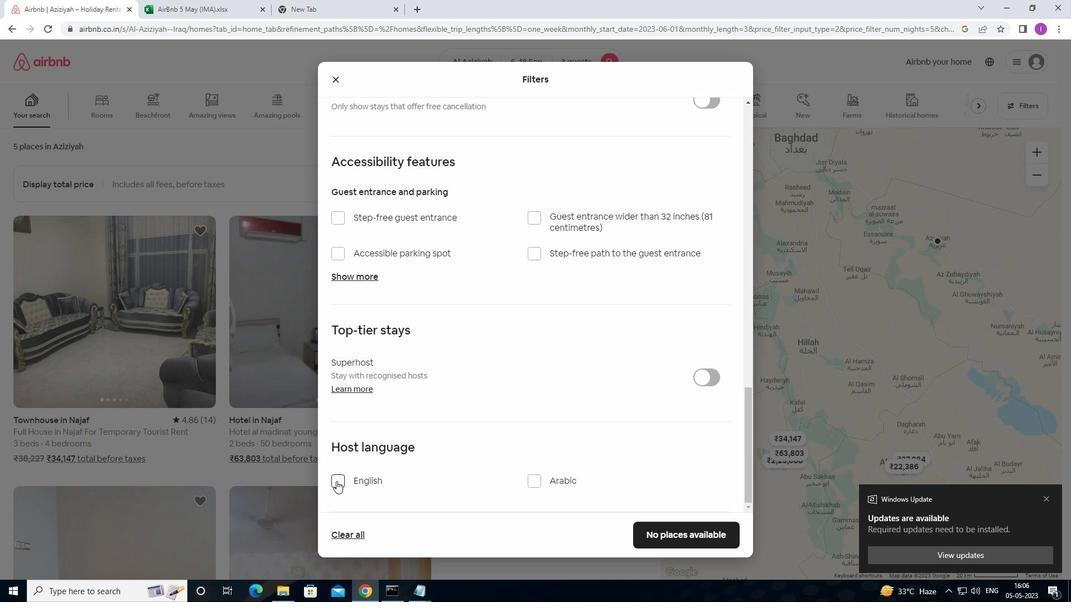 
Action: Mouse pressed left at (336, 481)
Screenshot: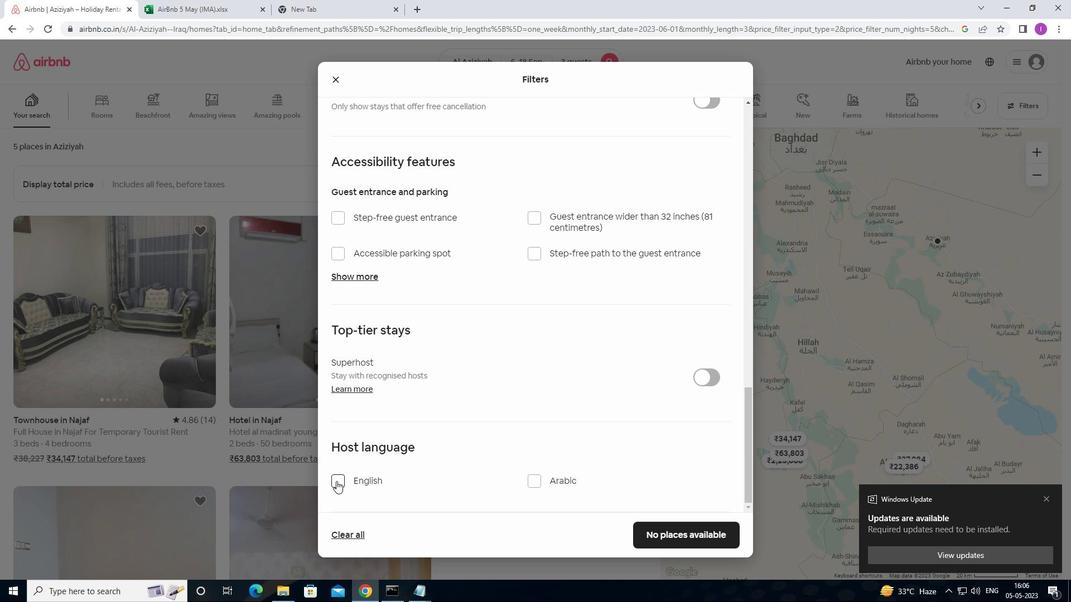 
Action: Mouse moved to (702, 545)
Screenshot: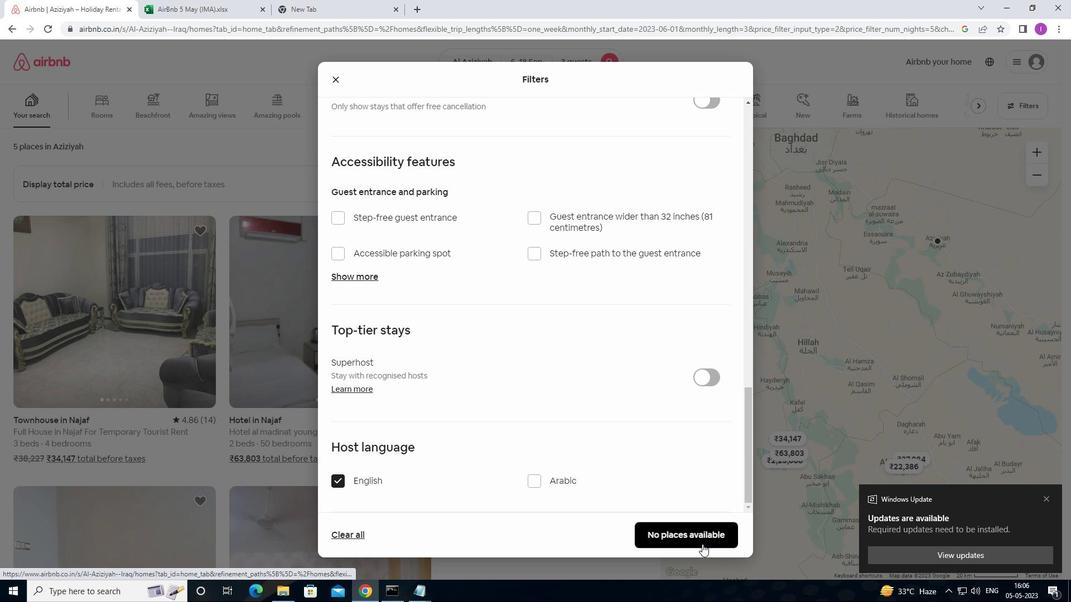 
Action: Mouse pressed left at (702, 545)
Screenshot: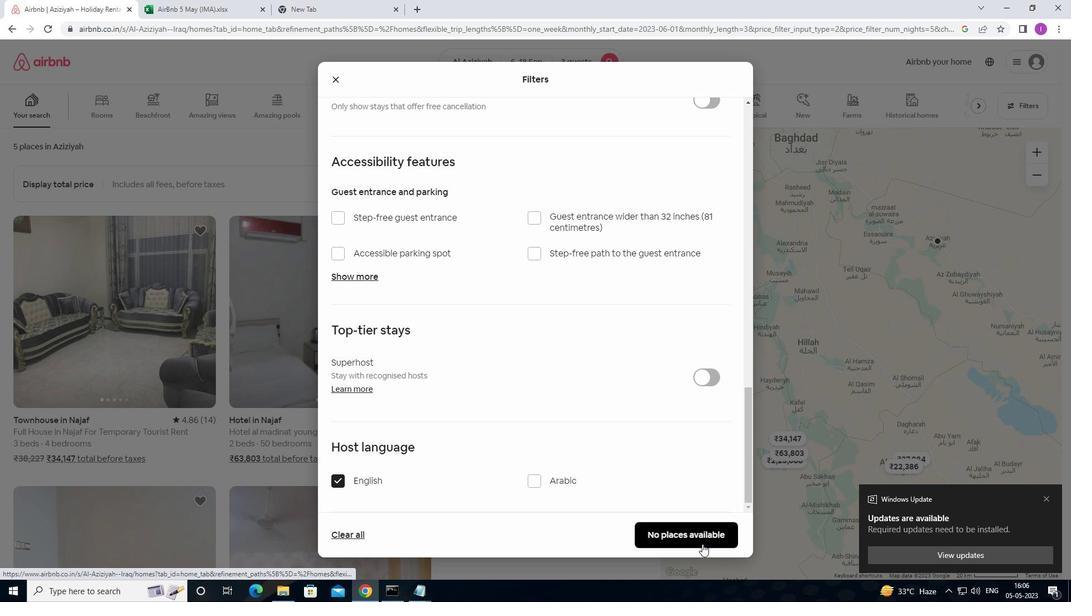 
Action: Mouse moved to (708, 534)
Screenshot: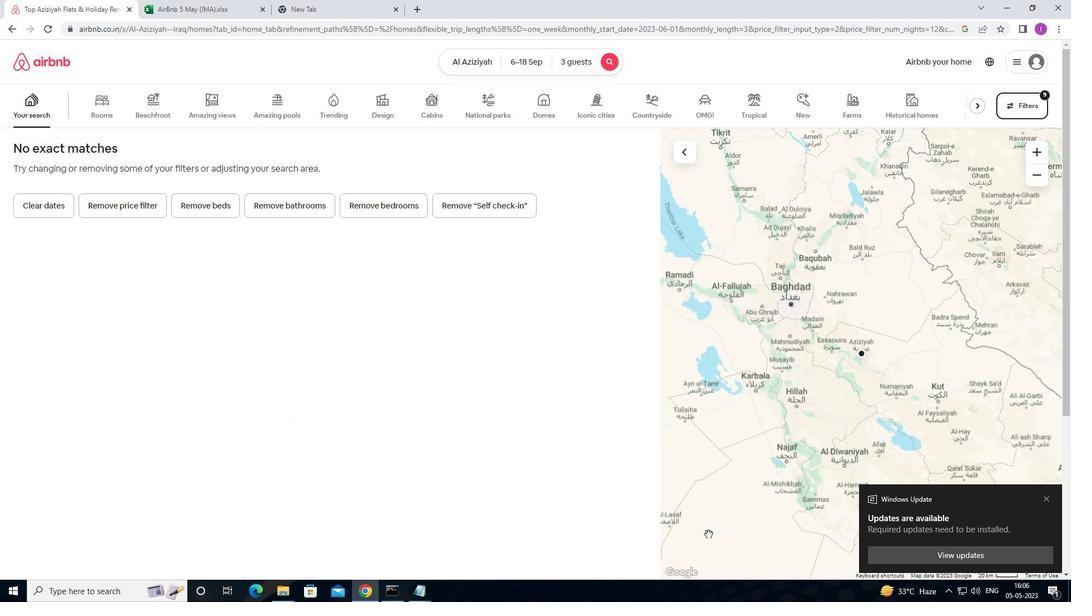 
